 Task: Research Airbnb options in âIrbin, Syria from 10th December, 2023 to 25th December, 2023 for 3 adults, 1 child. Place can be shared room with 2 bedrooms having 3 beds and 2 bathrooms. Property type can be guest house. Amenities needed are: wifi, TV, free parkinig on premises, gym, breakfast.
Action: Mouse moved to (441, 95)
Screenshot: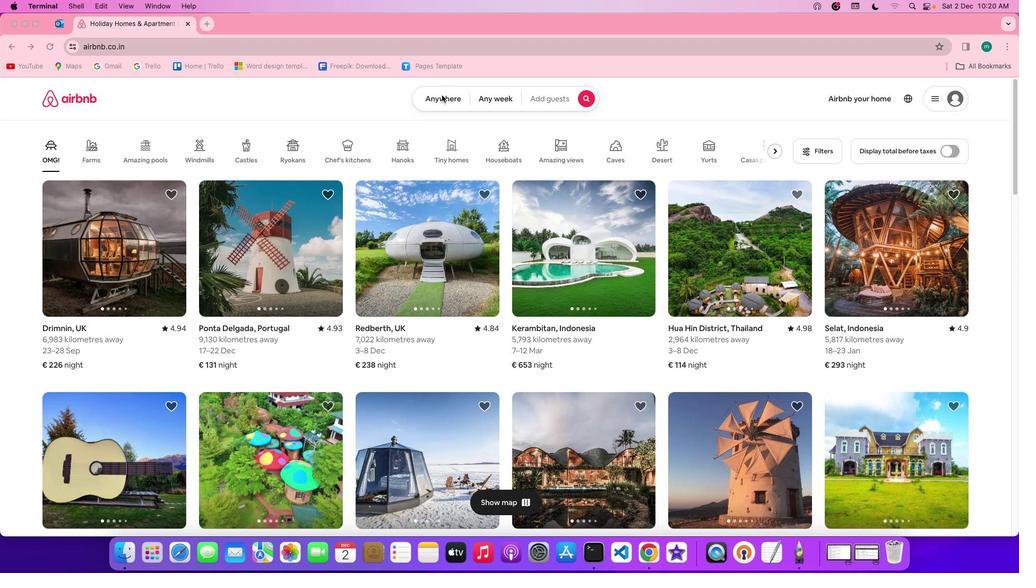 
Action: Mouse pressed left at (441, 95)
Screenshot: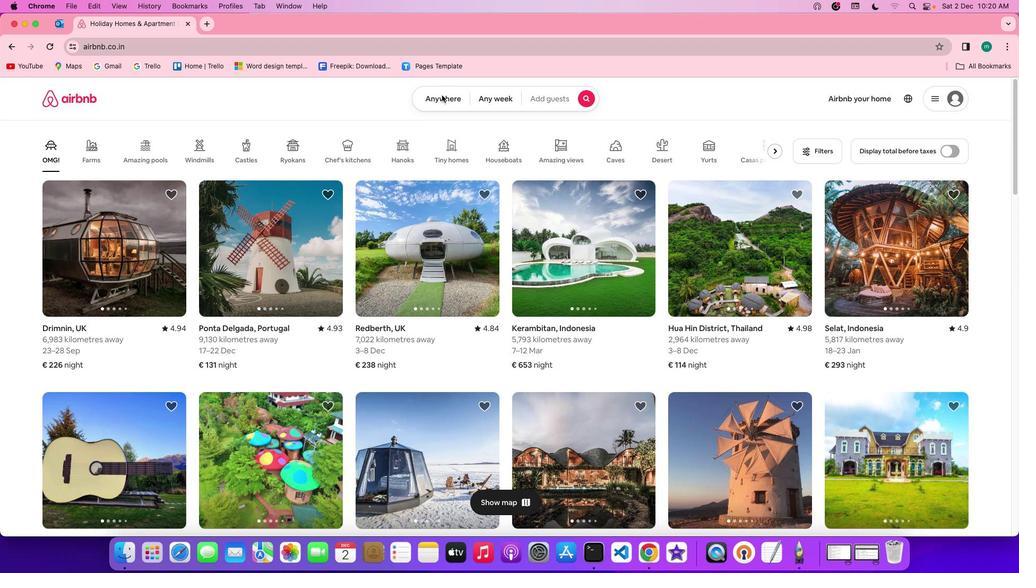 
Action: Mouse pressed left at (441, 95)
Screenshot: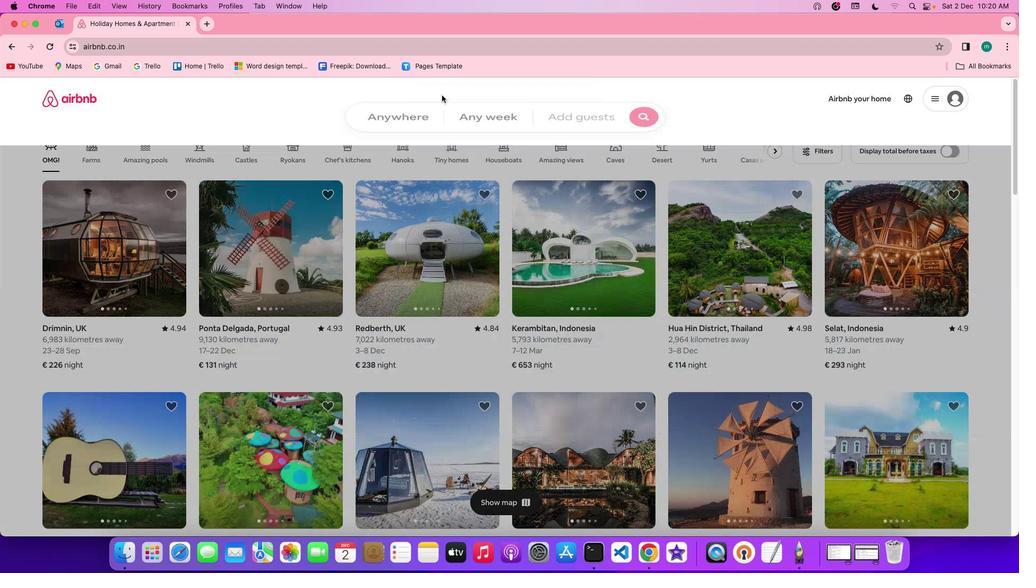 
Action: Mouse moved to (398, 133)
Screenshot: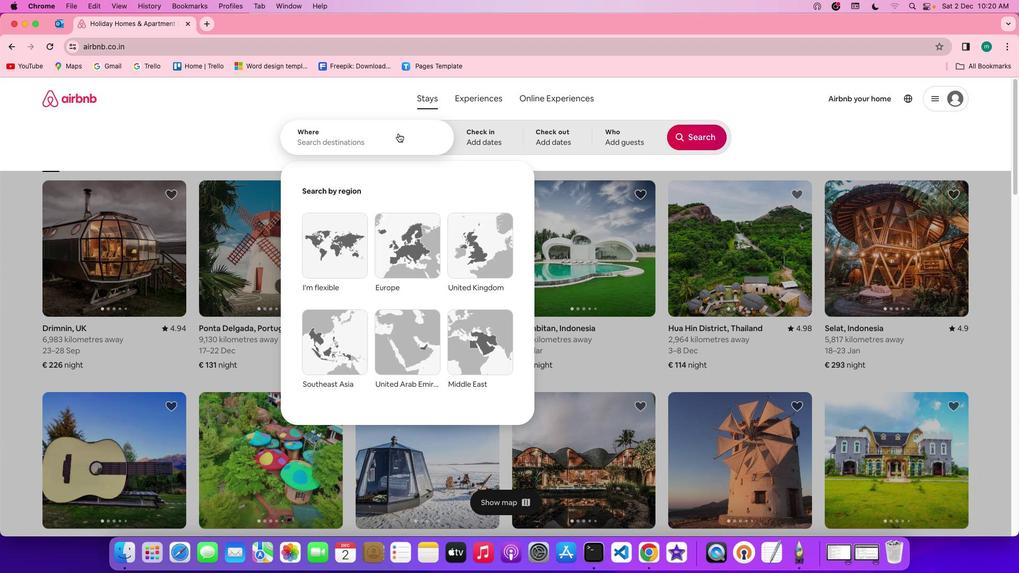 
Action: Mouse pressed left at (398, 133)
Screenshot: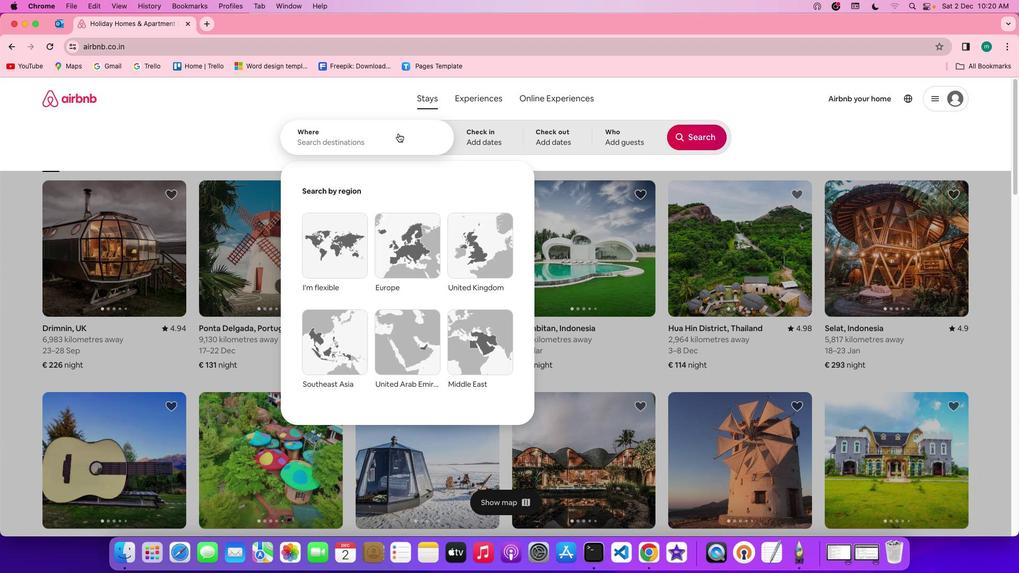 
Action: Mouse moved to (400, 134)
Screenshot: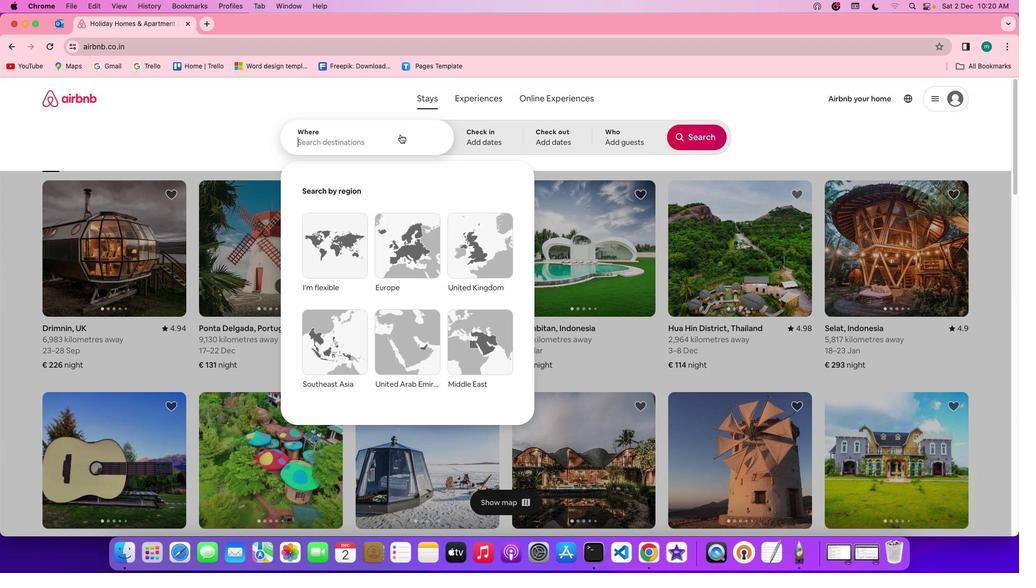 
Action: Key pressed Key.shift'I''r''b''i''n'','Key.spaceKey.shift's''y''r''i''a'
Screenshot: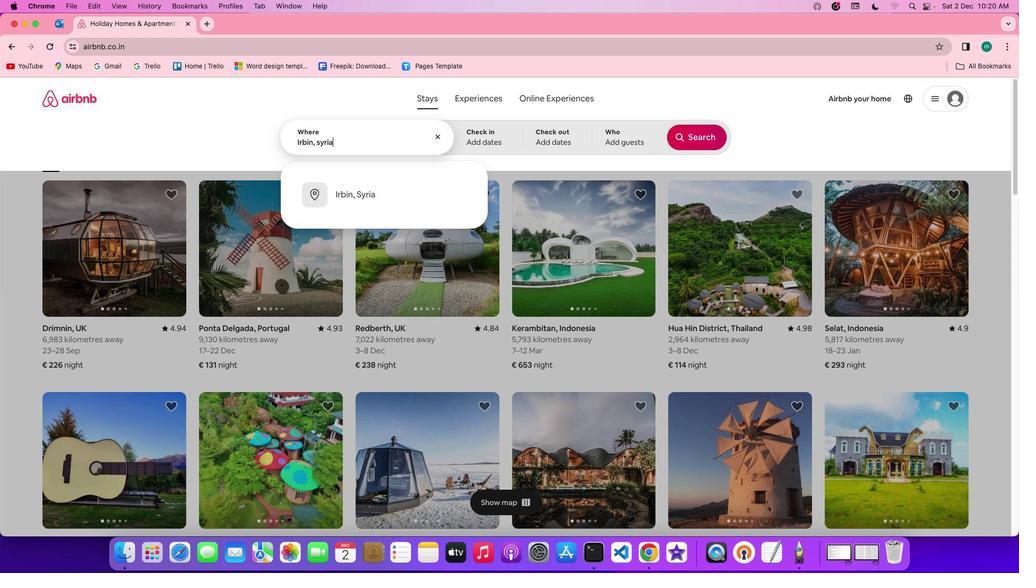 
Action: Mouse moved to (502, 137)
Screenshot: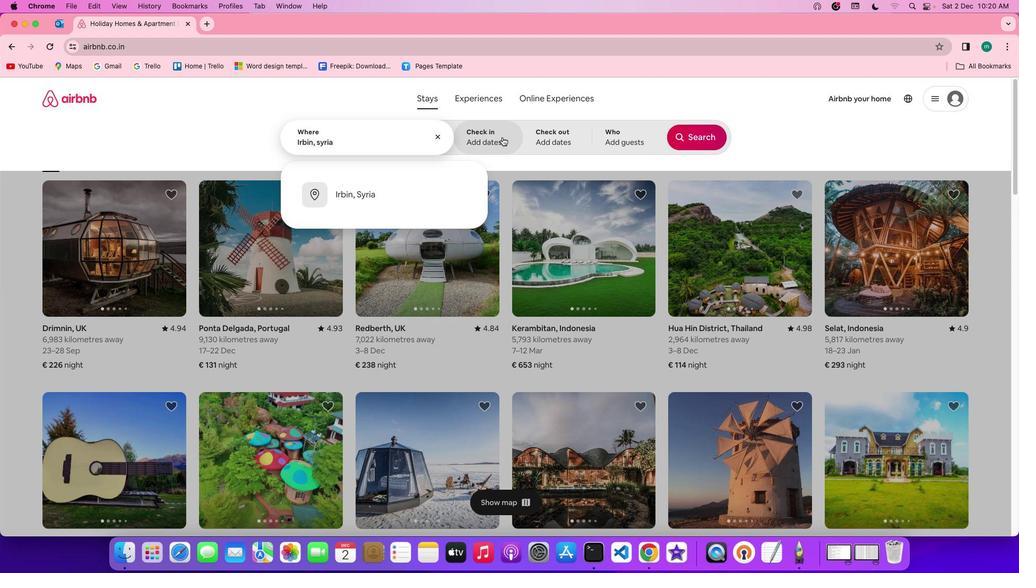 
Action: Mouse pressed left at (502, 137)
Screenshot: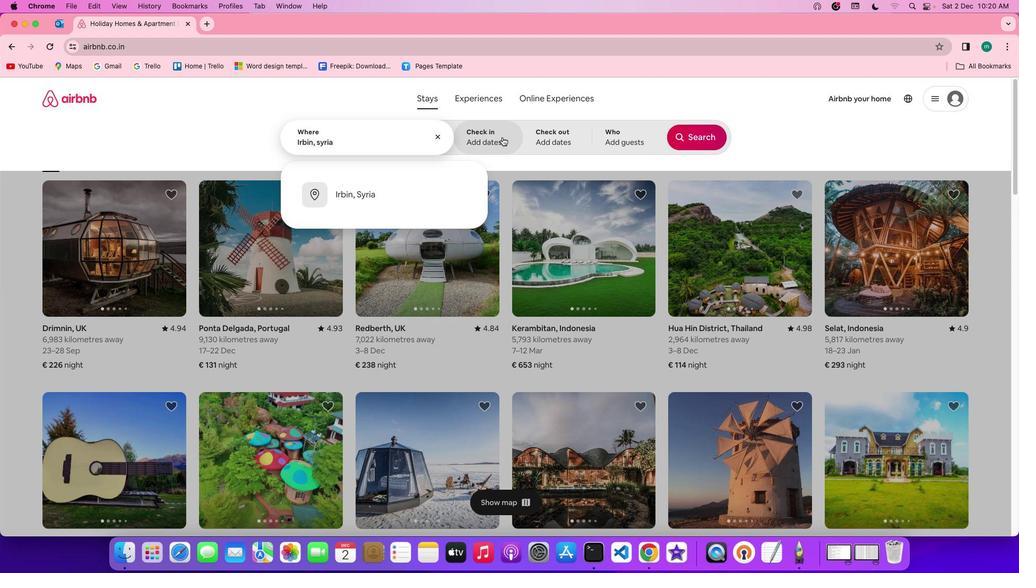 
Action: Mouse moved to (329, 316)
Screenshot: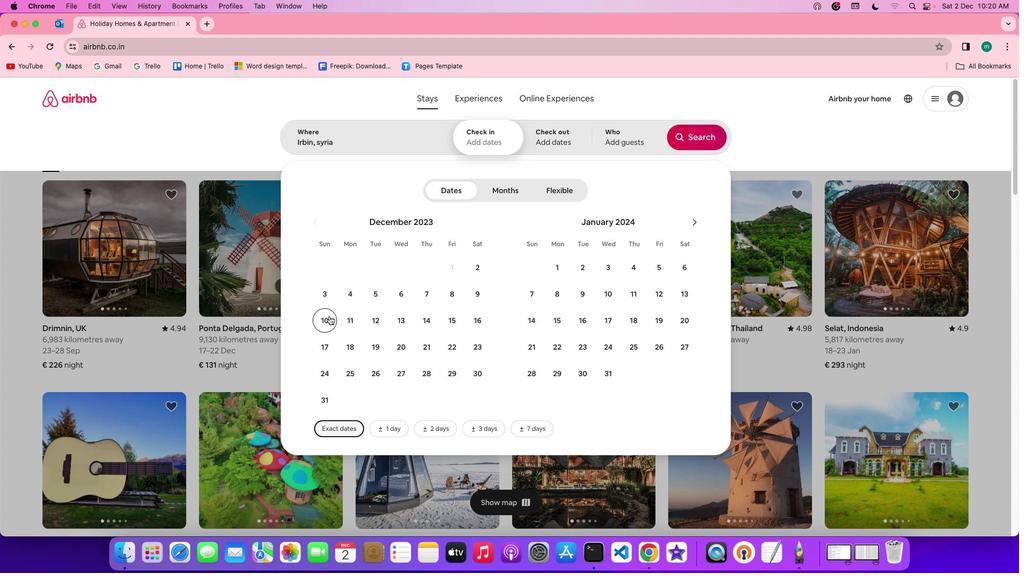 
Action: Mouse pressed left at (329, 316)
Screenshot: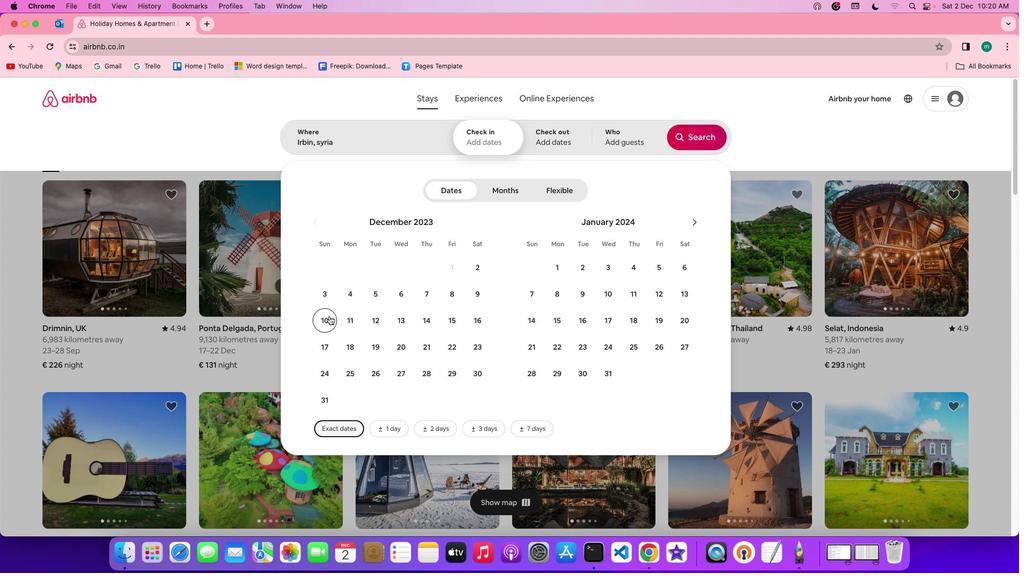 
Action: Mouse moved to (353, 379)
Screenshot: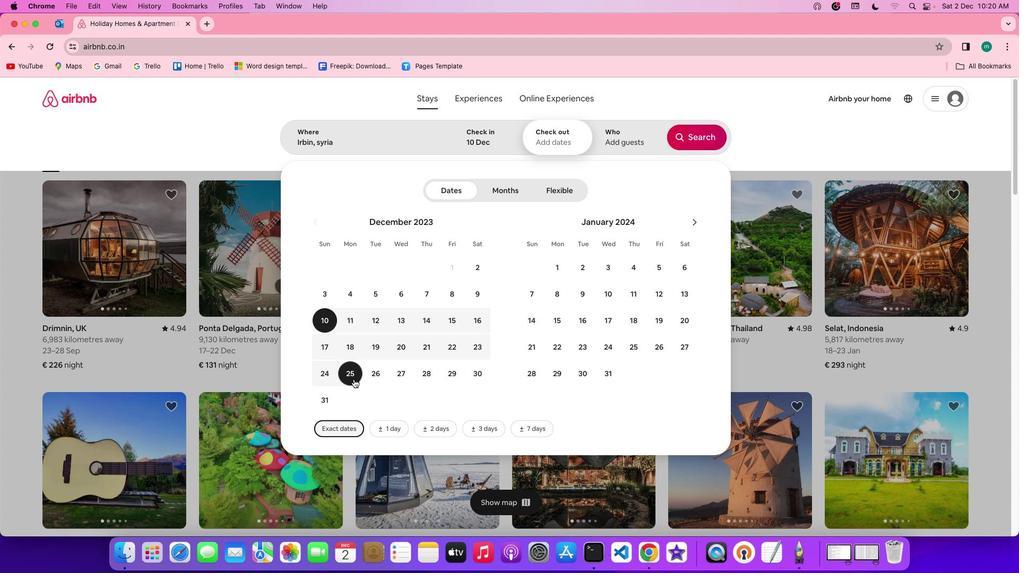 
Action: Mouse pressed left at (353, 379)
Screenshot: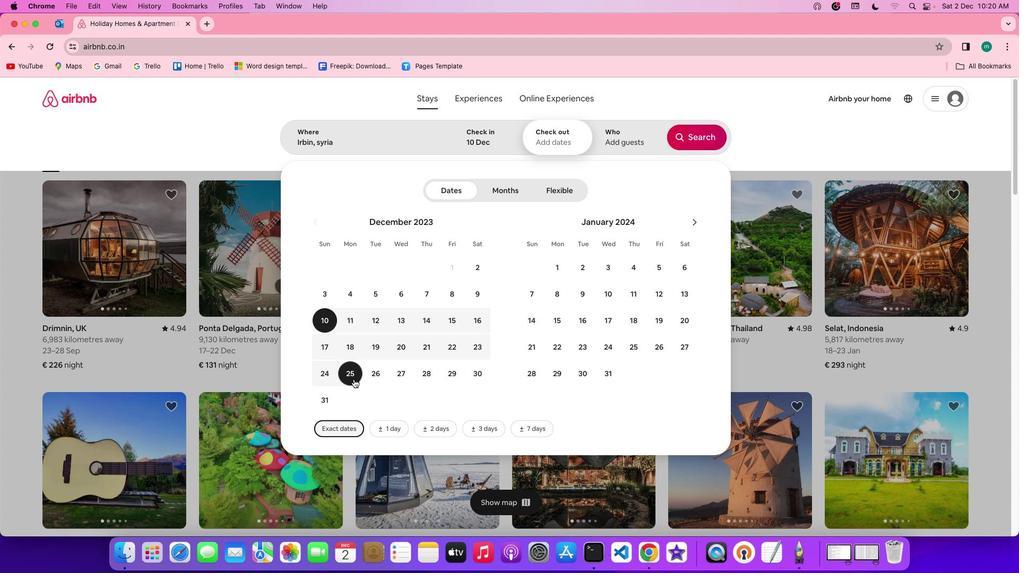 
Action: Mouse moved to (614, 147)
Screenshot: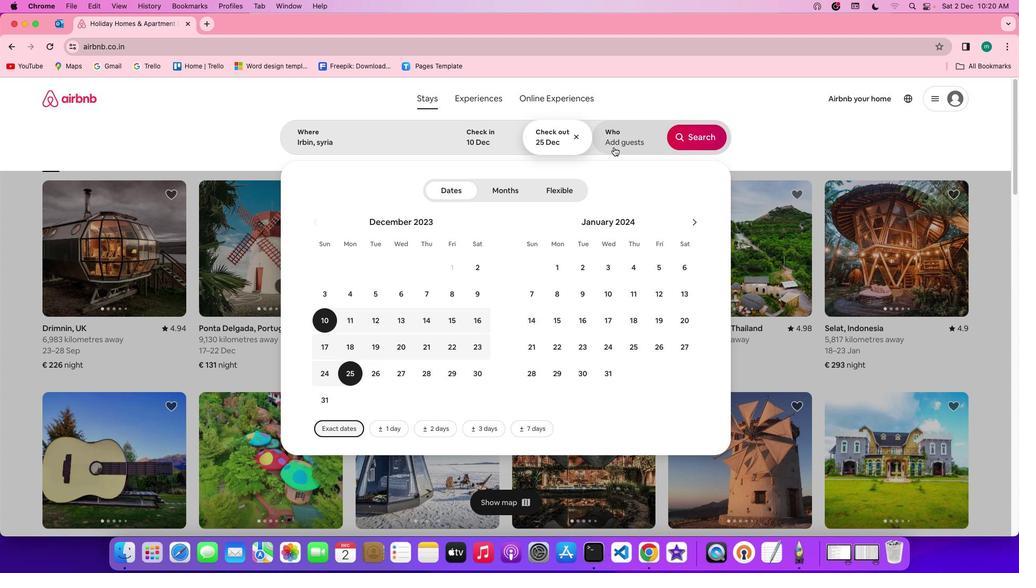 
Action: Mouse pressed left at (614, 147)
Screenshot: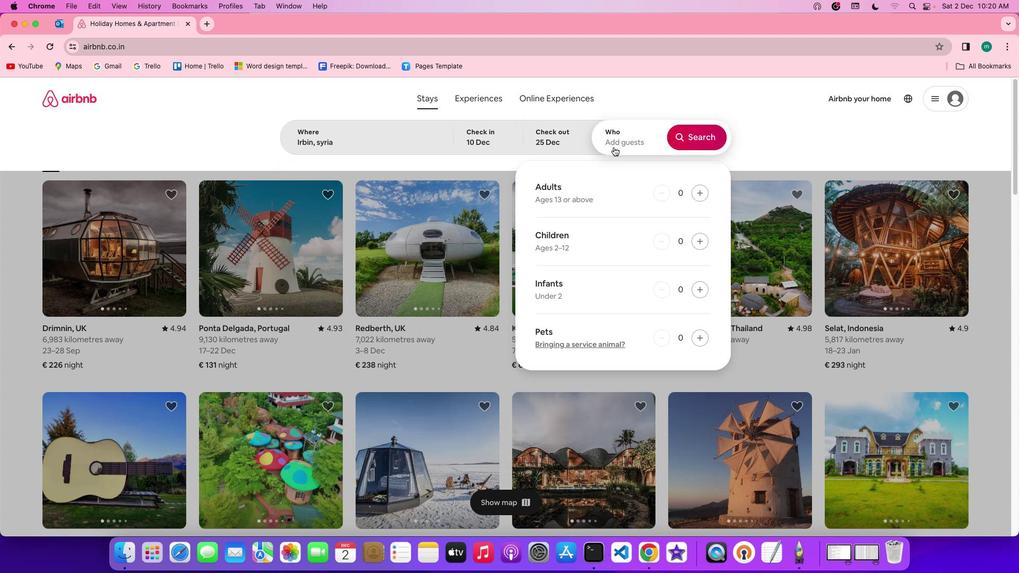 
Action: Mouse moved to (702, 198)
Screenshot: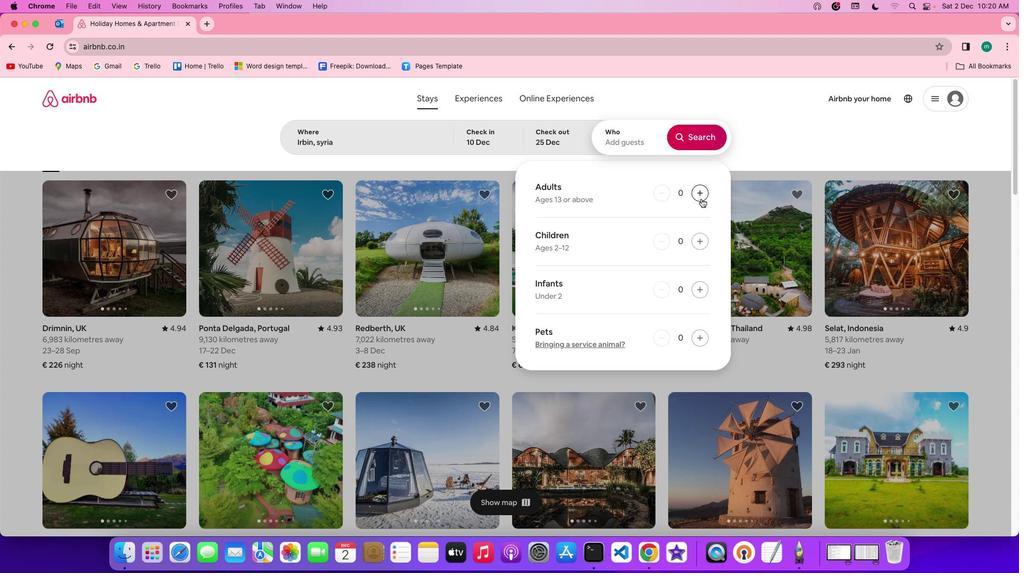 
Action: Mouse pressed left at (702, 198)
Screenshot: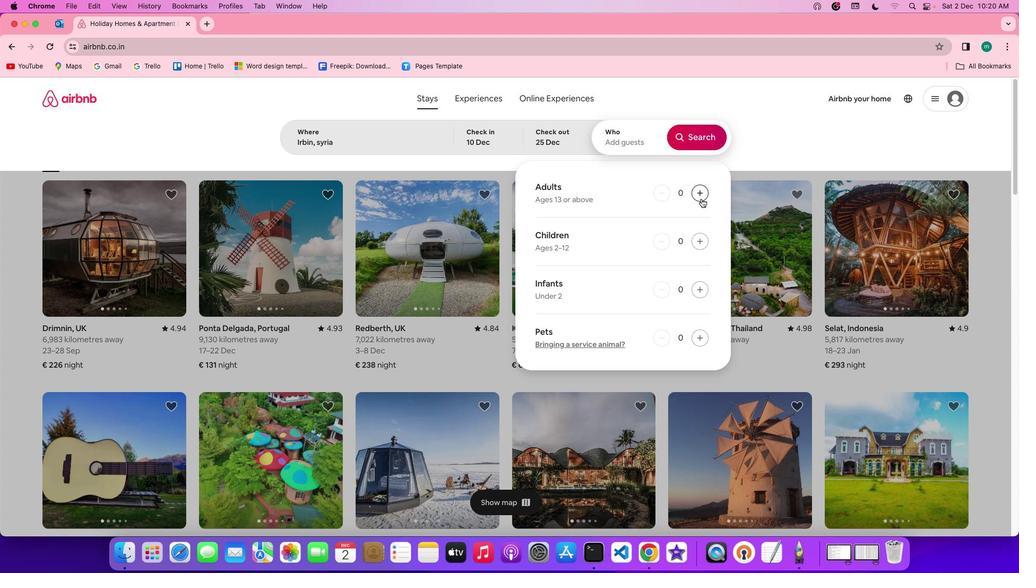 
Action: Mouse pressed left at (702, 198)
Screenshot: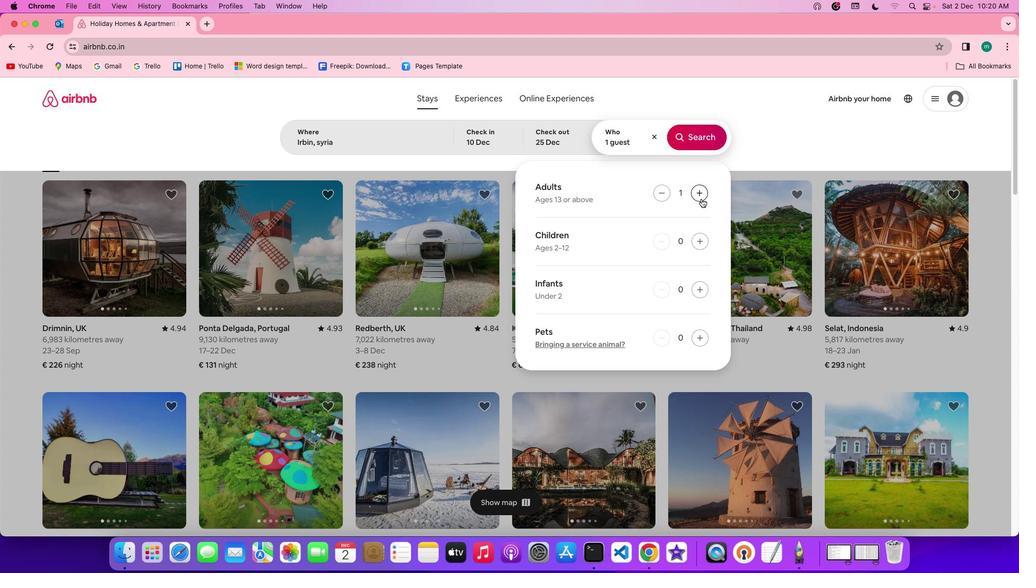 
Action: Mouse pressed left at (702, 198)
Screenshot: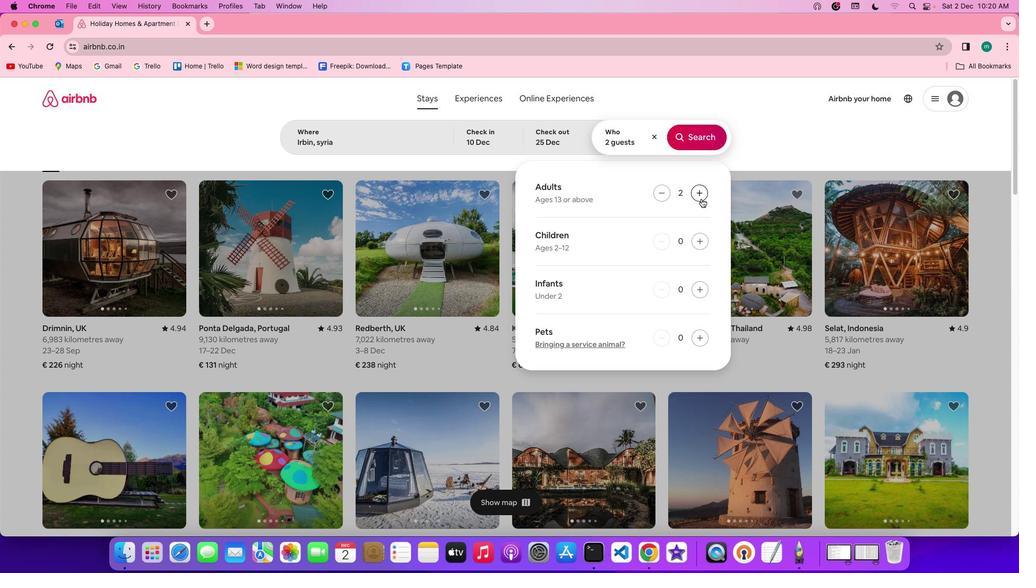 
Action: Mouse moved to (702, 249)
Screenshot: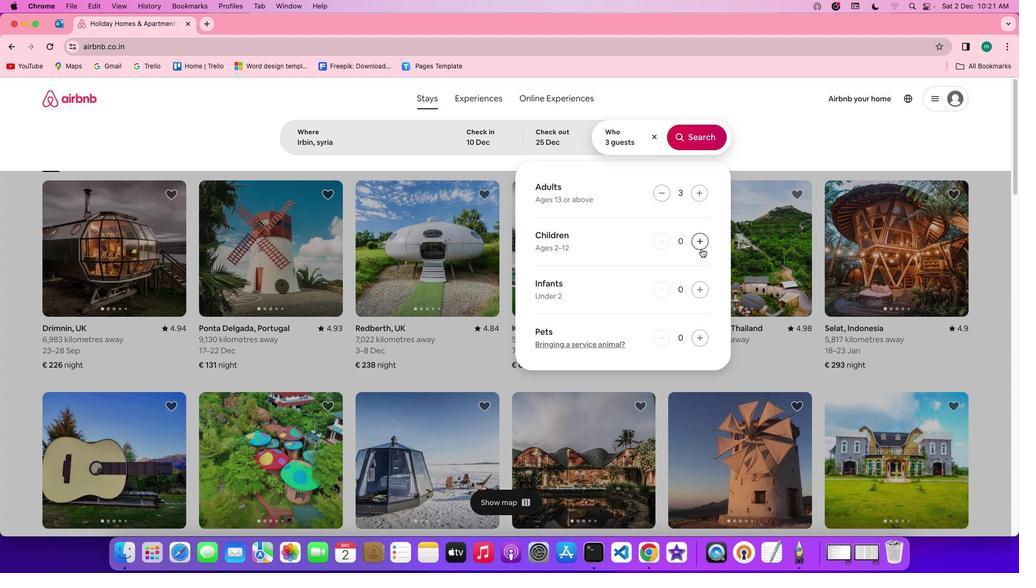 
Action: Mouse pressed left at (702, 249)
Screenshot: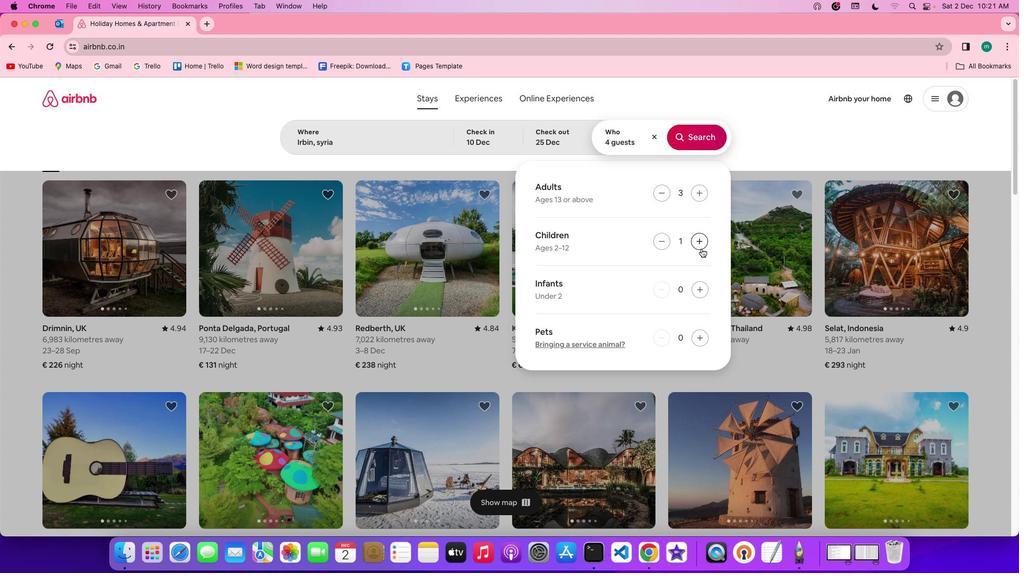 
Action: Mouse moved to (697, 136)
Screenshot: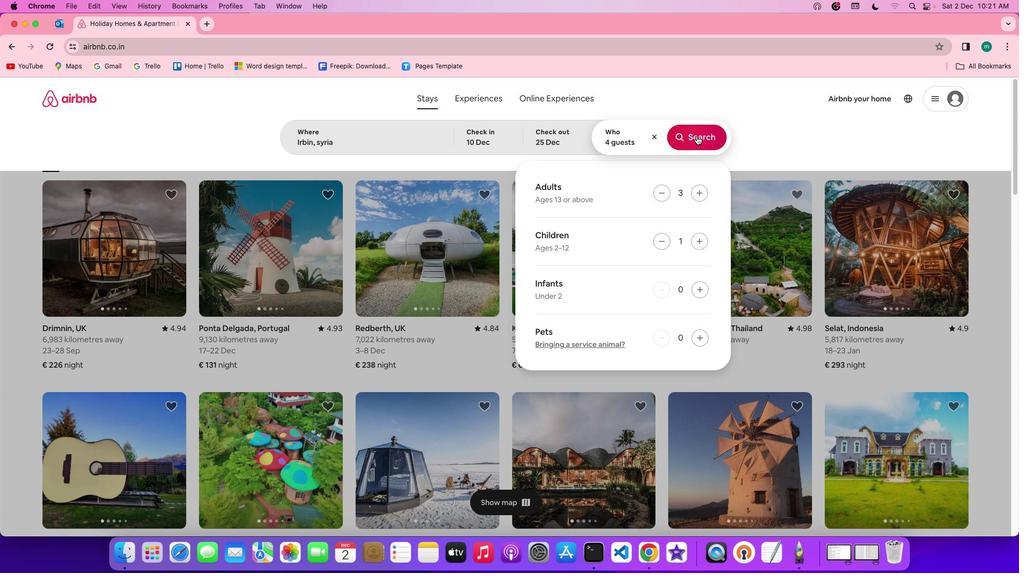 
Action: Mouse pressed left at (697, 136)
Screenshot: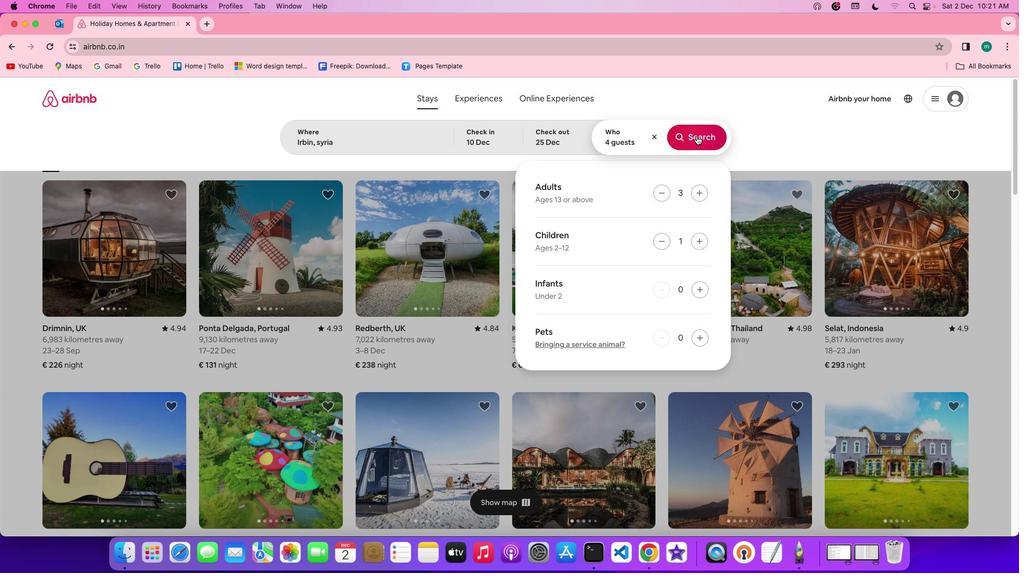 
Action: Mouse moved to (846, 145)
Screenshot: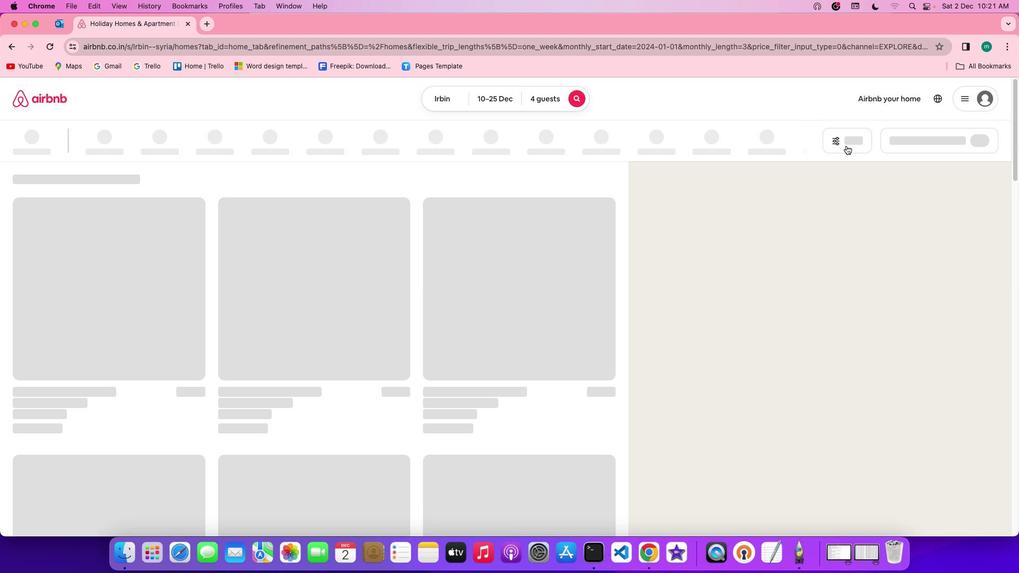 
Action: Mouse pressed left at (846, 145)
Screenshot: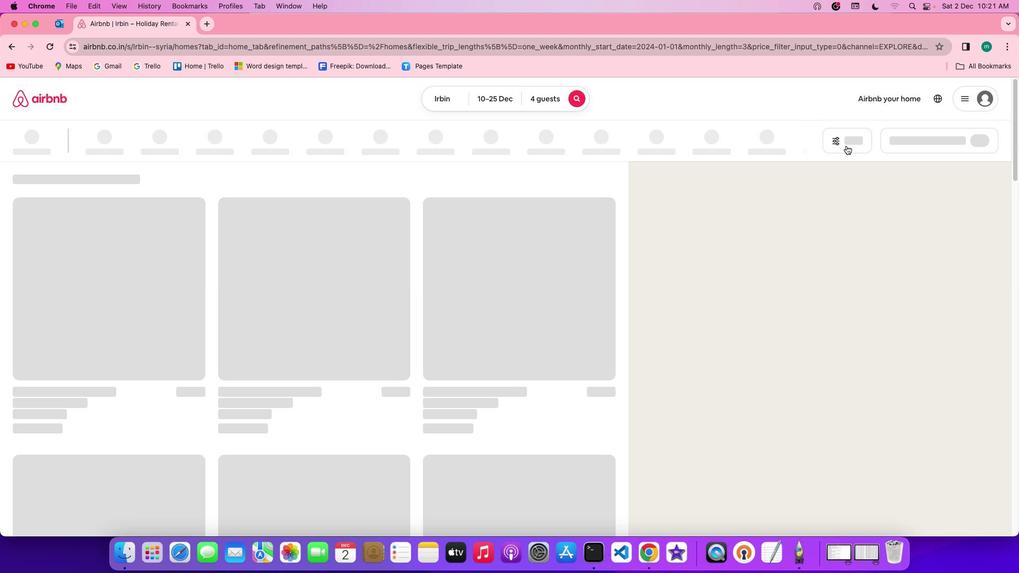 
Action: Mouse moved to (506, 271)
Screenshot: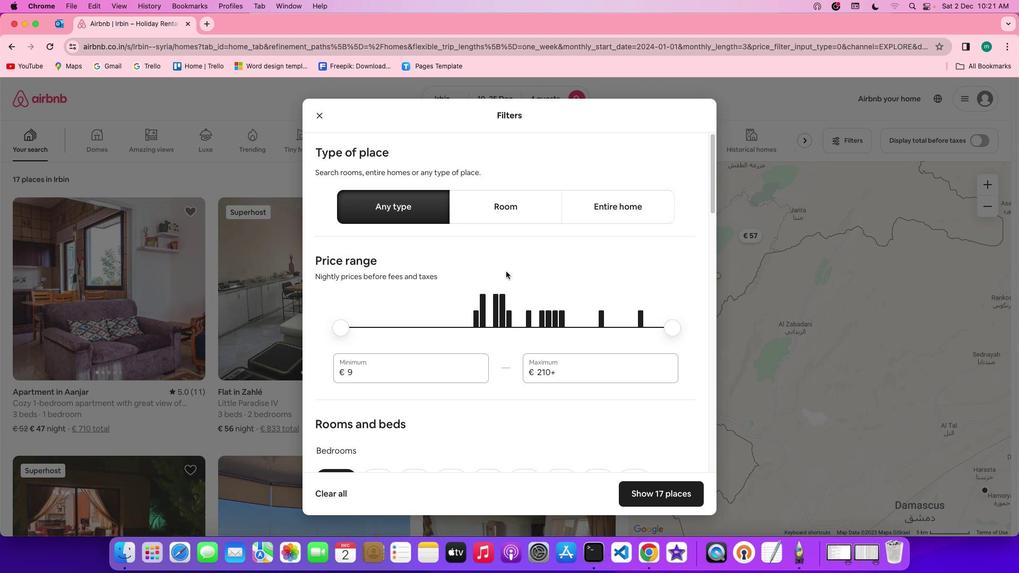 
Action: Mouse scrolled (506, 271) with delta (0, 0)
Screenshot: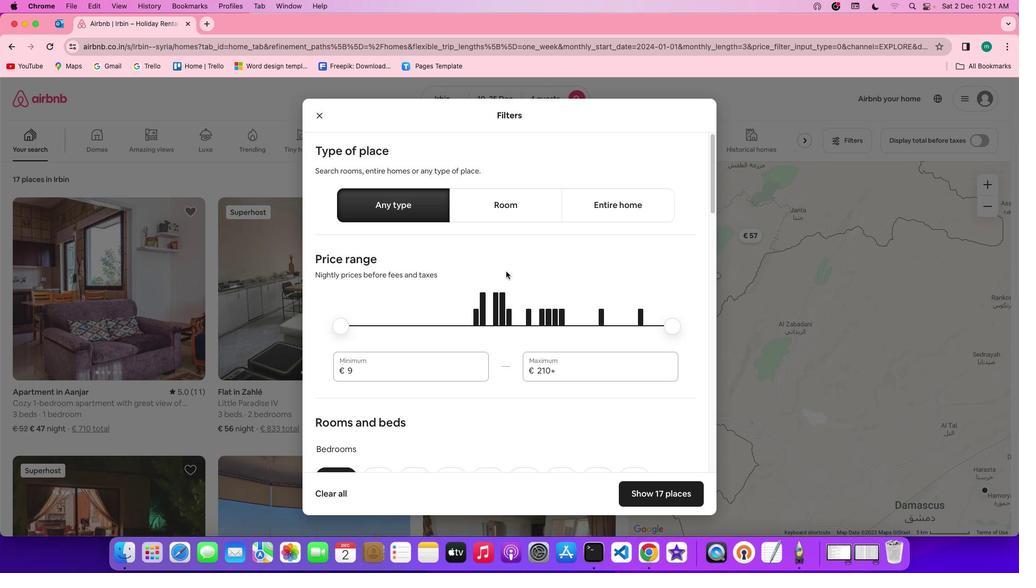 
Action: Mouse scrolled (506, 271) with delta (0, 0)
Screenshot: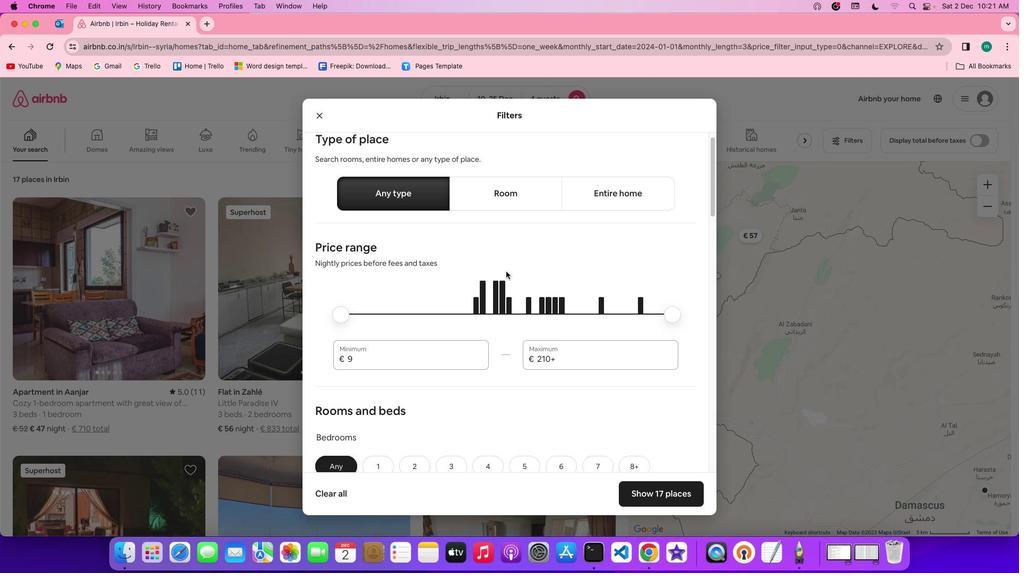 
Action: Mouse scrolled (506, 271) with delta (0, -1)
Screenshot: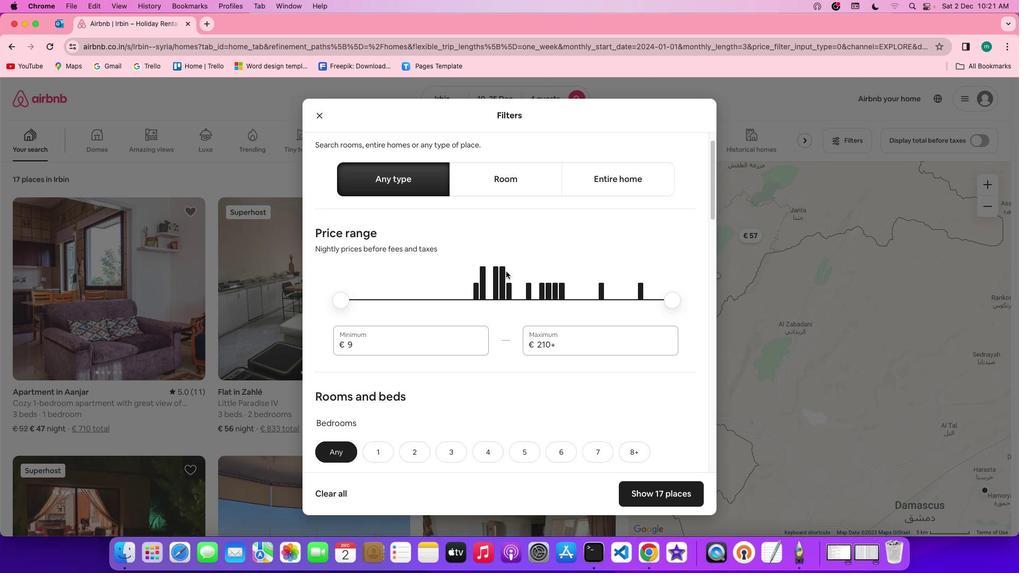 
Action: Mouse scrolled (506, 271) with delta (0, -1)
Screenshot: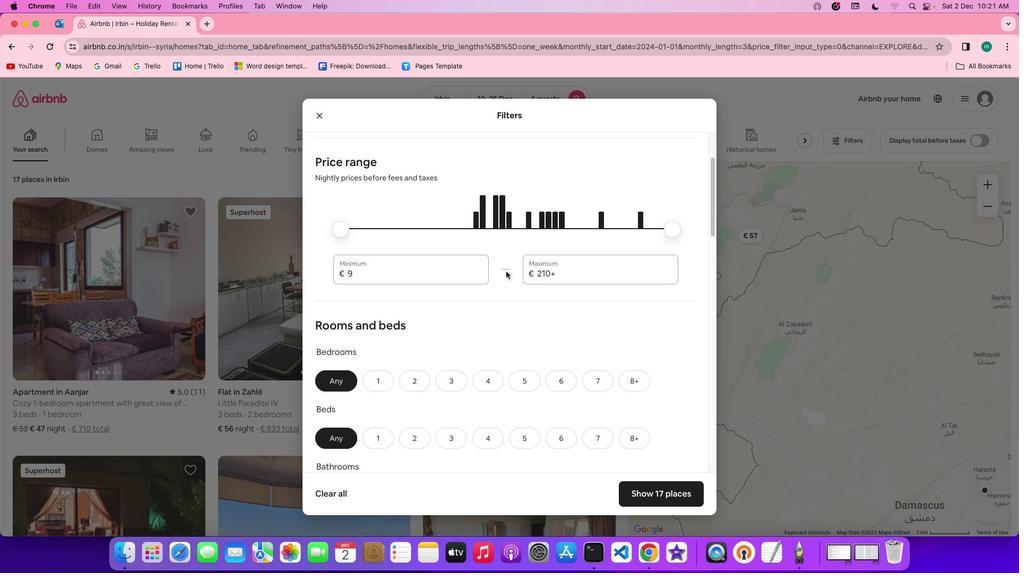 
Action: Mouse moved to (506, 271)
Screenshot: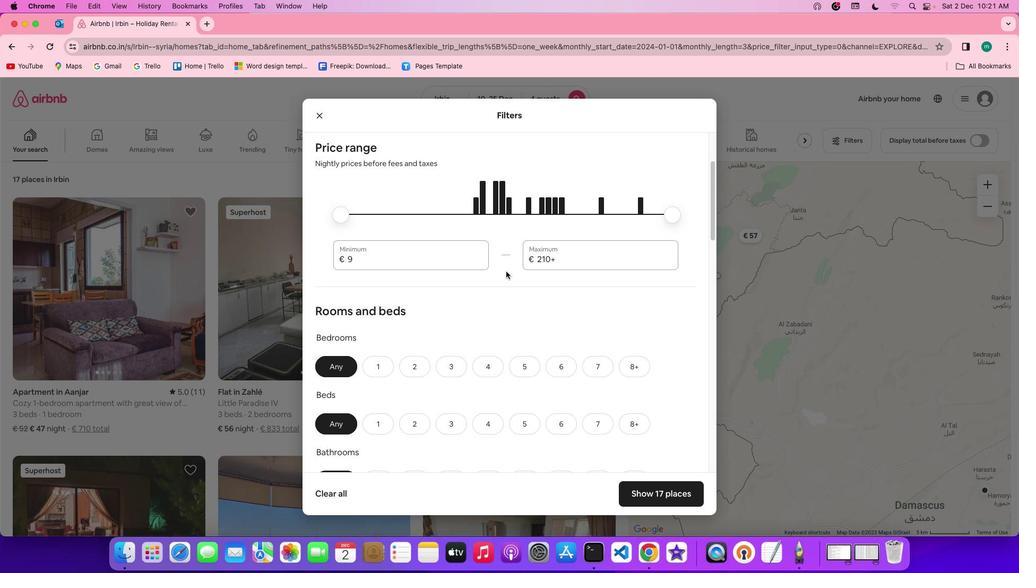 
Action: Mouse scrolled (506, 271) with delta (0, 0)
Screenshot: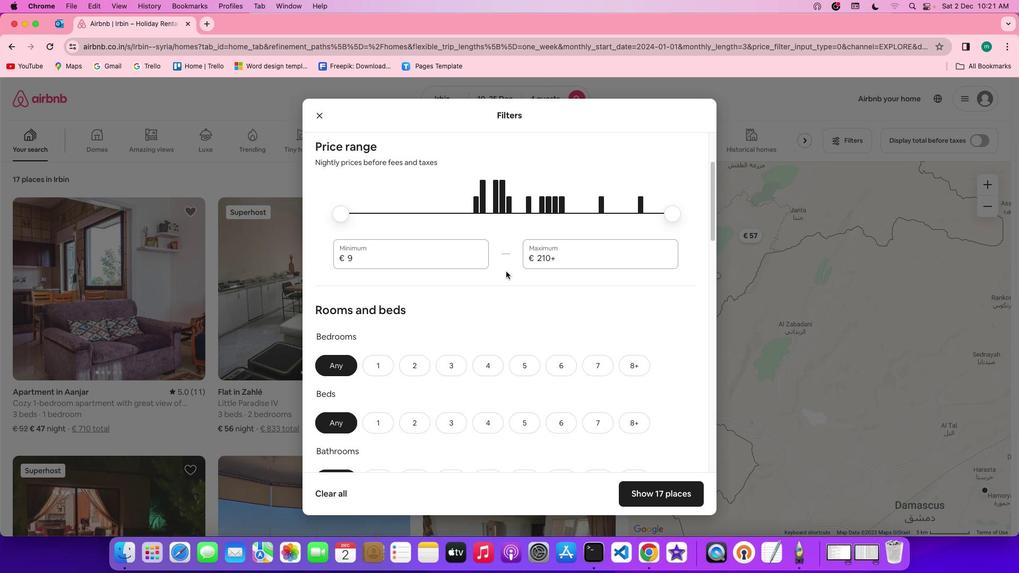 
Action: Mouse scrolled (506, 271) with delta (0, 0)
Screenshot: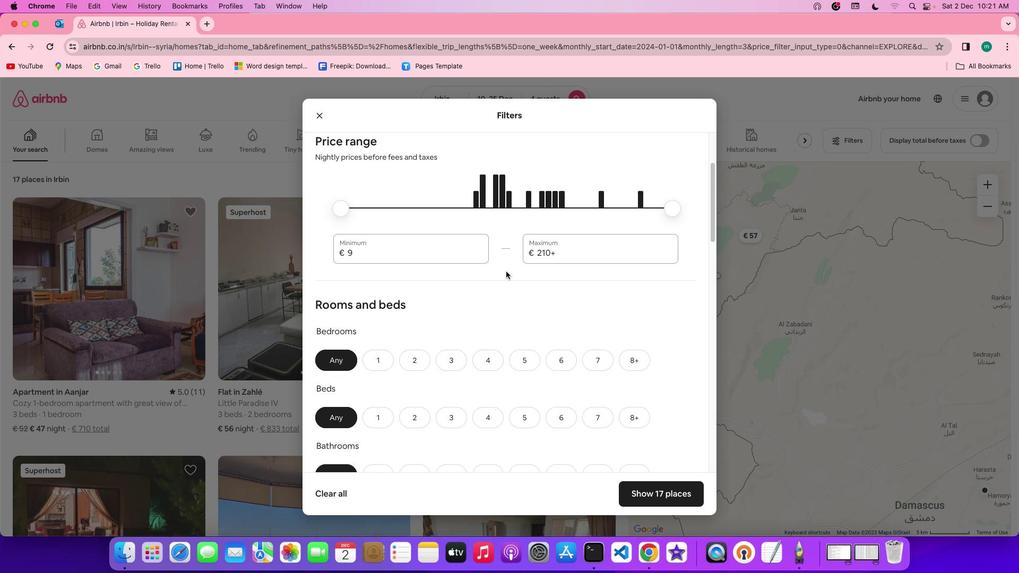 
Action: Mouse scrolled (506, 271) with delta (0, 0)
Screenshot: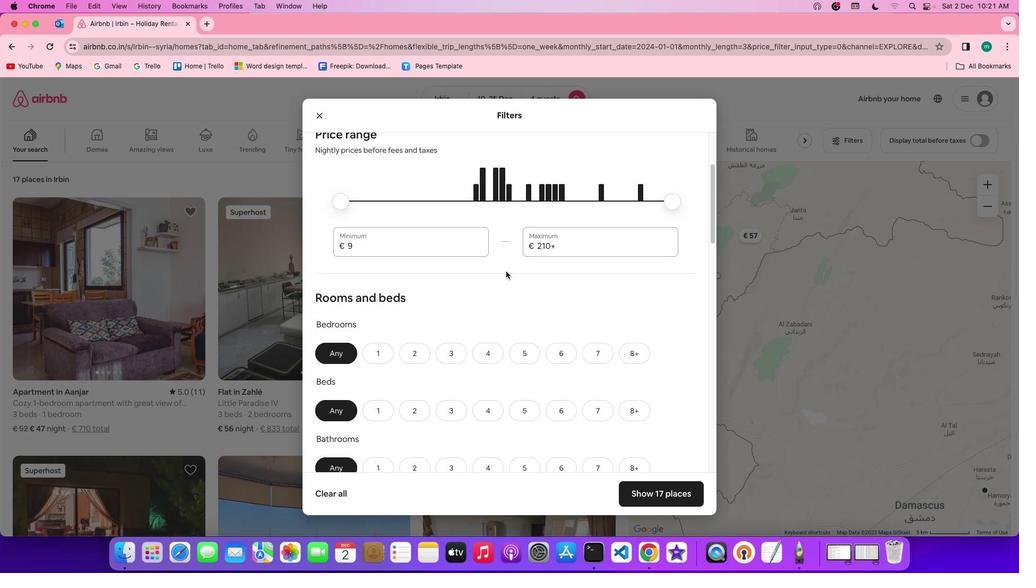 
Action: Mouse scrolled (506, 271) with delta (0, 0)
Screenshot: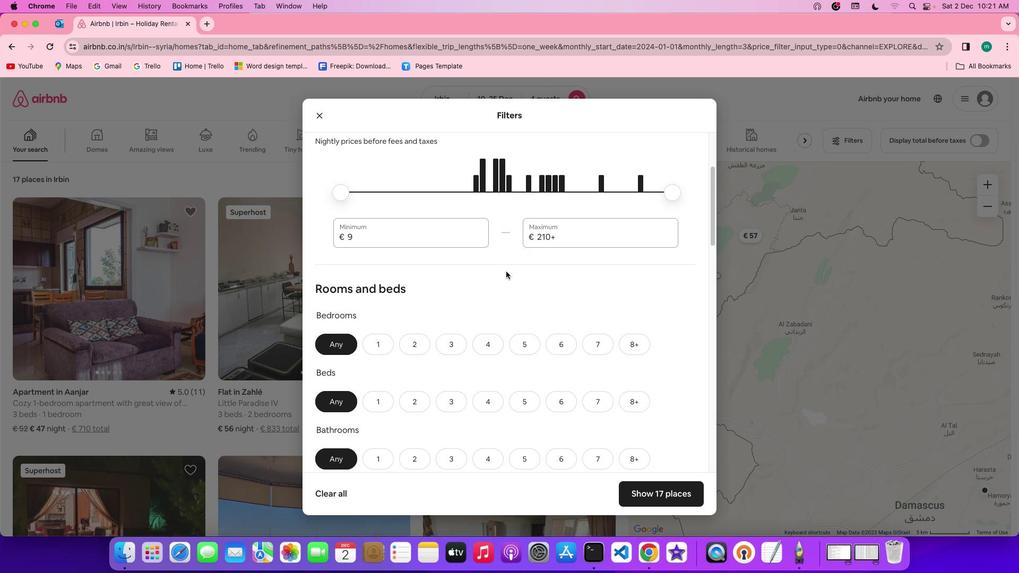 
Action: Mouse scrolled (506, 271) with delta (0, -1)
Screenshot: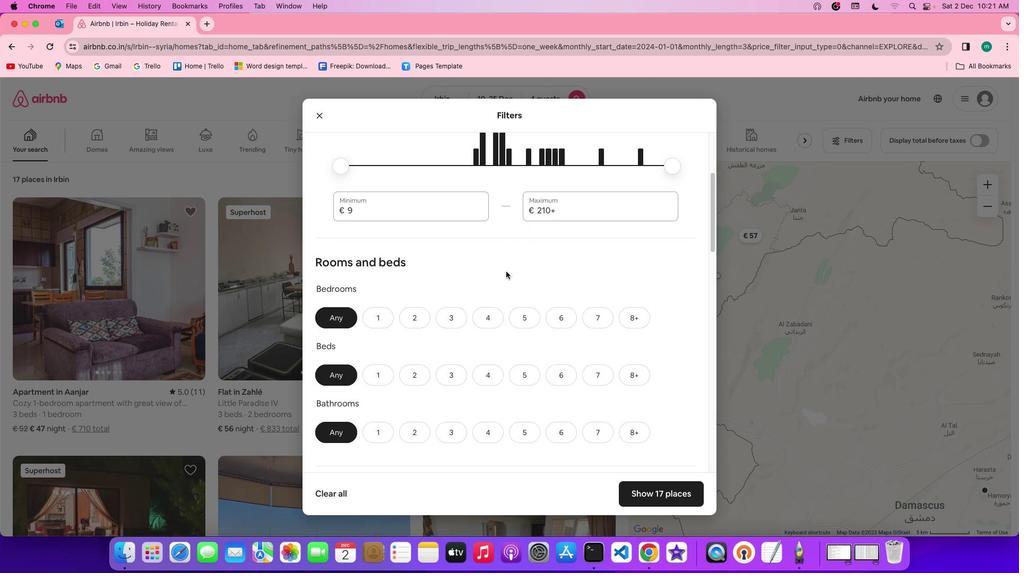 
Action: Mouse scrolled (506, 271) with delta (0, 0)
Screenshot: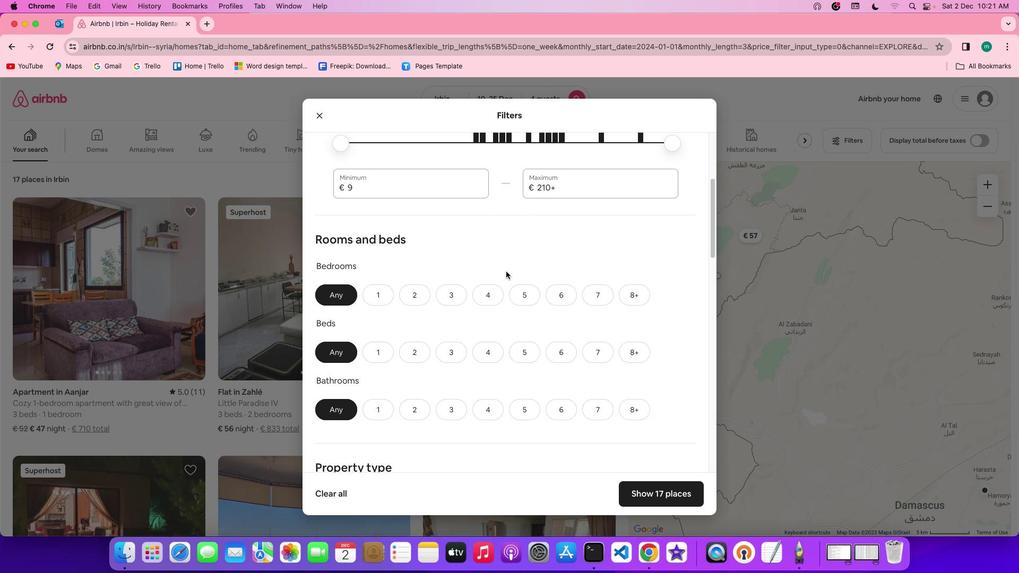 
Action: Mouse scrolled (506, 271) with delta (0, 0)
Screenshot: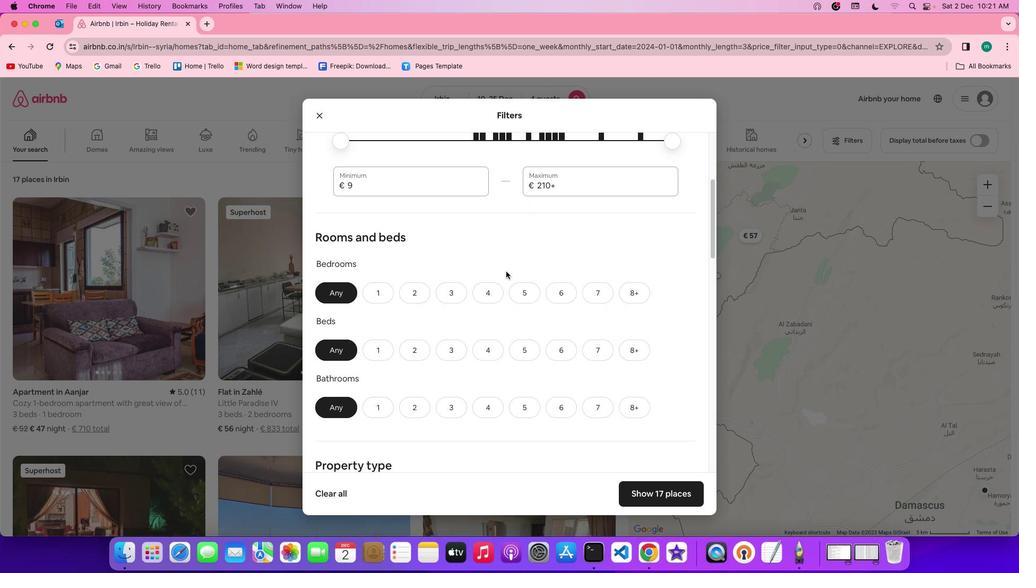 
Action: Mouse scrolled (506, 271) with delta (0, 0)
Screenshot: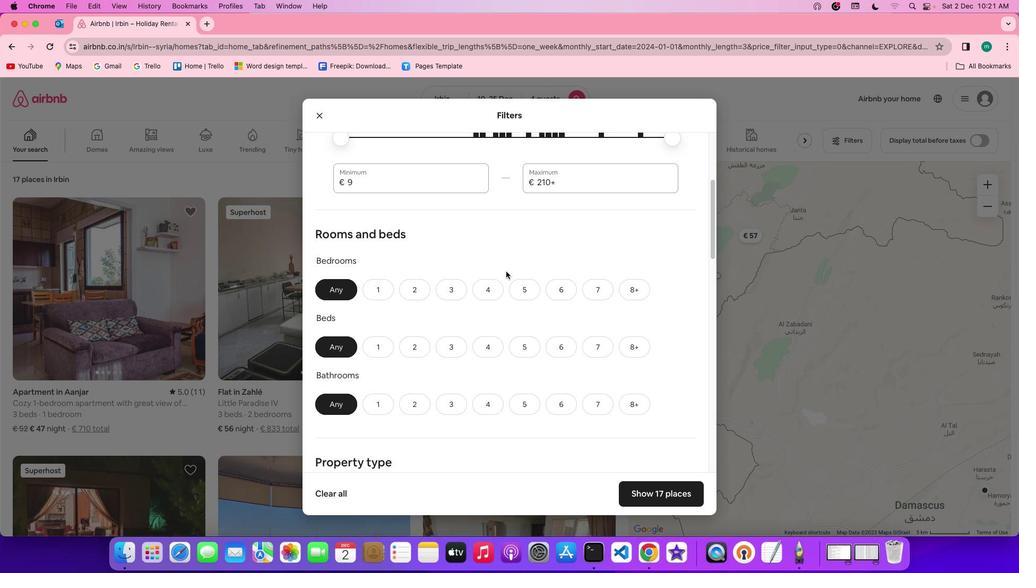 
Action: Mouse scrolled (506, 271) with delta (0, 0)
Screenshot: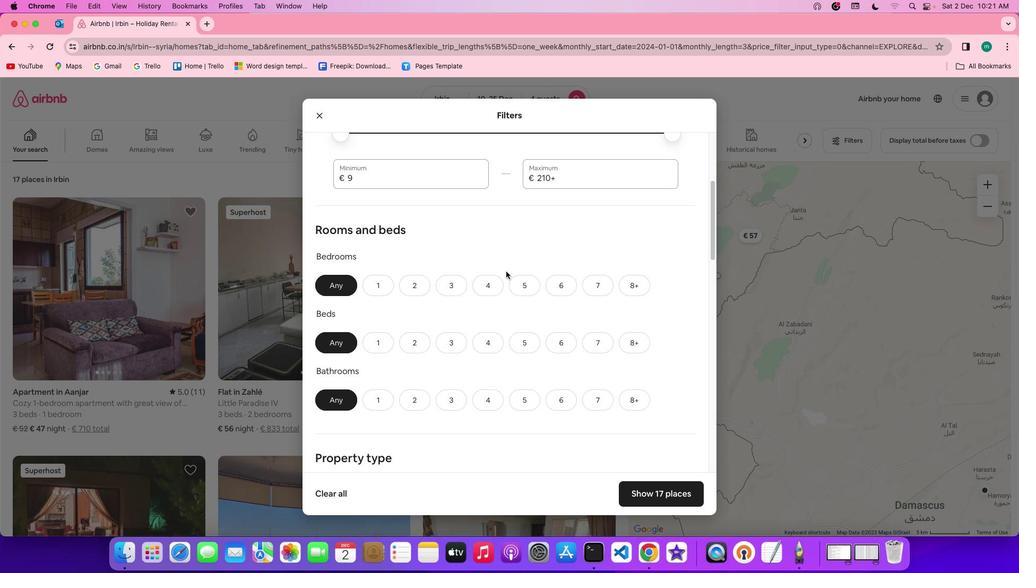 
Action: Mouse scrolled (506, 271) with delta (0, 0)
Screenshot: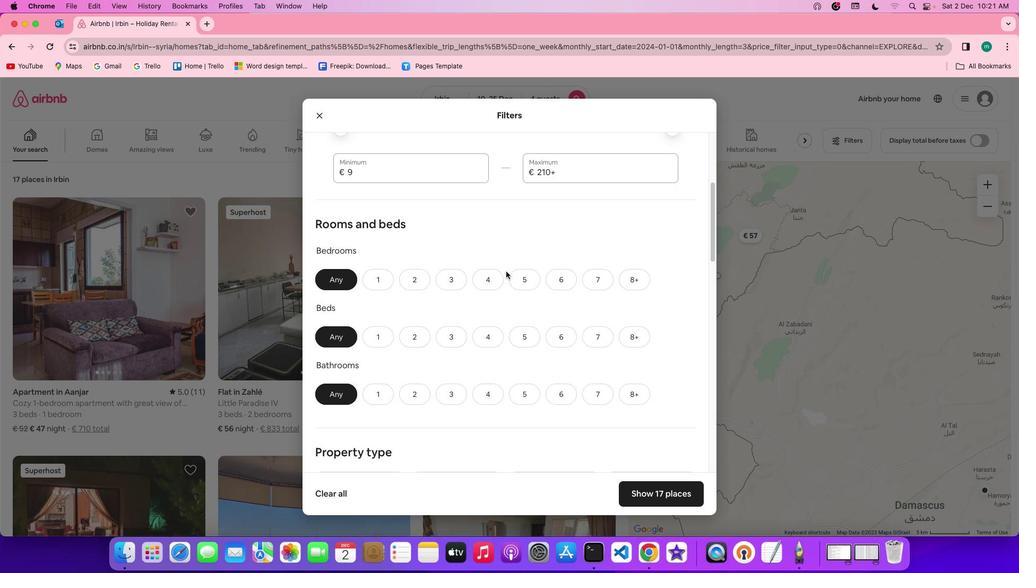 
Action: Mouse scrolled (506, 271) with delta (0, 0)
Screenshot: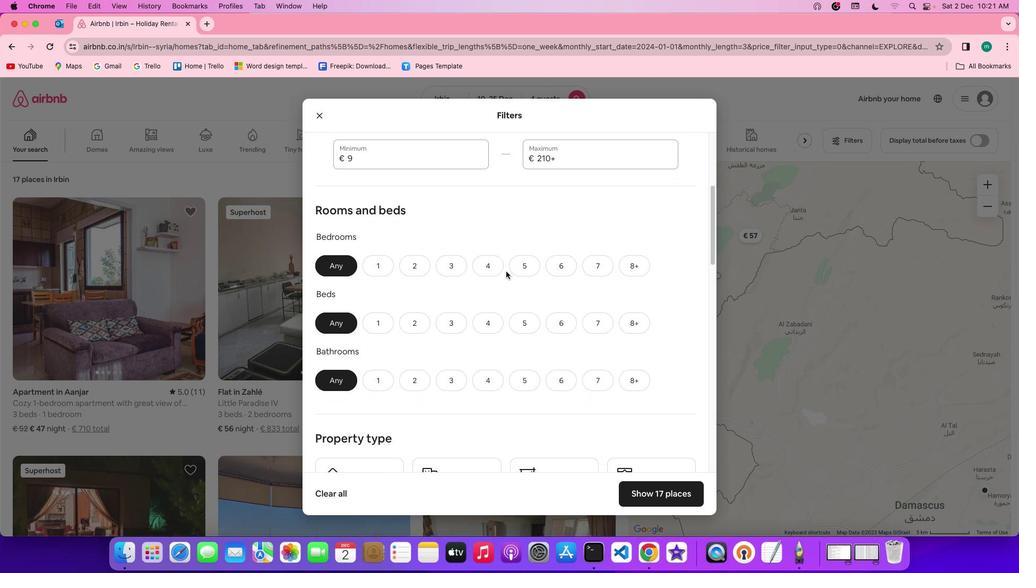 
Action: Mouse scrolled (506, 271) with delta (0, 0)
Screenshot: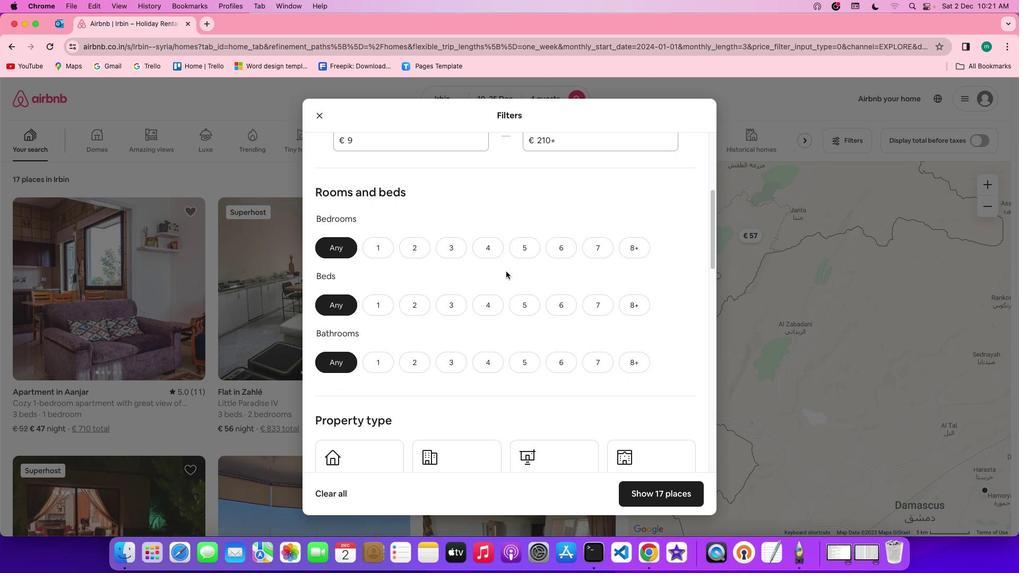 
Action: Mouse scrolled (506, 271) with delta (0, 0)
Screenshot: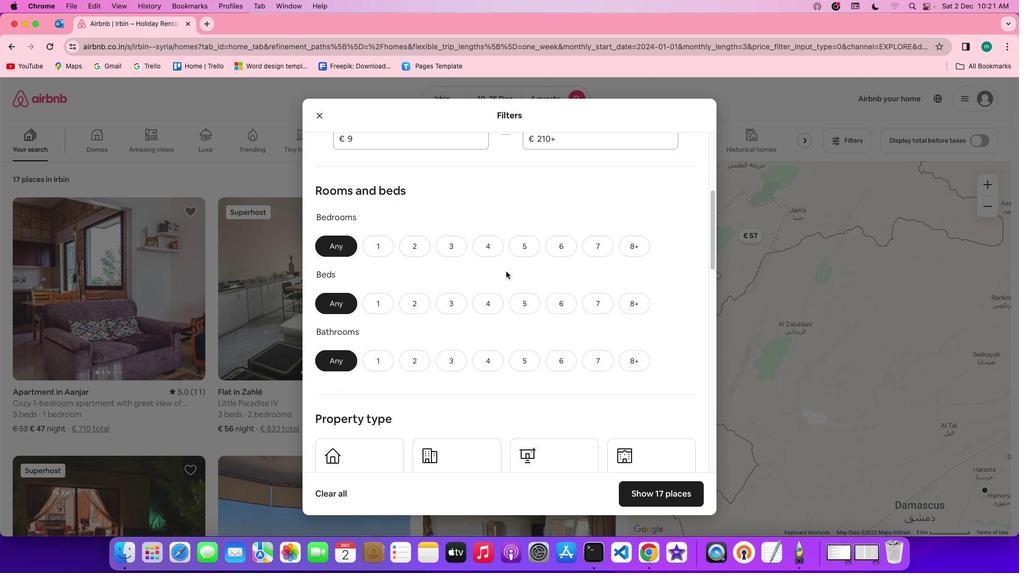 
Action: Mouse scrolled (506, 271) with delta (0, 0)
Screenshot: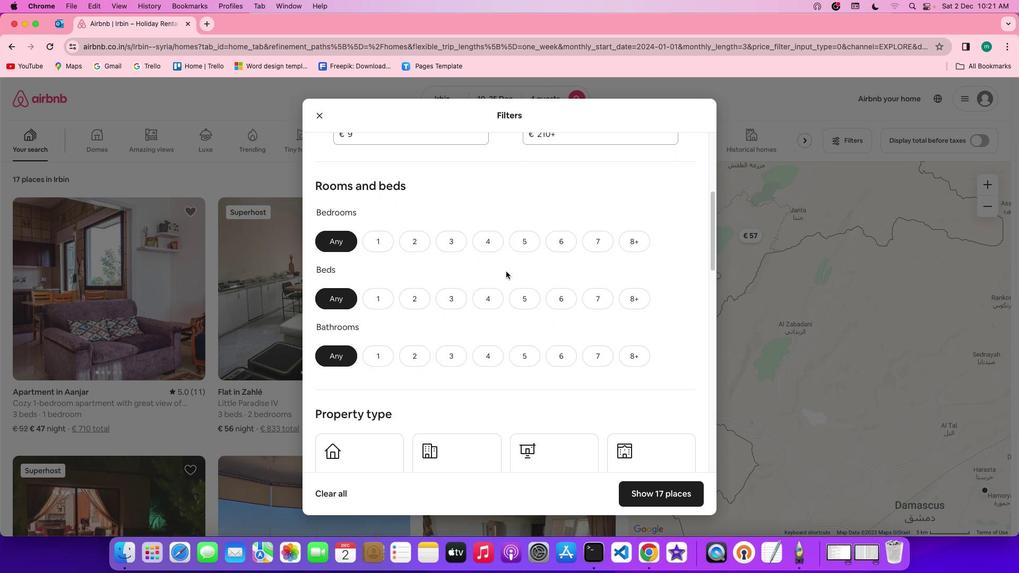 
Action: Mouse scrolled (506, 271) with delta (0, 0)
Screenshot: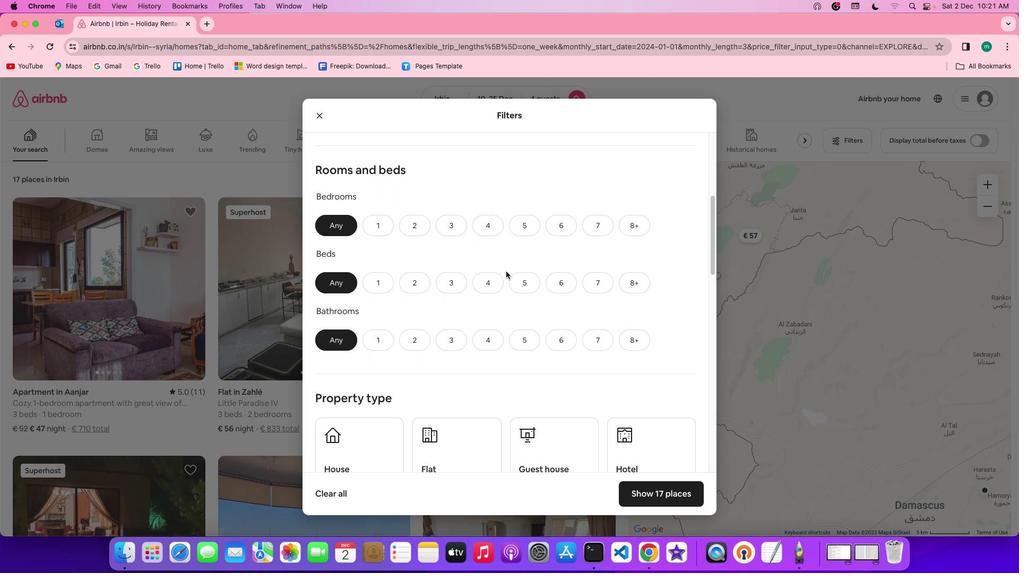 
Action: Mouse scrolled (506, 271) with delta (0, 0)
Screenshot: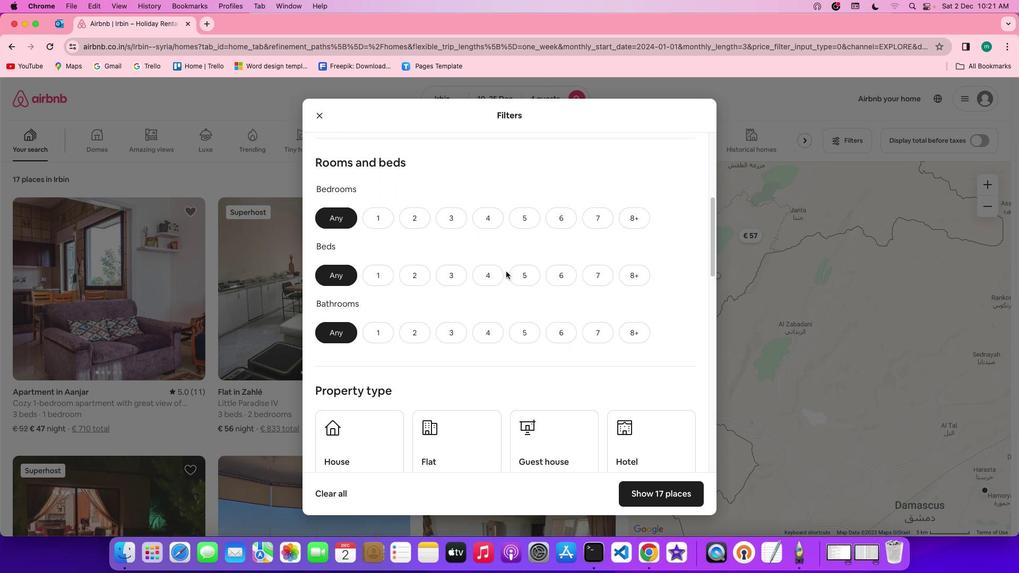 
Action: Mouse scrolled (506, 271) with delta (0, 0)
Screenshot: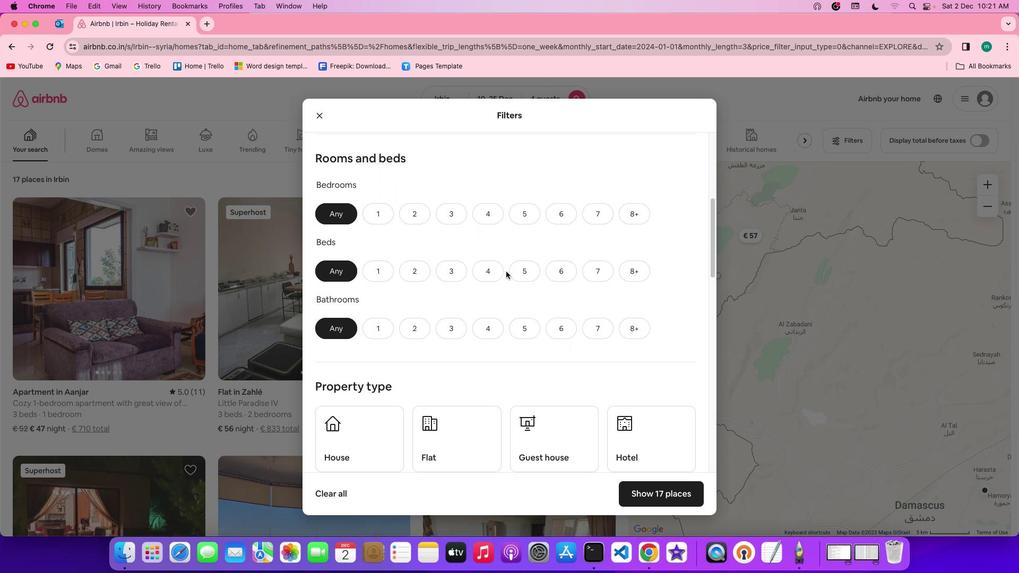 
Action: Mouse scrolled (506, 271) with delta (0, 0)
Screenshot: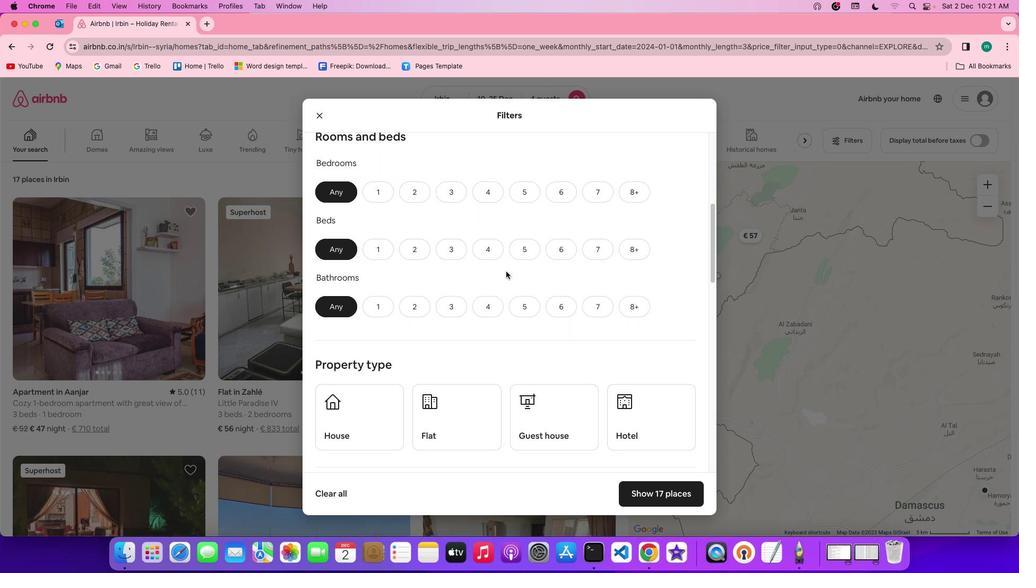 
Action: Mouse scrolled (506, 271) with delta (0, 0)
Screenshot: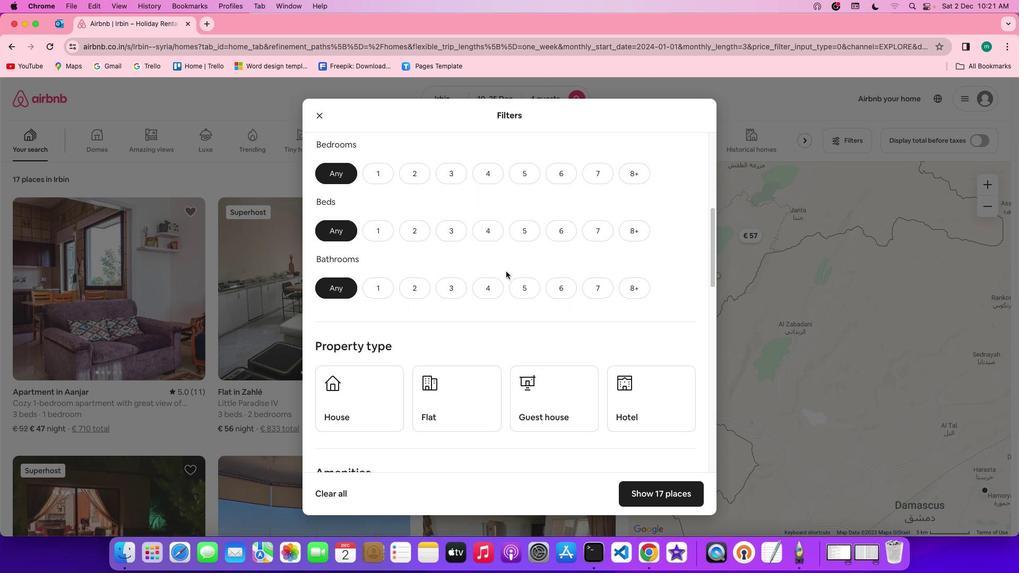 
Action: Mouse scrolled (506, 271) with delta (0, 0)
Screenshot: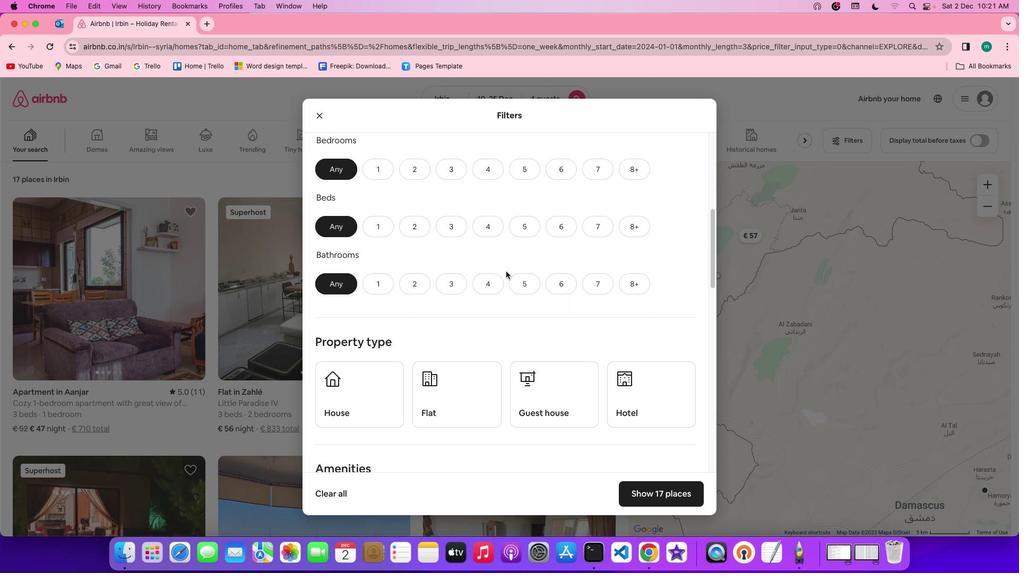 
Action: Mouse scrolled (506, 271) with delta (0, 0)
Screenshot: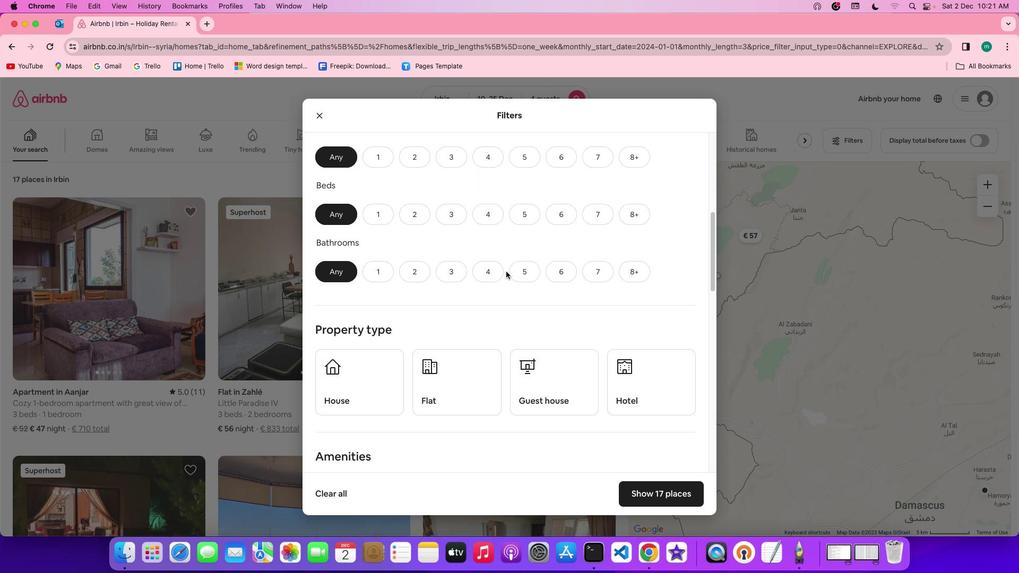 
Action: Mouse scrolled (506, 271) with delta (0, 0)
Screenshot: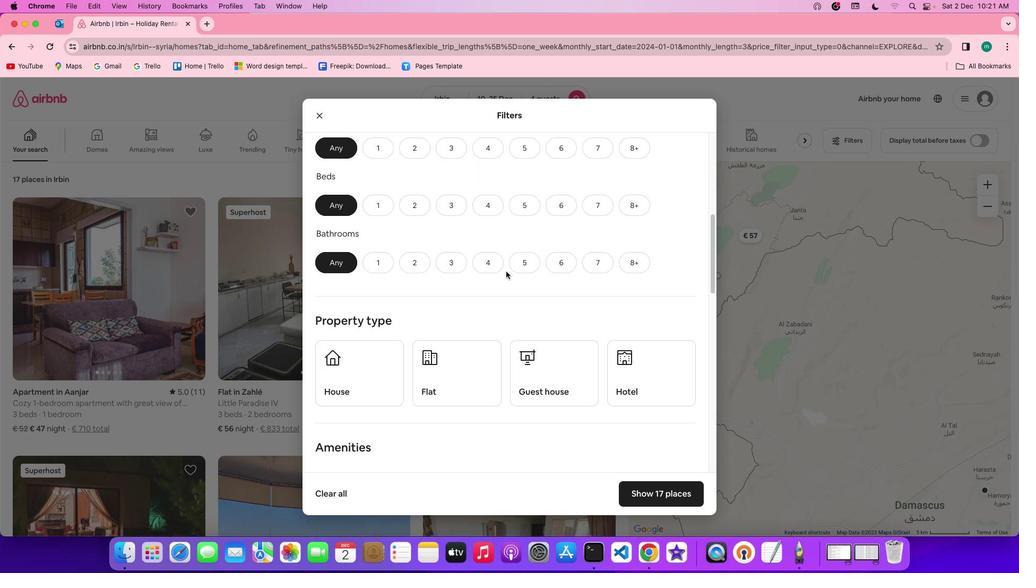 
Action: Mouse scrolled (506, 271) with delta (0, 0)
Screenshot: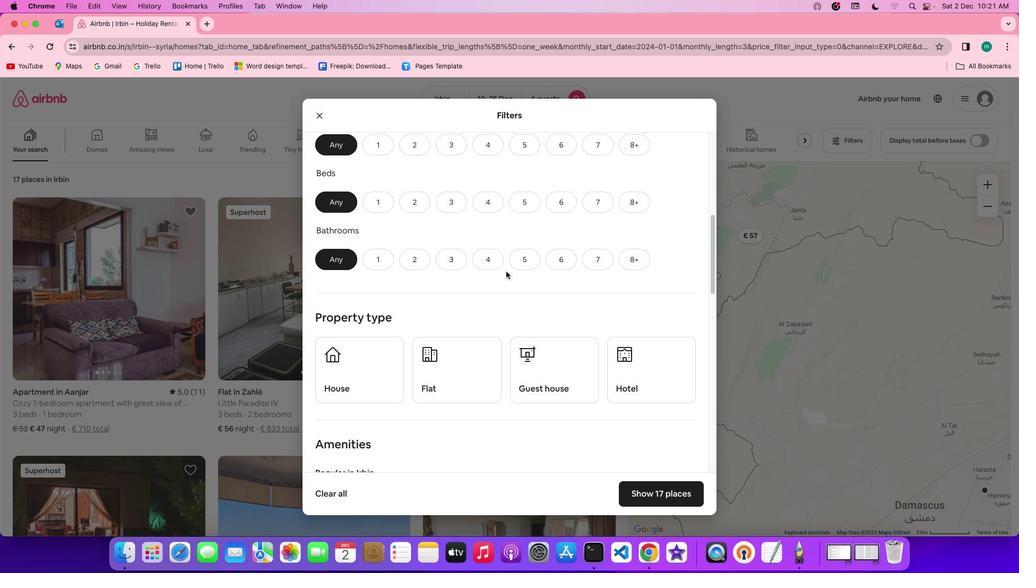 
Action: Mouse scrolled (506, 271) with delta (0, 0)
Screenshot: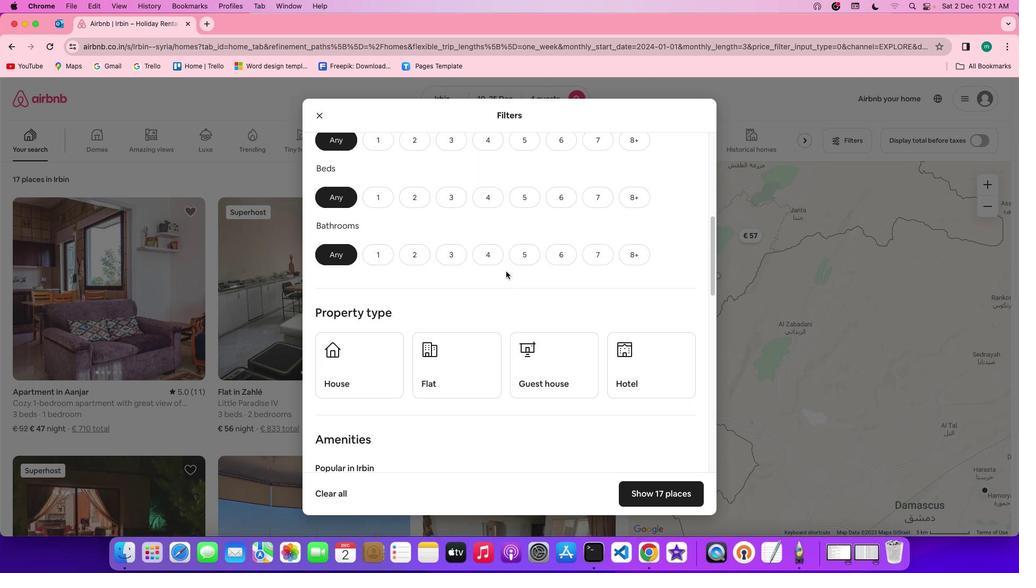 
Action: Mouse scrolled (506, 271) with delta (0, 0)
Screenshot: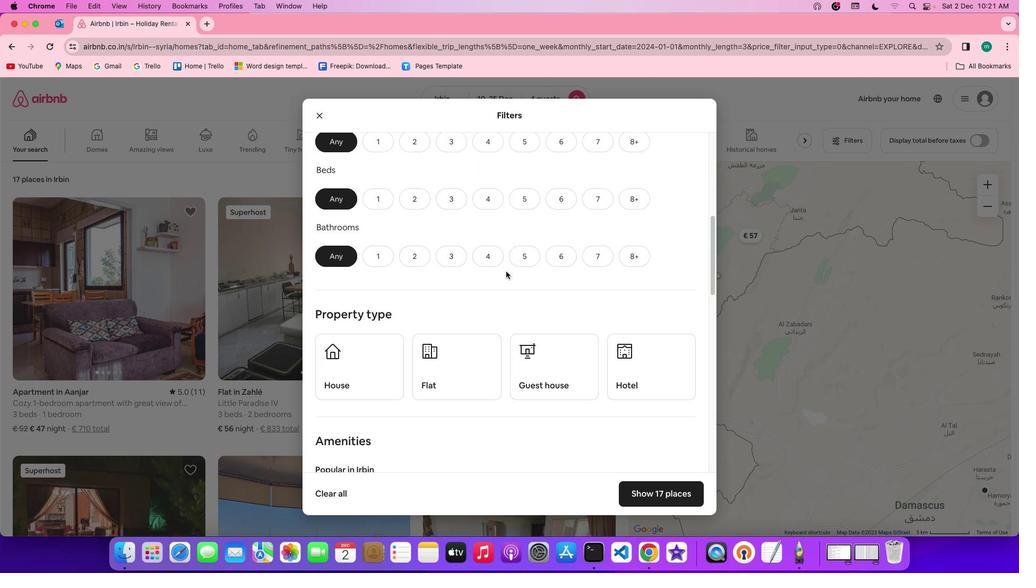 
Action: Mouse scrolled (506, 271) with delta (0, 0)
Screenshot: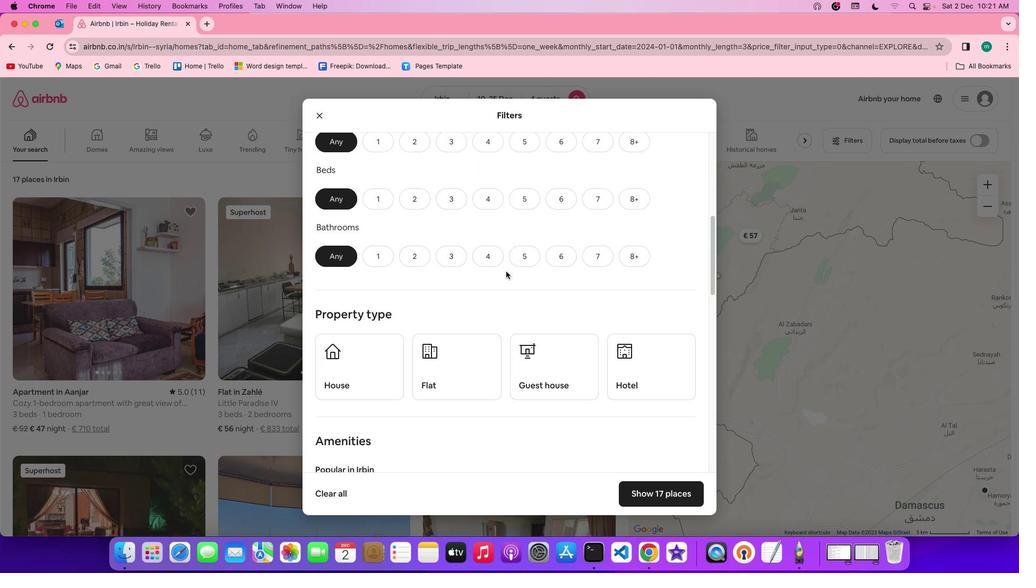 
Action: Mouse scrolled (506, 271) with delta (0, 0)
Screenshot: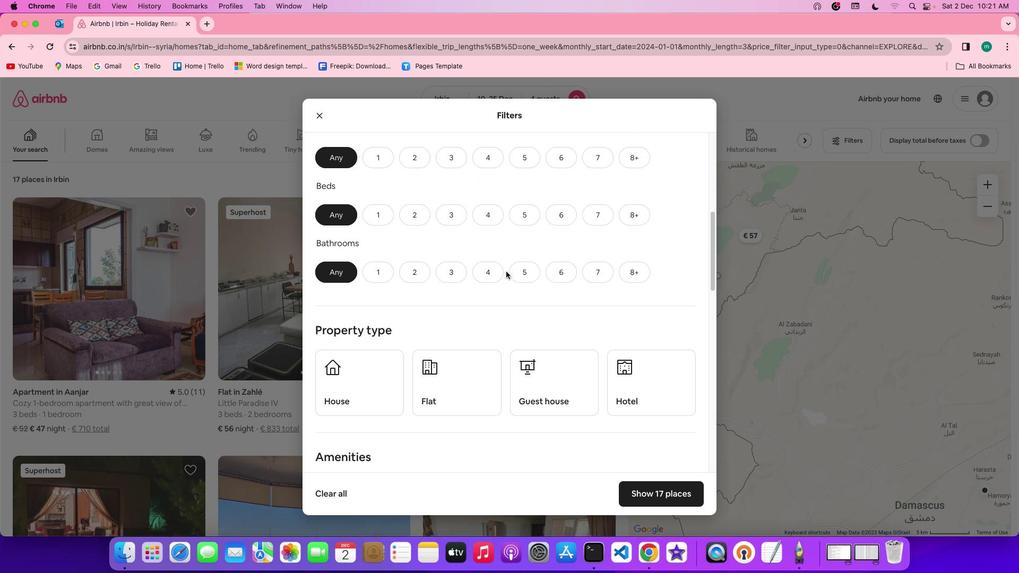 
Action: Mouse scrolled (506, 271) with delta (0, 0)
Screenshot: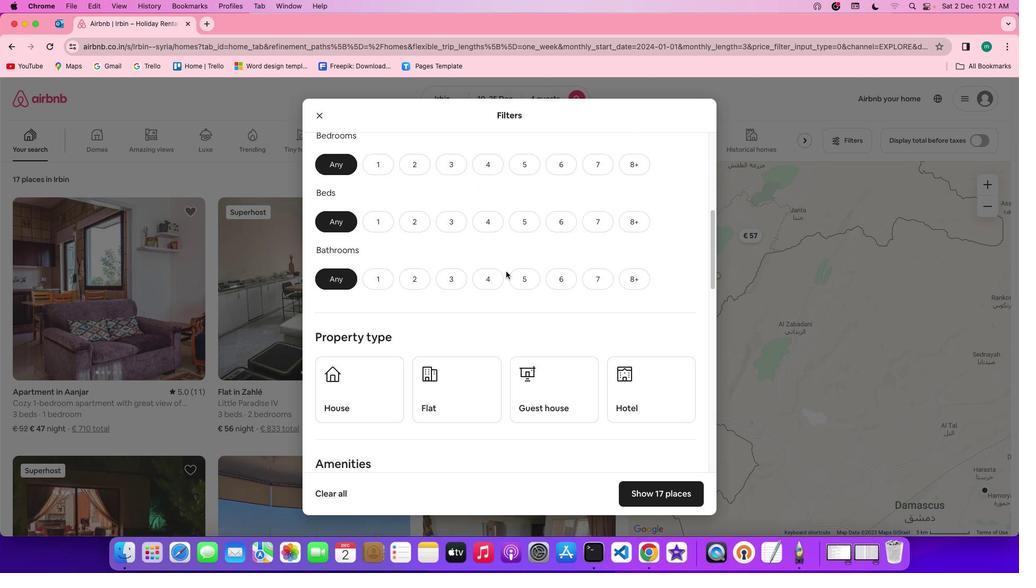
Action: Mouse scrolled (506, 271) with delta (0, 1)
Screenshot: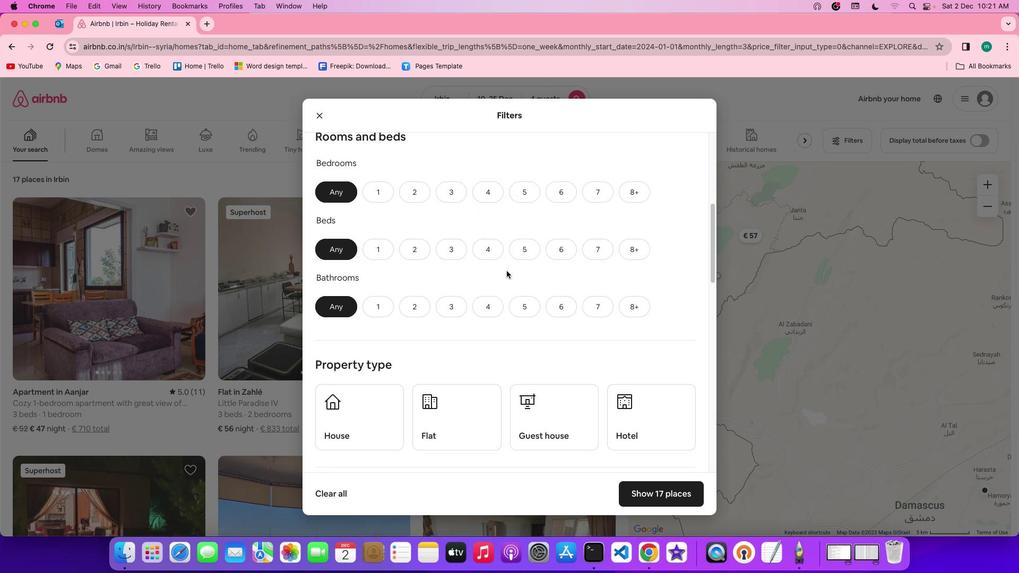 
Action: Mouse moved to (462, 221)
Screenshot: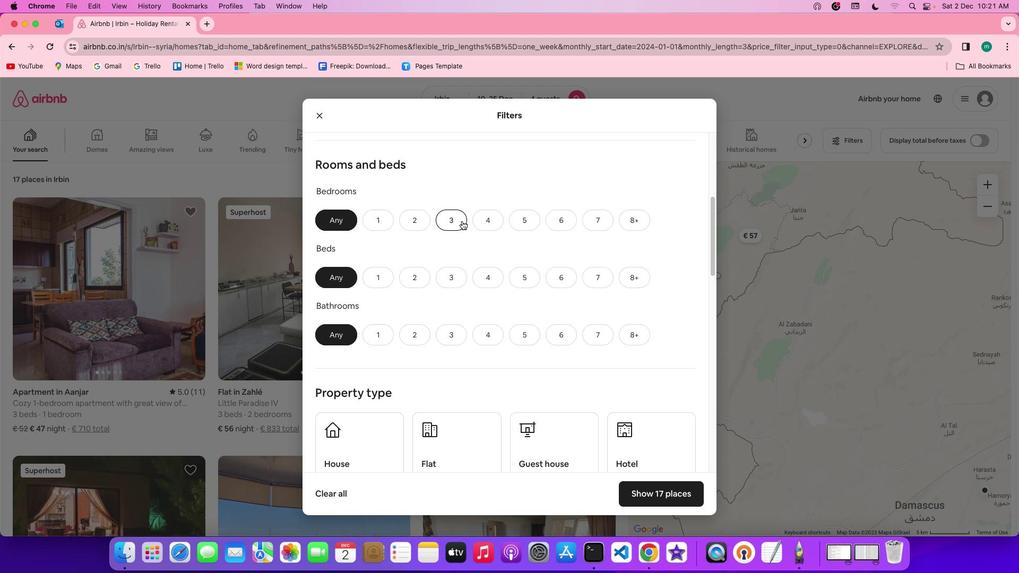 
Action: Mouse pressed left at (462, 221)
Screenshot: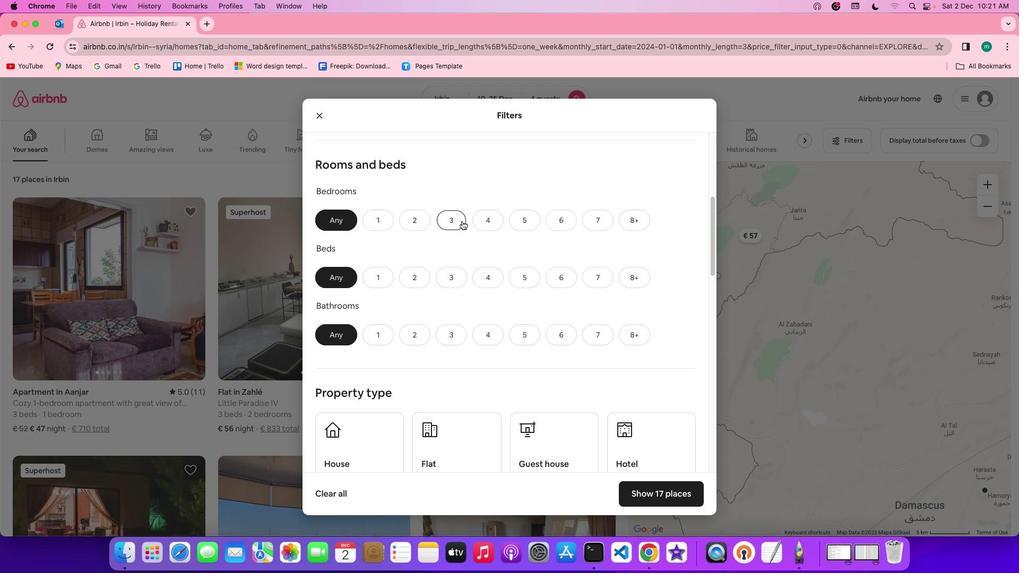 
Action: Mouse moved to (452, 277)
Screenshot: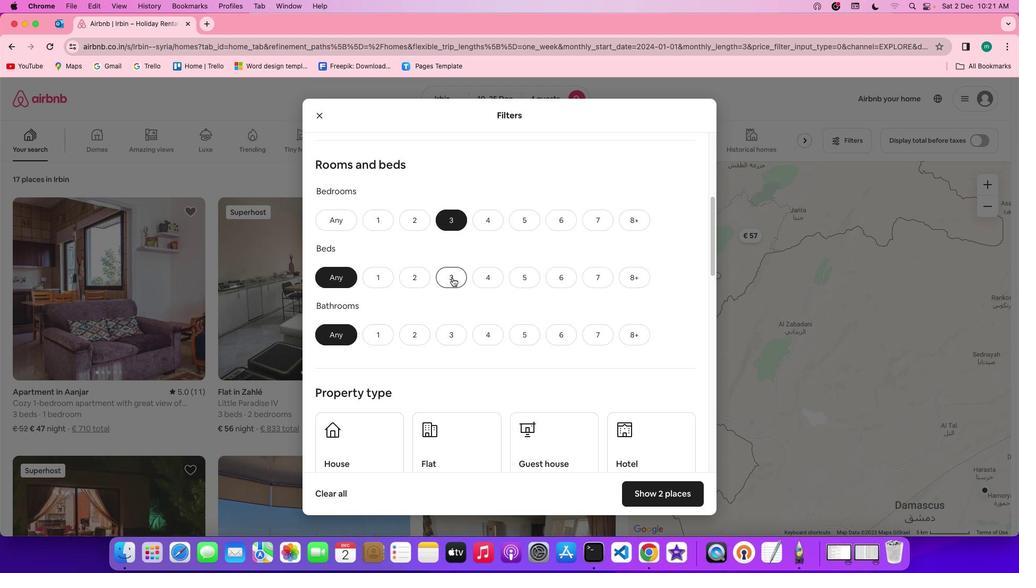 
Action: Mouse pressed left at (452, 277)
Screenshot: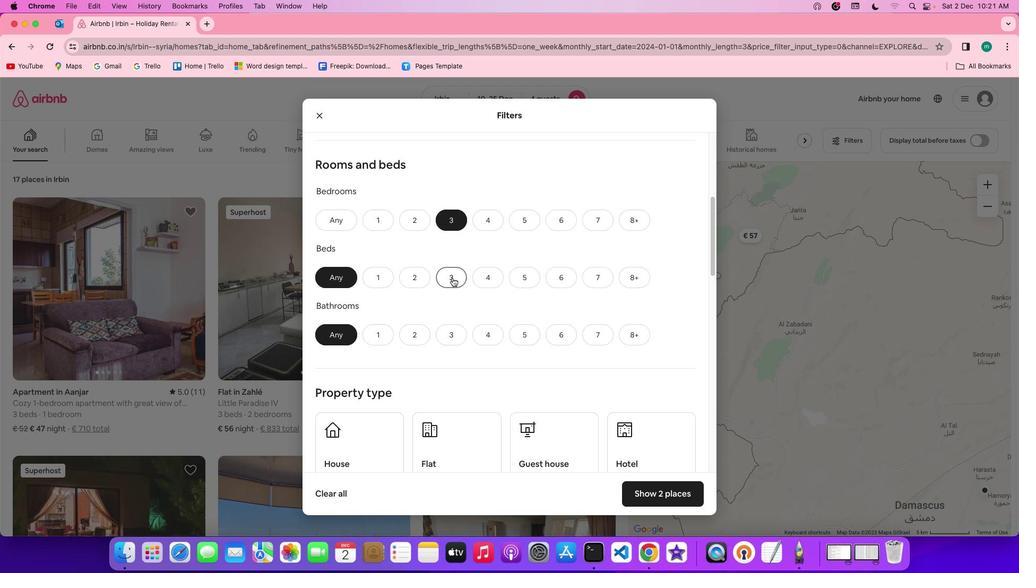 
Action: Mouse moved to (455, 327)
Screenshot: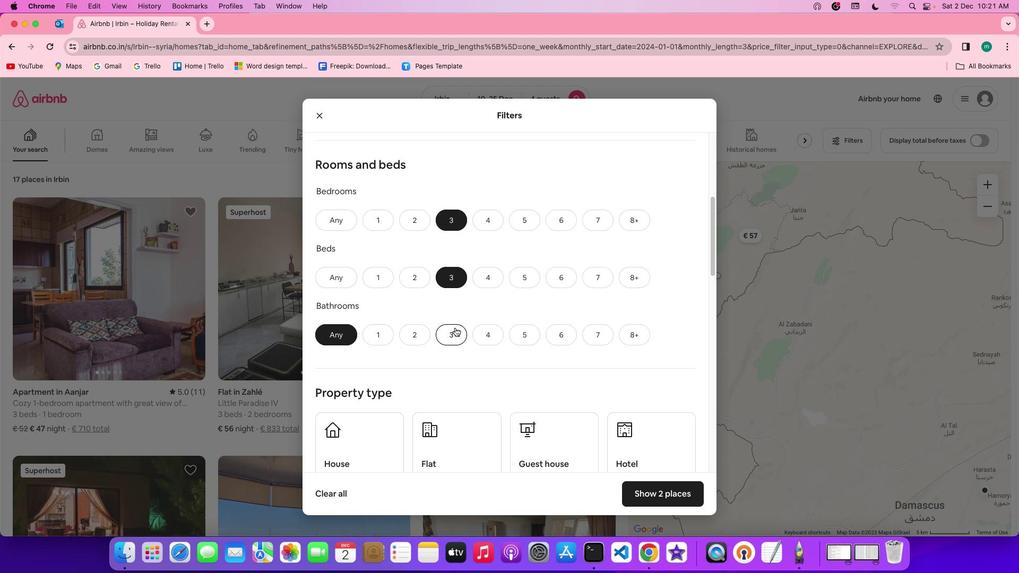 
Action: Mouse pressed left at (455, 327)
Screenshot: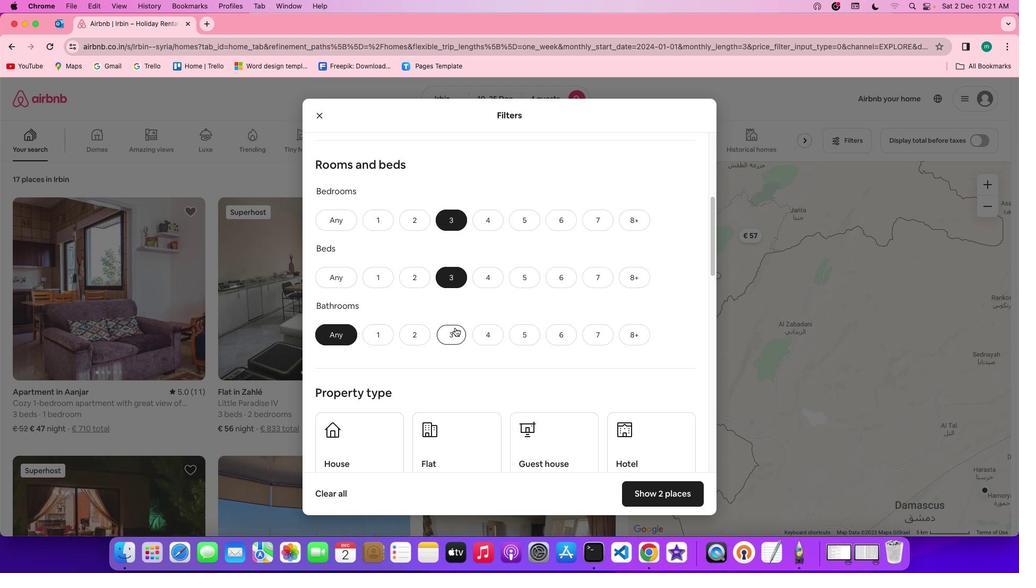 
Action: Mouse moved to (545, 340)
Screenshot: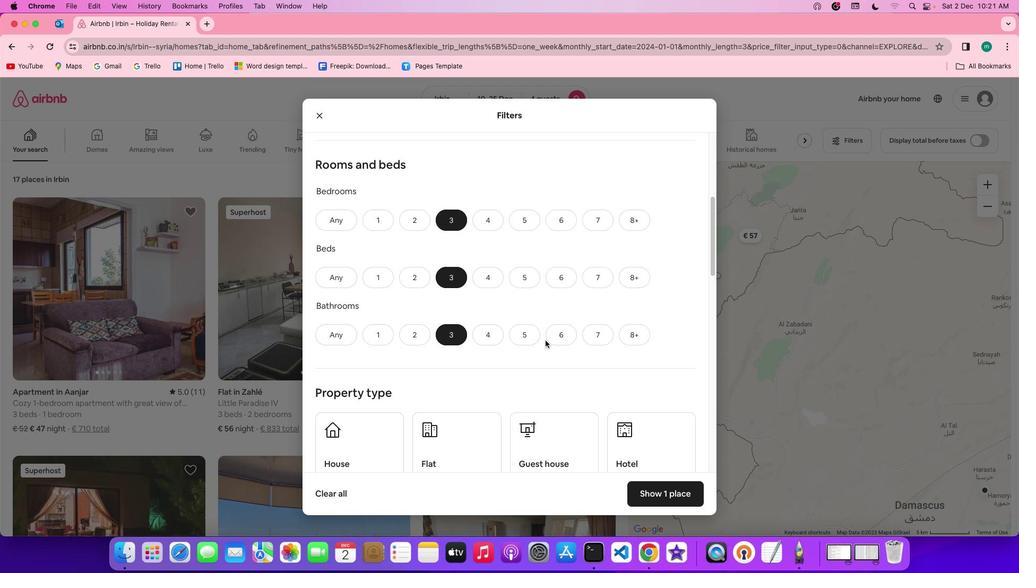 
Action: Mouse scrolled (545, 340) with delta (0, 0)
Screenshot: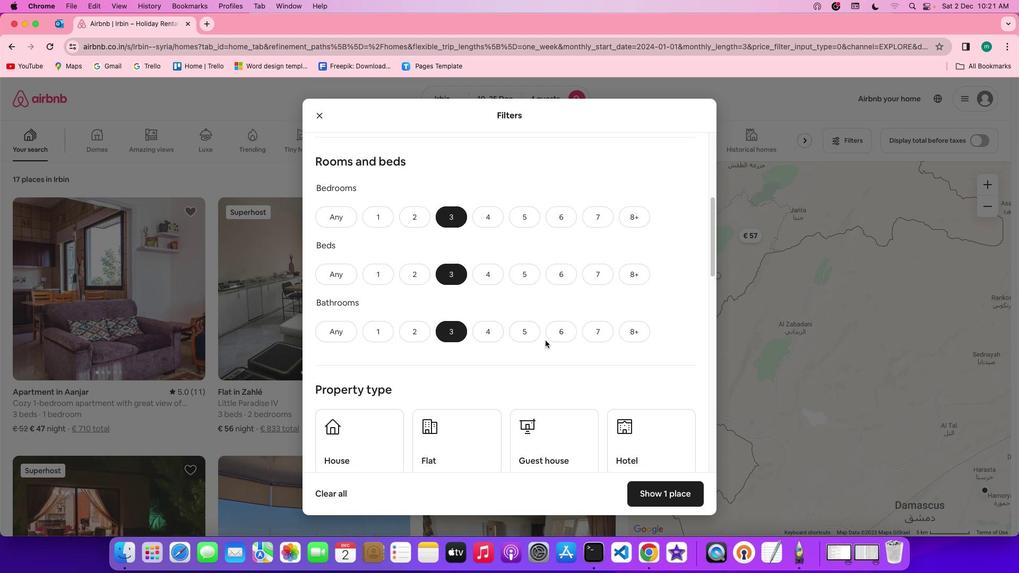 
Action: Mouse scrolled (545, 340) with delta (0, 0)
Screenshot: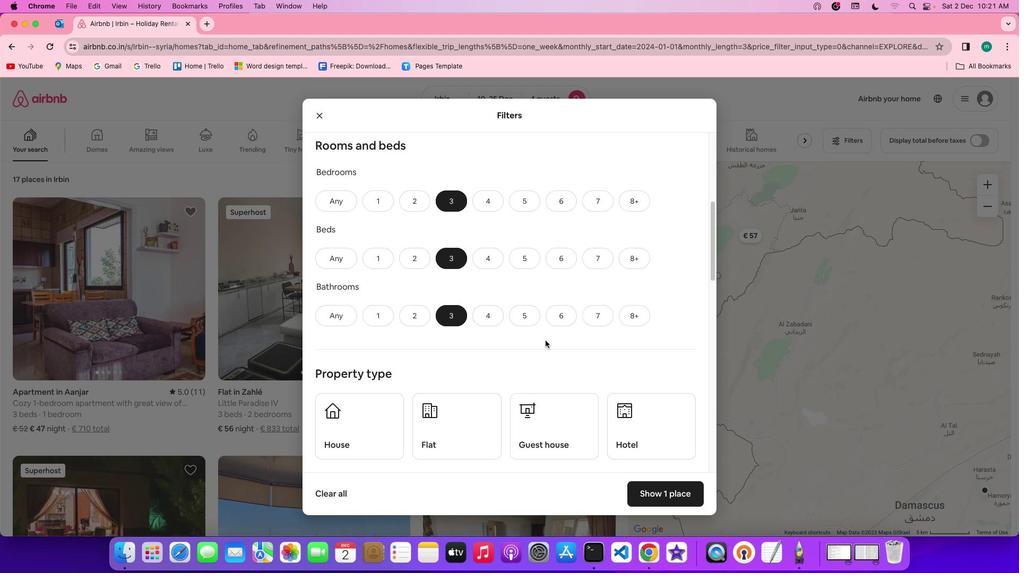 
Action: Mouse scrolled (545, 340) with delta (0, -1)
Screenshot: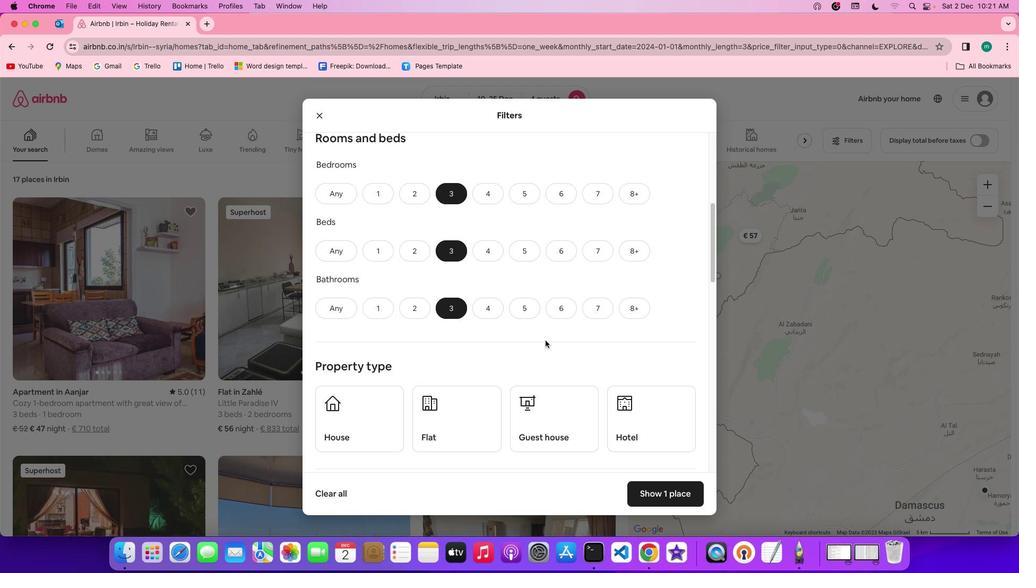 
Action: Mouse moved to (410, 223)
Screenshot: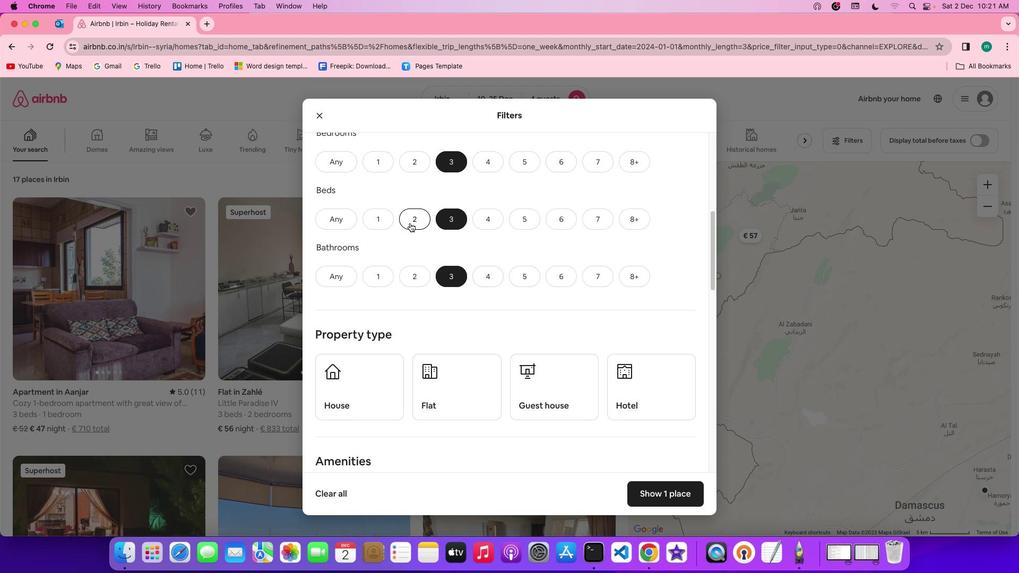 
Action: Mouse pressed left at (410, 223)
Screenshot: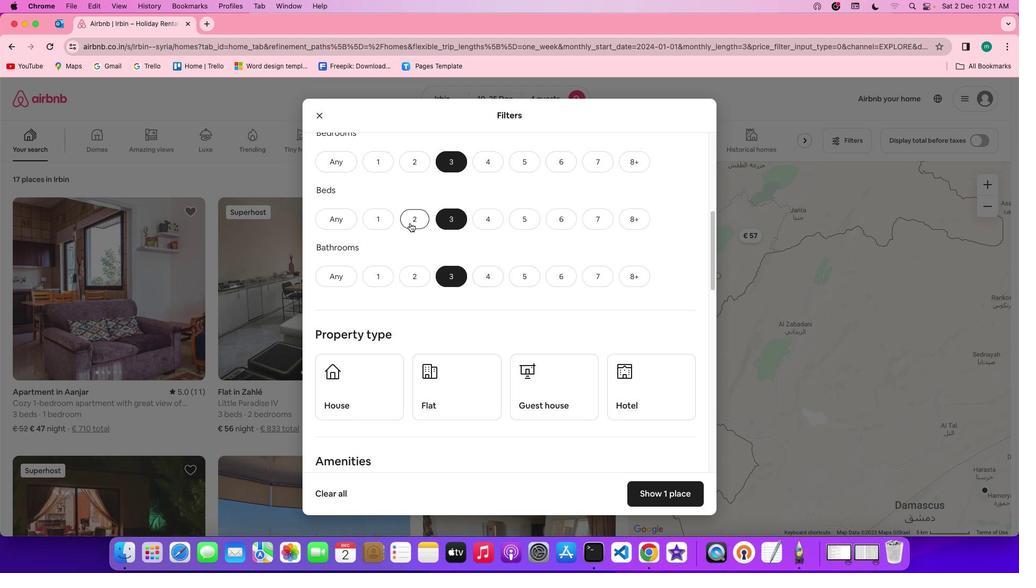
Action: Mouse moved to (547, 311)
Screenshot: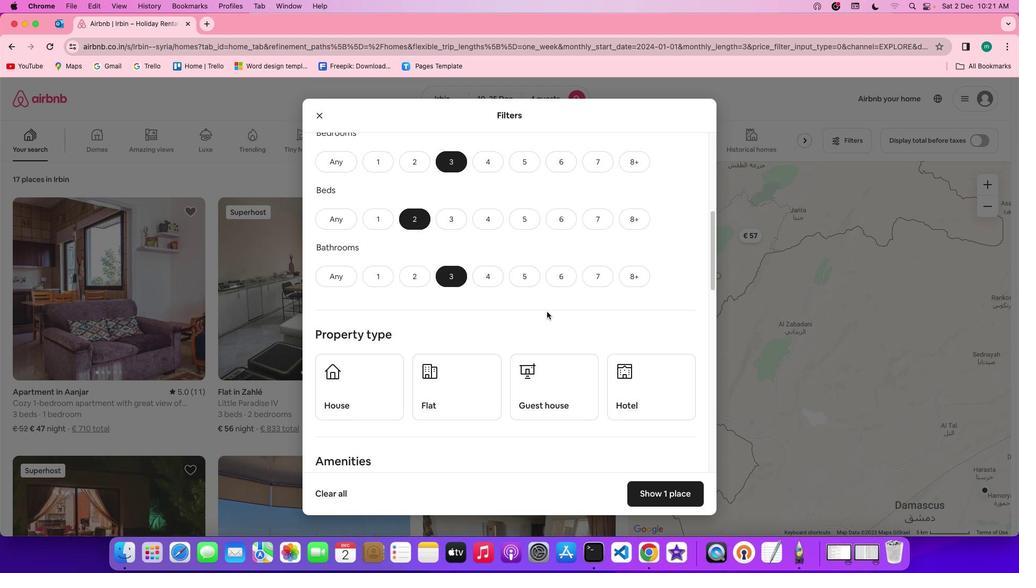 
Action: Mouse scrolled (547, 311) with delta (0, 0)
Screenshot: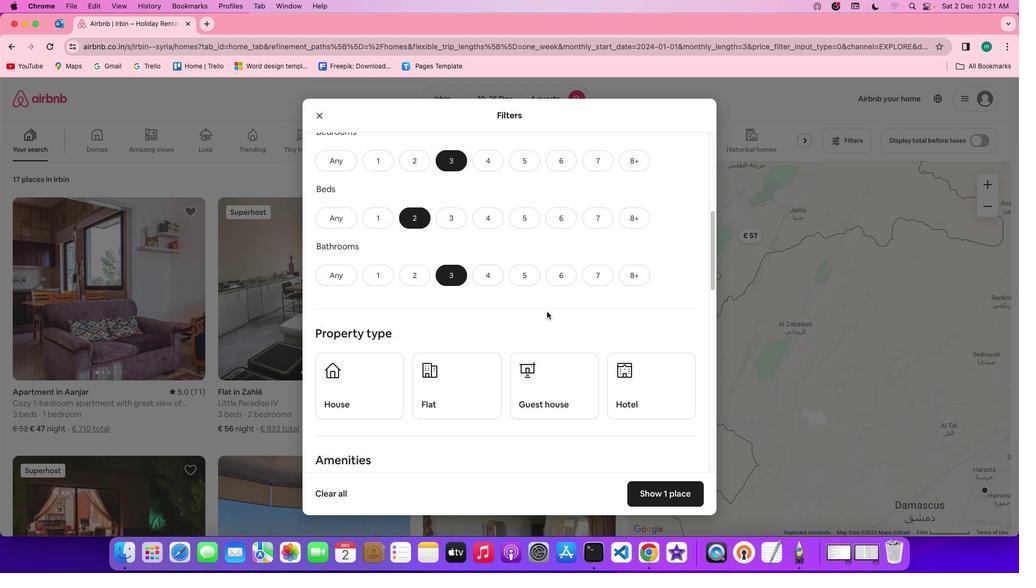 
Action: Mouse scrolled (547, 311) with delta (0, 0)
Screenshot: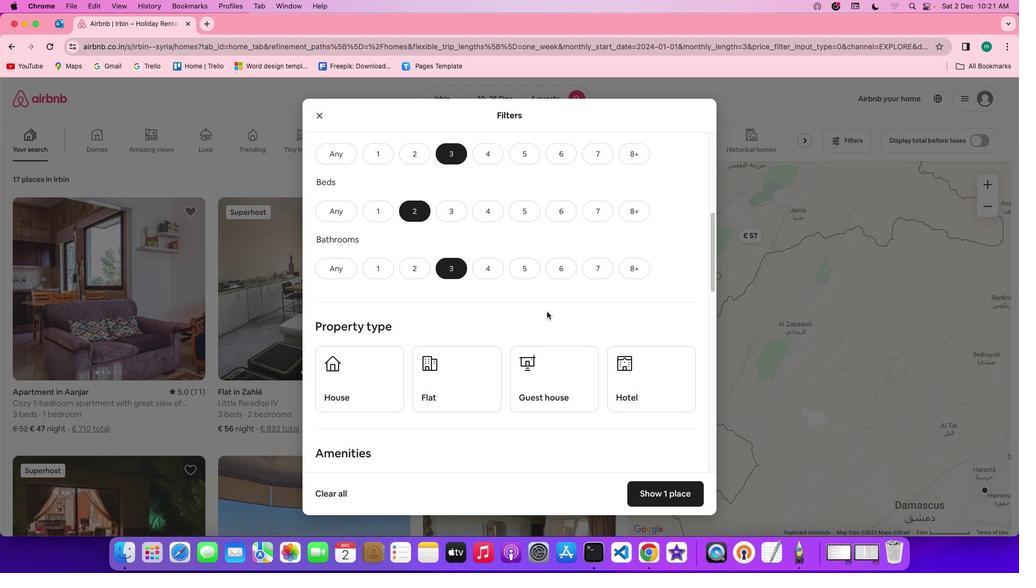 
Action: Mouse scrolled (547, 311) with delta (0, 0)
Screenshot: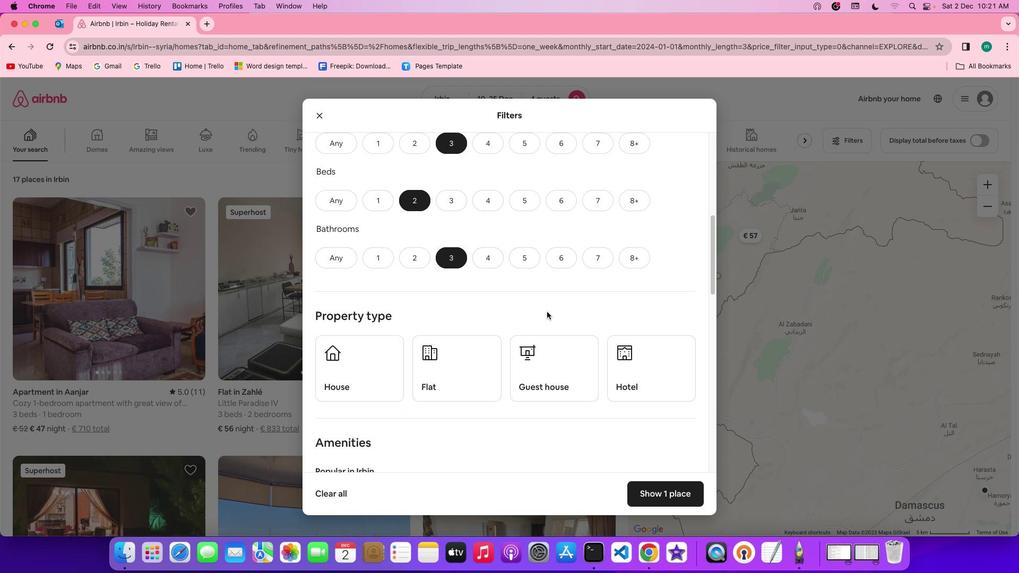 
Action: Mouse scrolled (547, 311) with delta (0, 0)
Screenshot: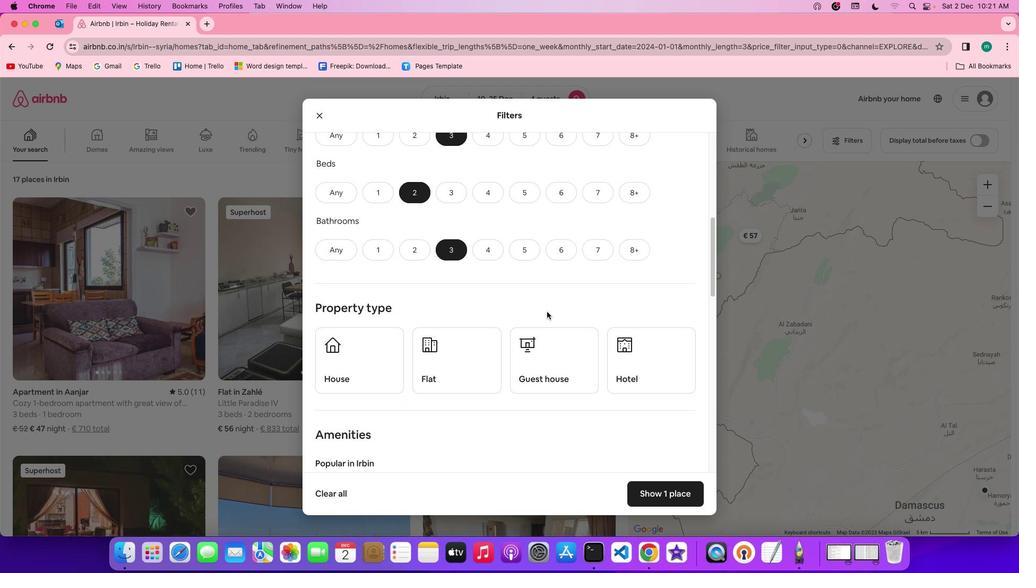 
Action: Mouse scrolled (547, 311) with delta (0, 0)
Screenshot: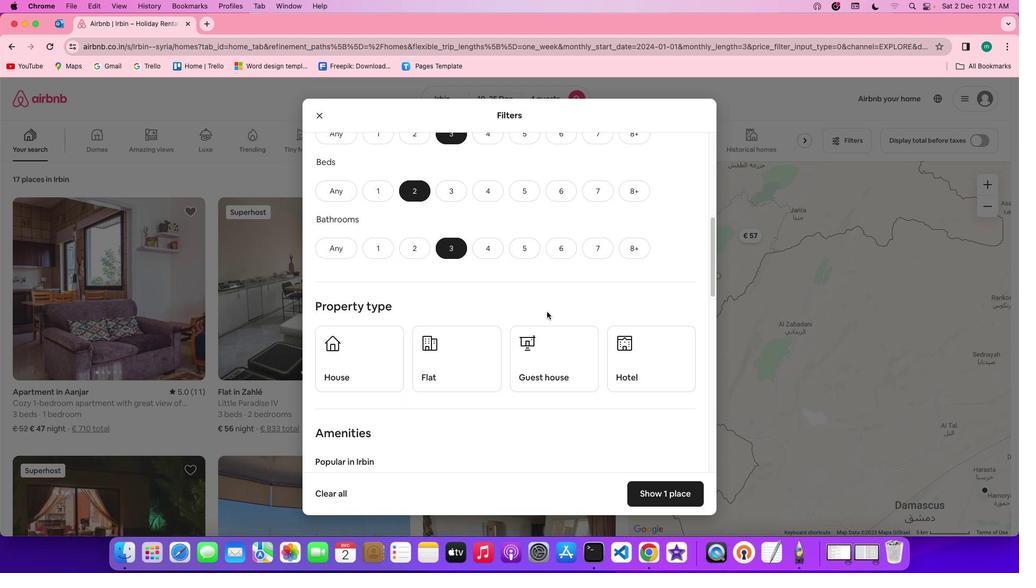 
Action: Mouse scrolled (547, 311) with delta (0, 0)
Screenshot: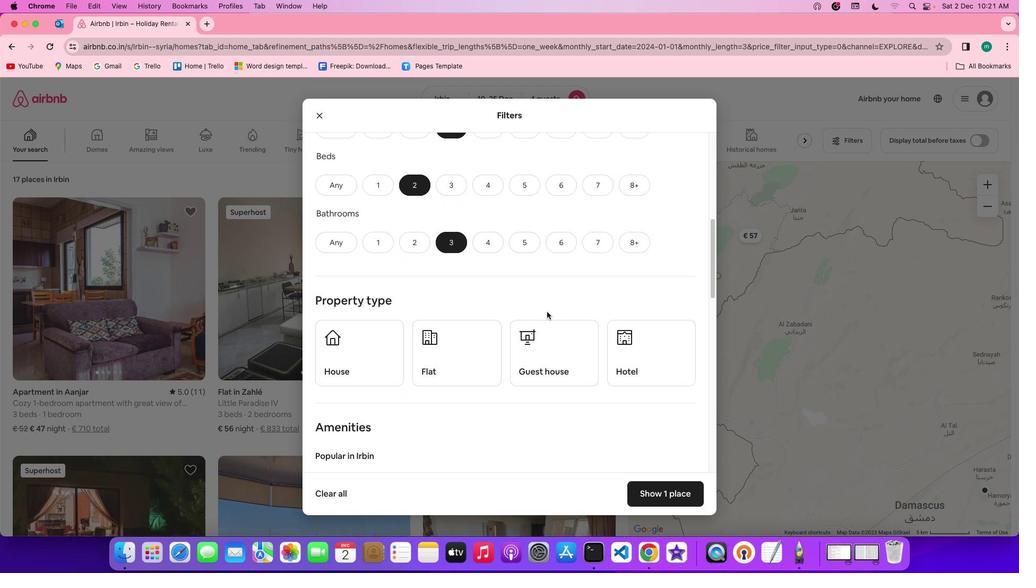 
Action: Mouse scrolled (547, 311) with delta (0, 0)
Screenshot: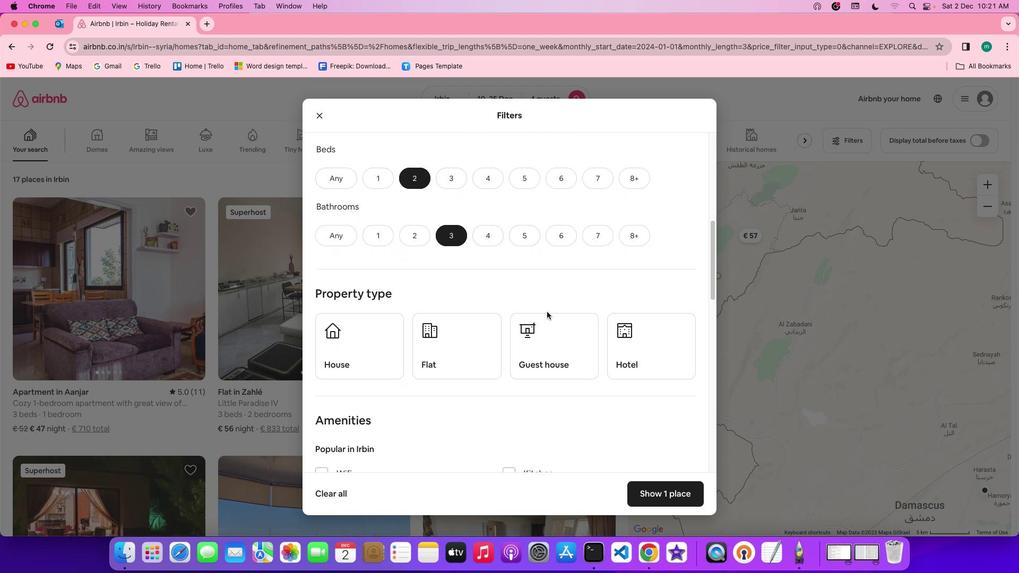
Action: Mouse scrolled (547, 311) with delta (0, 0)
Screenshot: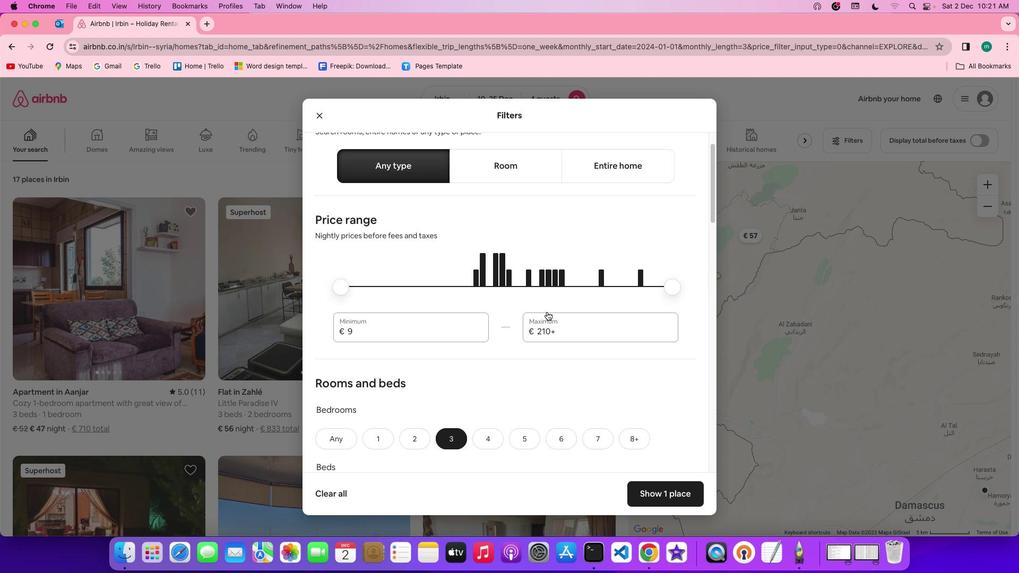 
Action: Mouse scrolled (547, 311) with delta (0, 0)
Screenshot: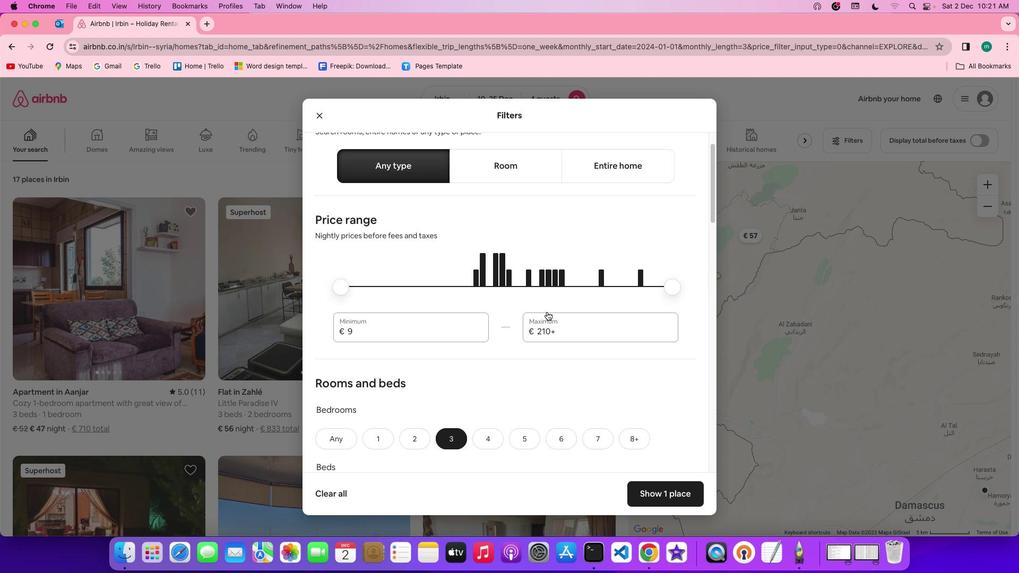 
Action: Mouse scrolled (547, 311) with delta (0, 2)
Screenshot: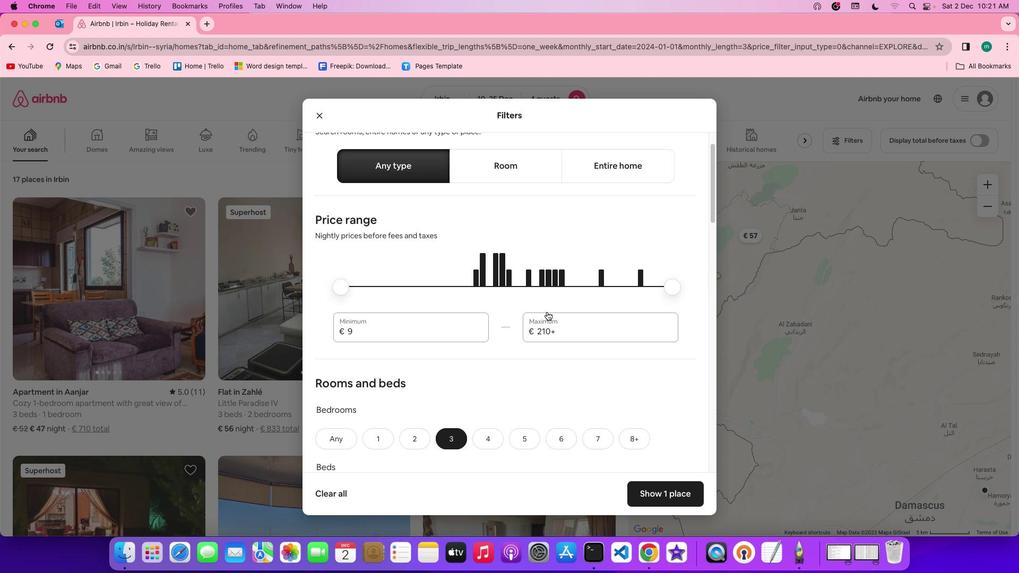 
Action: Mouse scrolled (547, 311) with delta (0, 2)
Screenshot: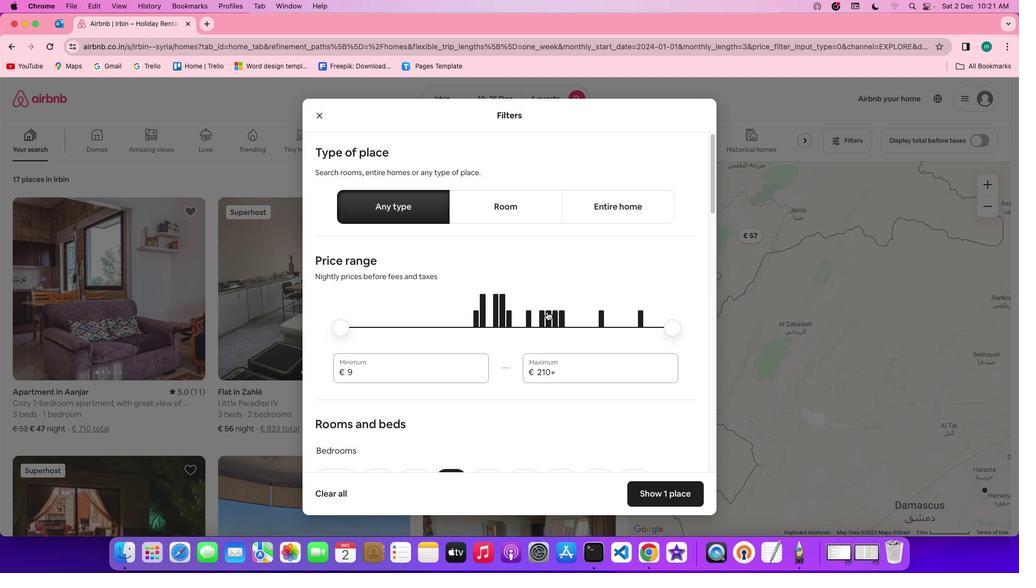 
Action: Mouse scrolled (547, 311) with delta (0, 3)
Screenshot: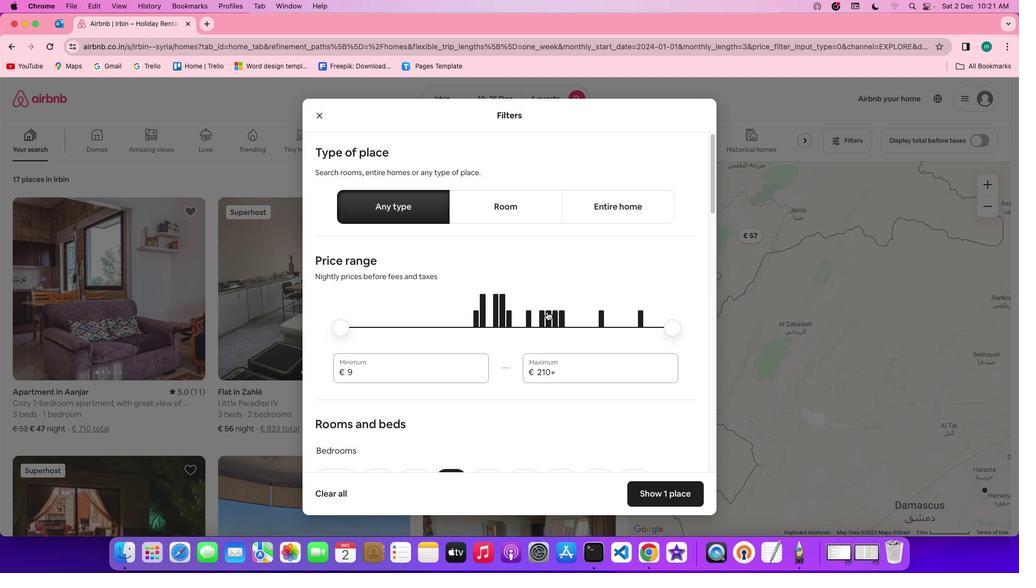 
Action: Mouse moved to (532, 325)
Screenshot: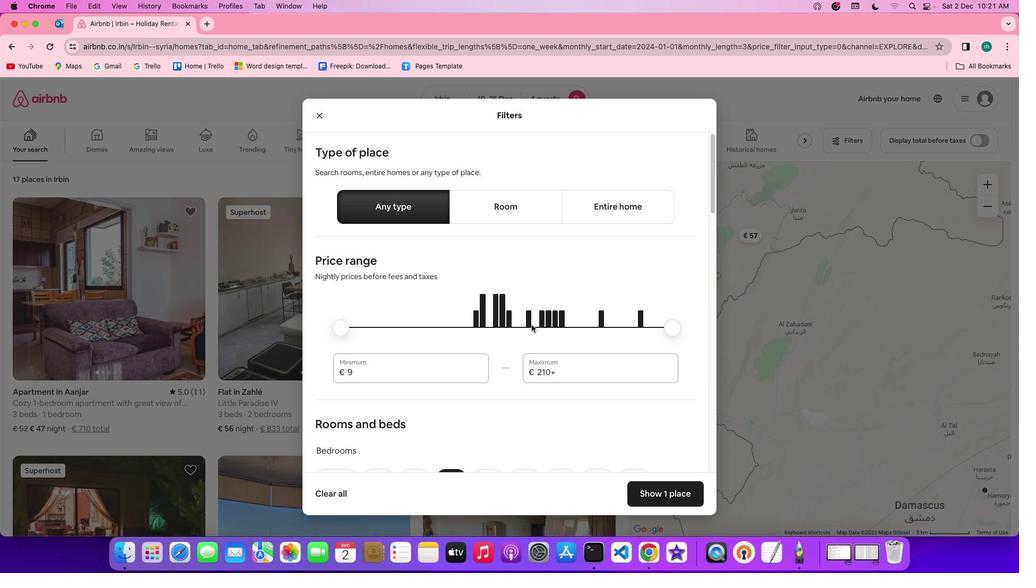 
Action: Mouse scrolled (532, 325) with delta (0, 0)
Screenshot: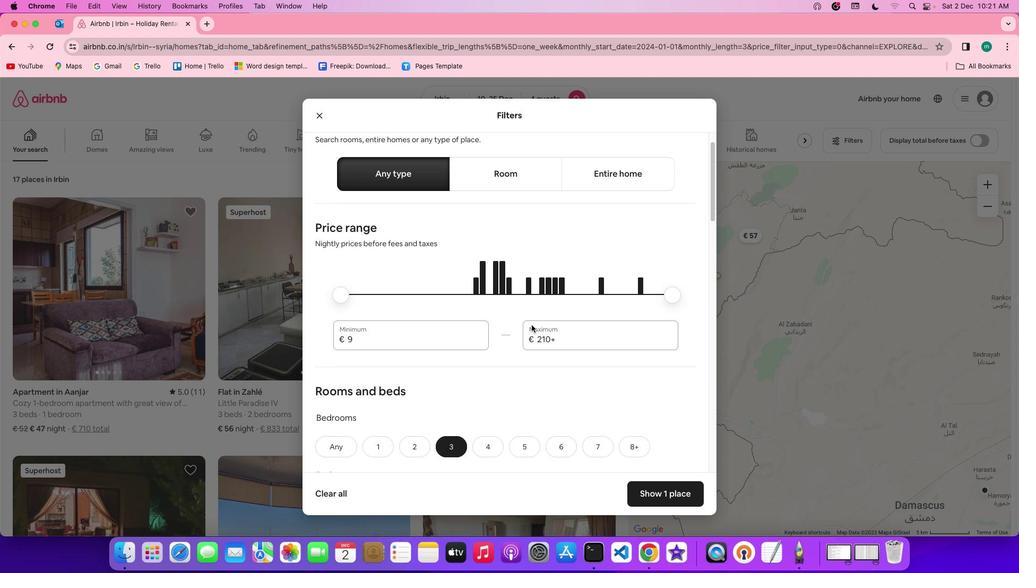 
Action: Mouse scrolled (532, 325) with delta (0, 0)
Screenshot: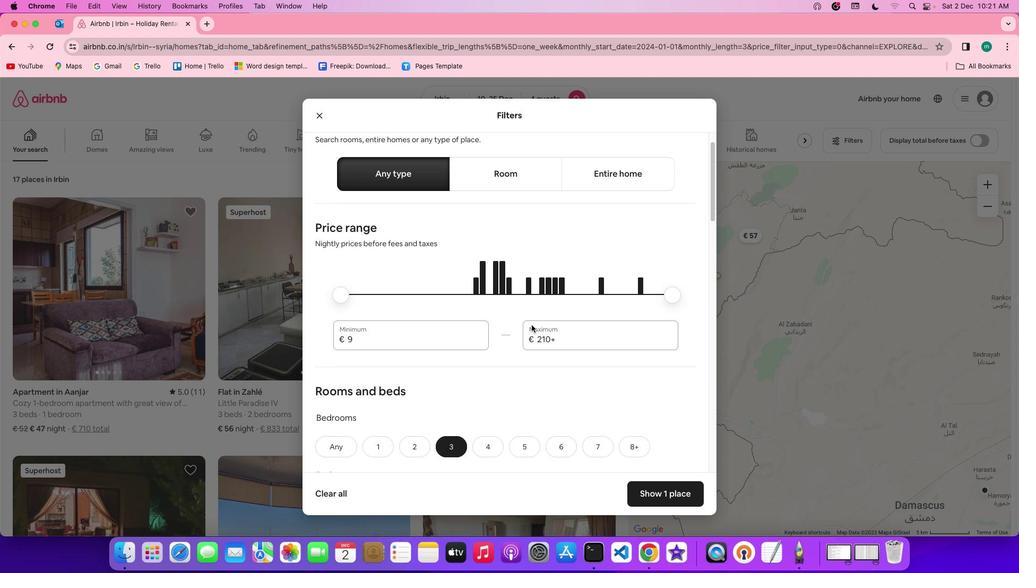 
Action: Mouse scrolled (532, 325) with delta (0, -1)
Screenshot: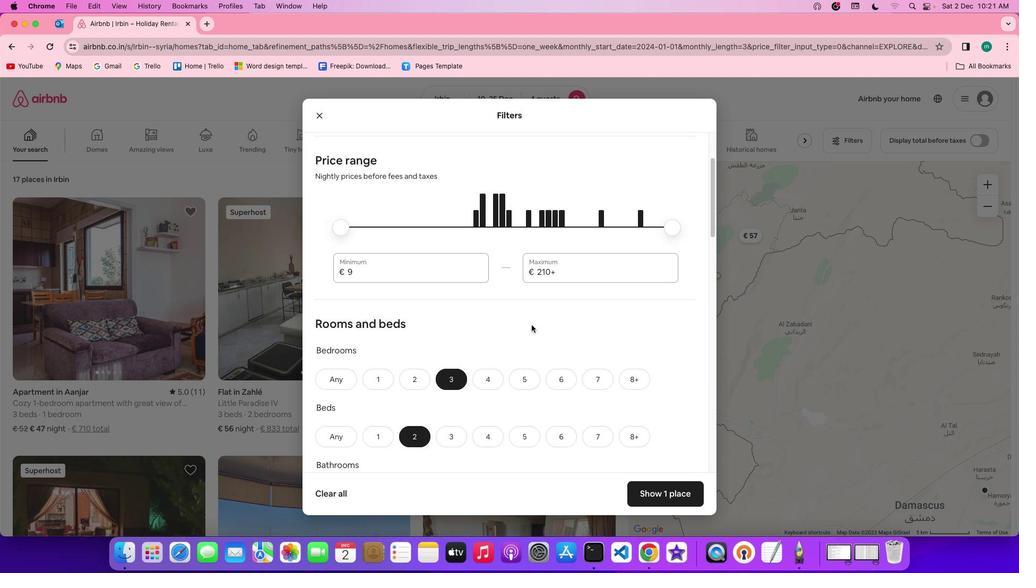 
Action: Mouse scrolled (532, 325) with delta (0, -2)
Screenshot: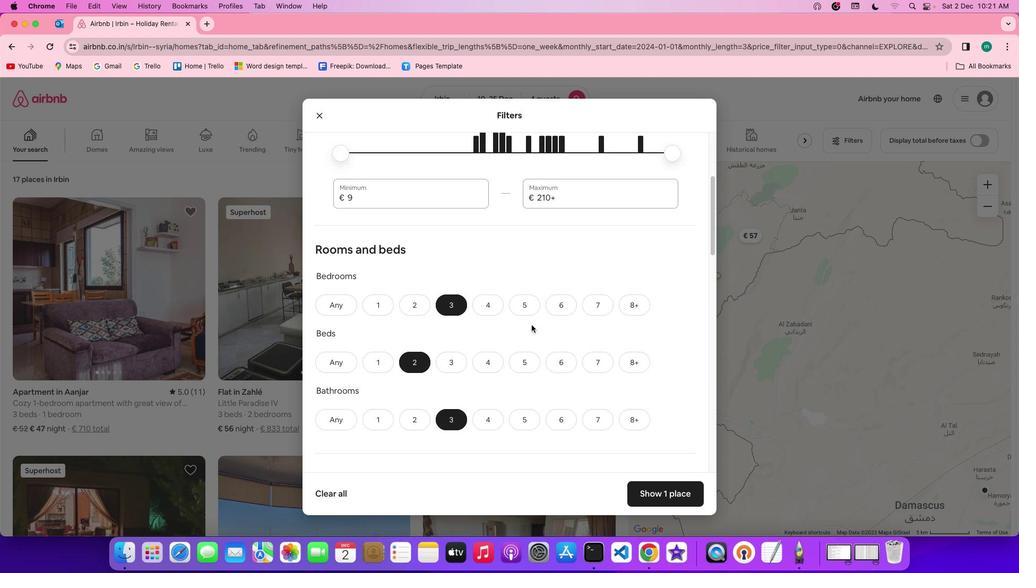 
Action: Mouse scrolled (532, 325) with delta (0, -2)
Screenshot: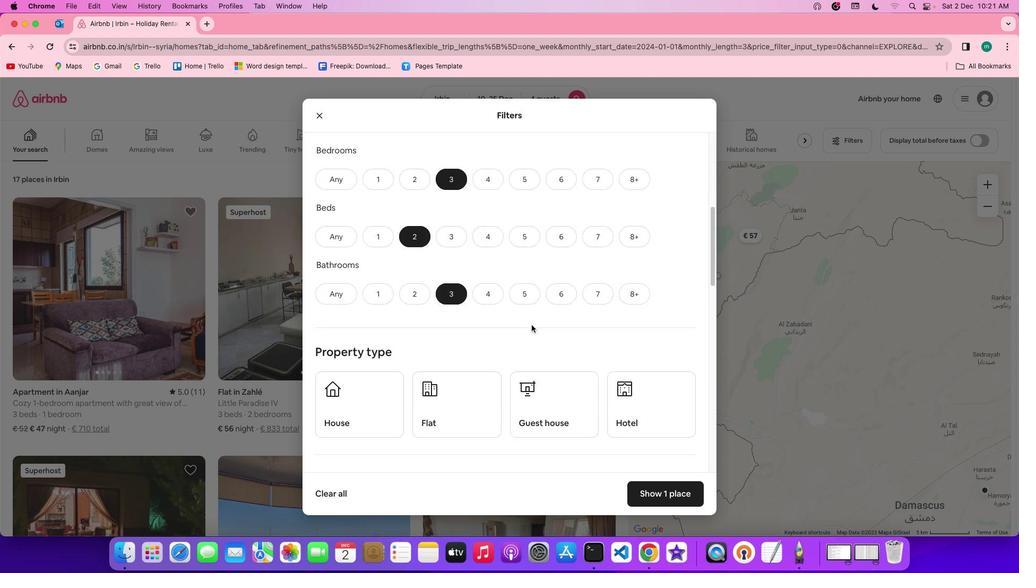 
Action: Mouse moved to (412, 166)
Screenshot: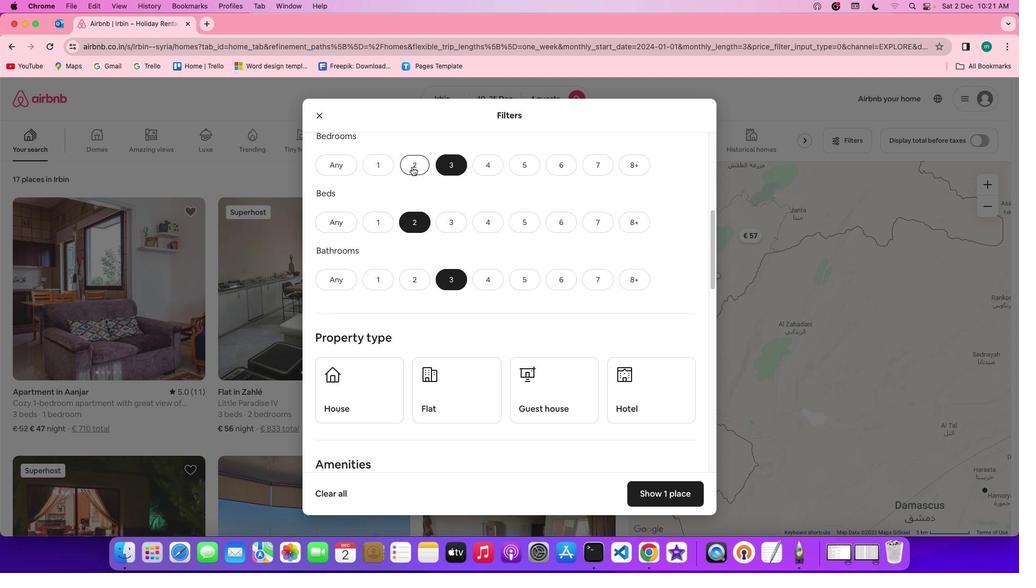
Action: Mouse pressed left at (412, 166)
Screenshot: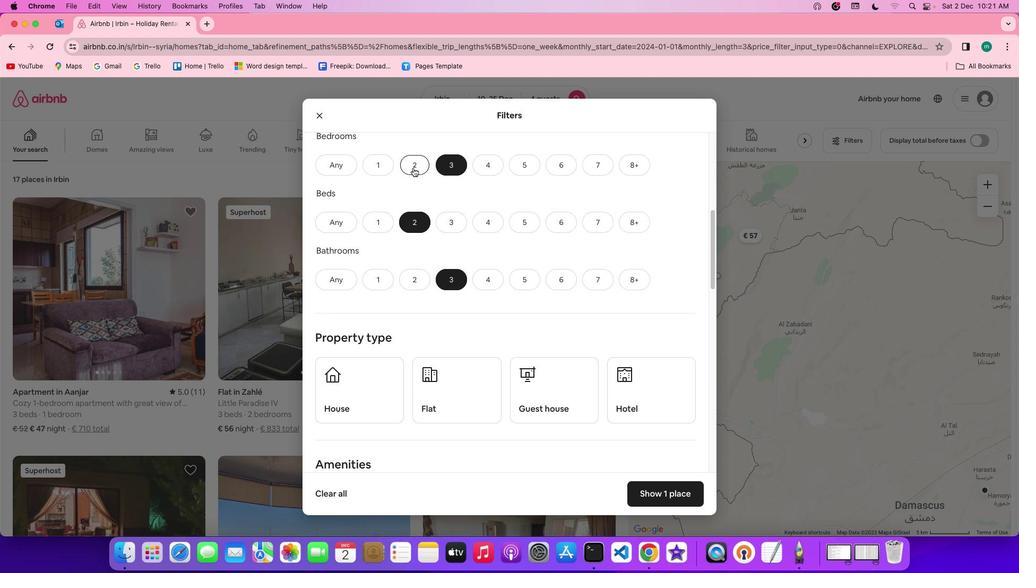 
Action: Mouse moved to (439, 226)
Screenshot: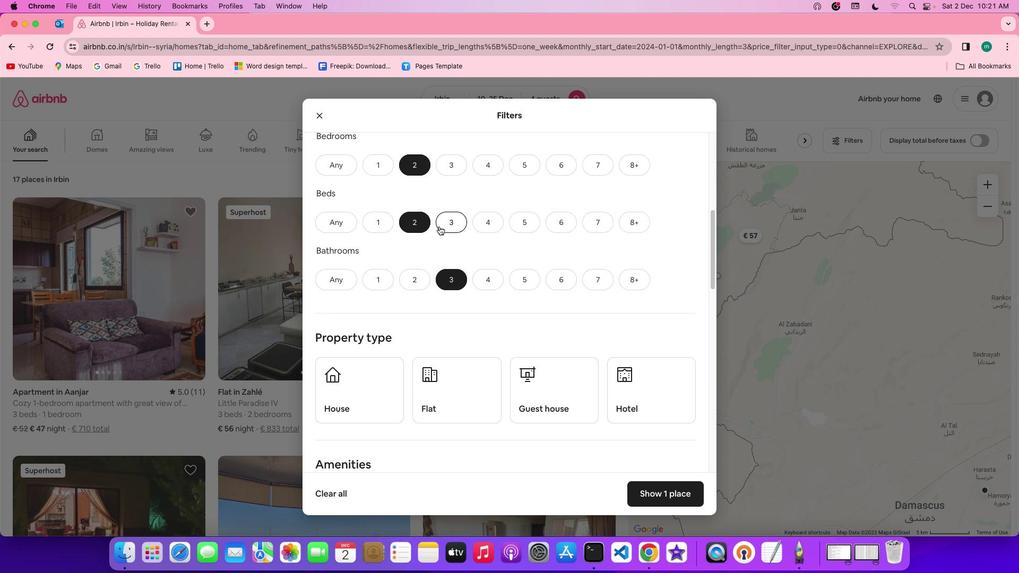 
Action: Mouse pressed left at (439, 226)
Screenshot: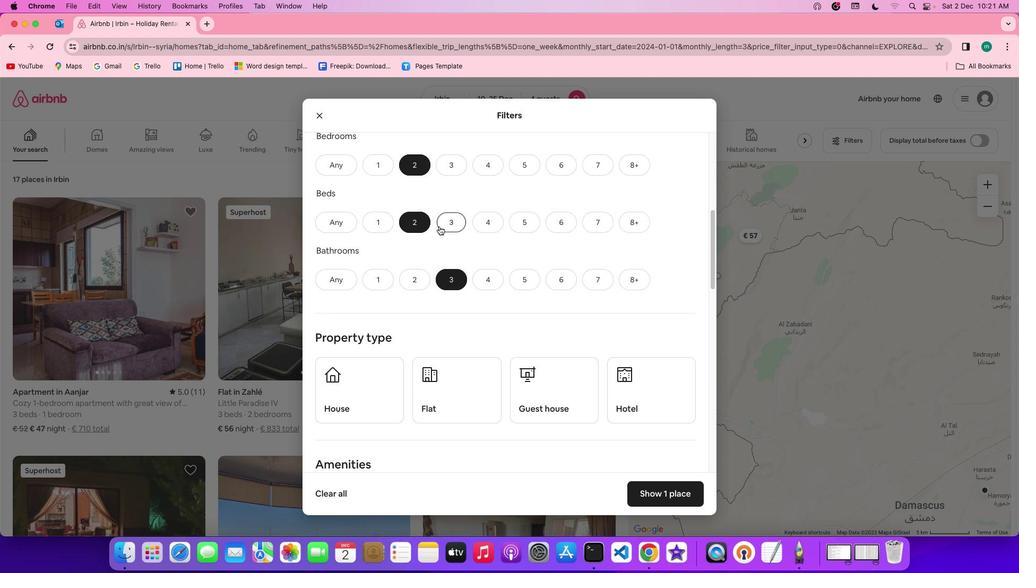 
Action: Mouse moved to (413, 272)
Screenshot: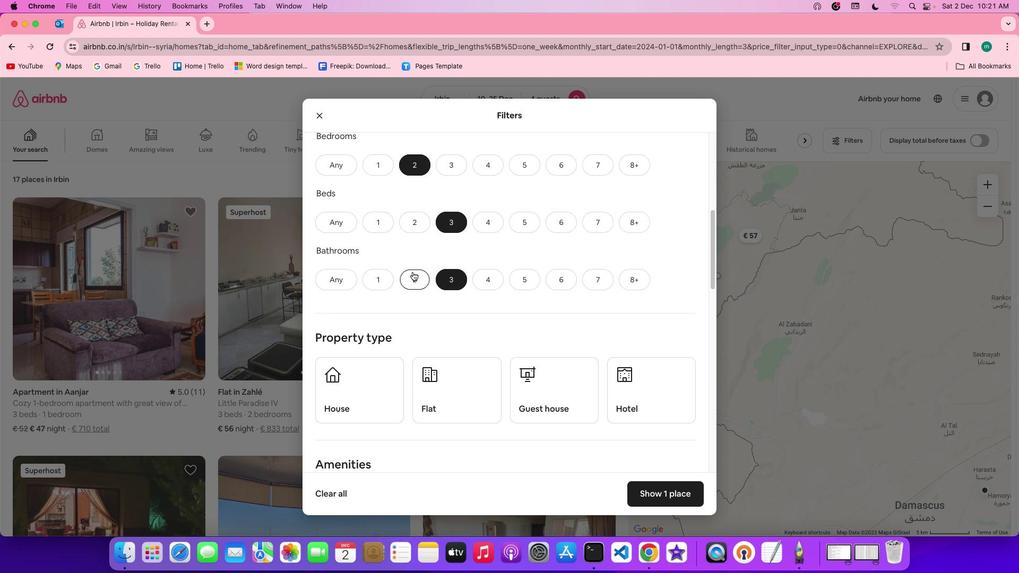
Action: Mouse pressed left at (413, 272)
Screenshot: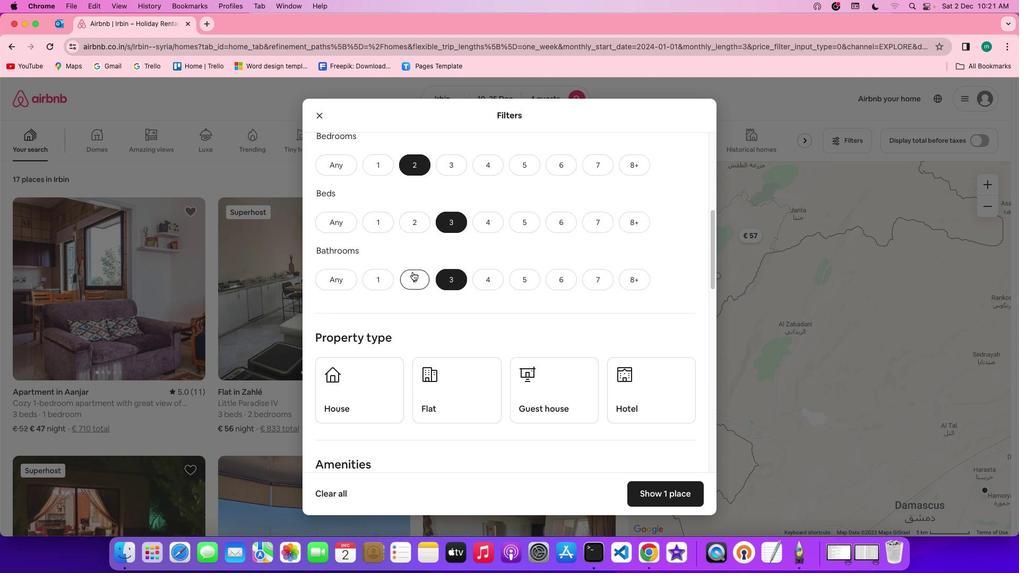 
Action: Mouse moved to (524, 301)
Screenshot: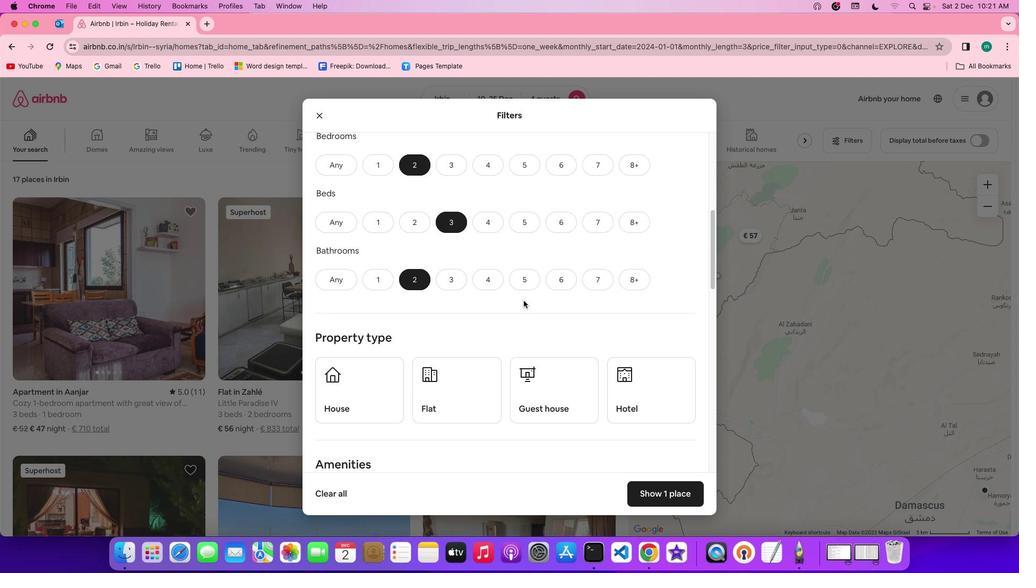 
Action: Mouse scrolled (524, 301) with delta (0, 0)
Screenshot: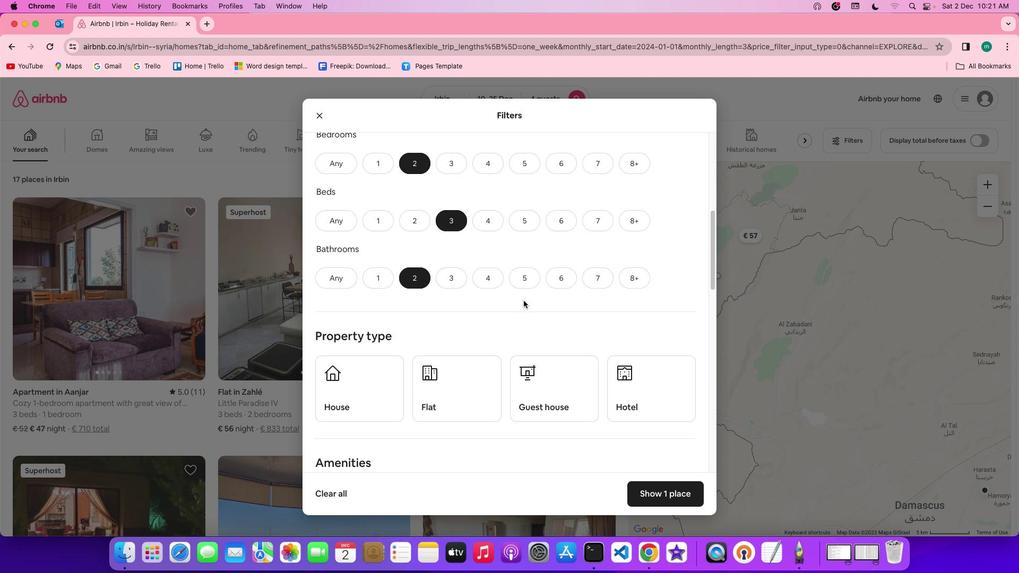 
Action: Mouse scrolled (524, 301) with delta (0, 0)
Screenshot: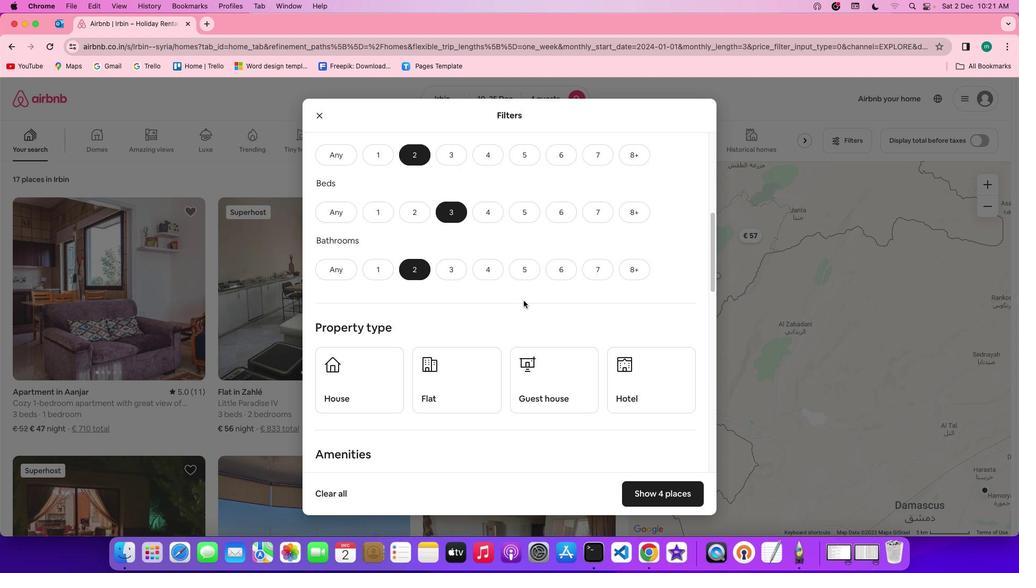 
Action: Mouse scrolled (524, 301) with delta (0, -1)
Screenshot: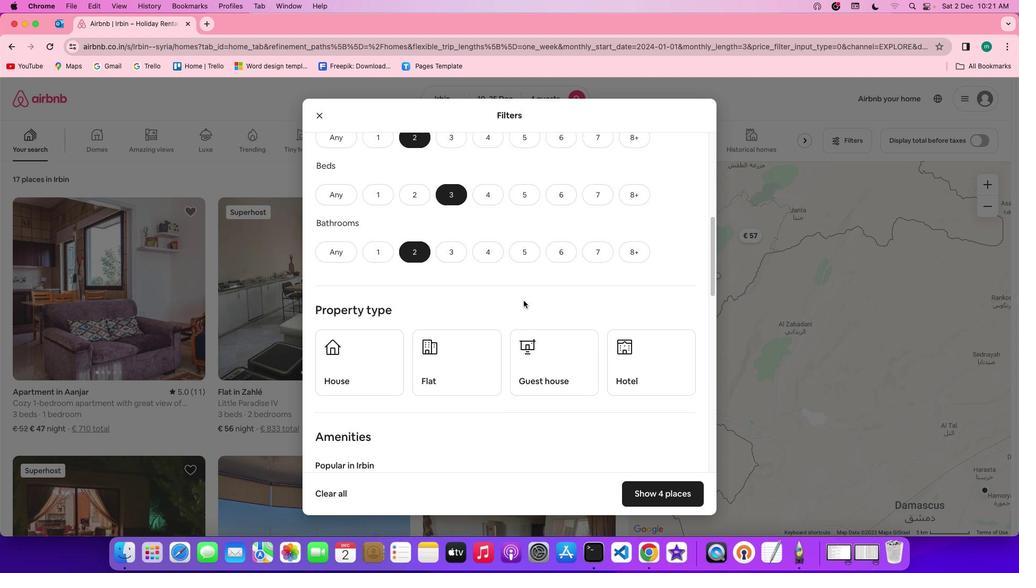 
Action: Mouse scrolled (524, 301) with delta (0, 0)
Screenshot: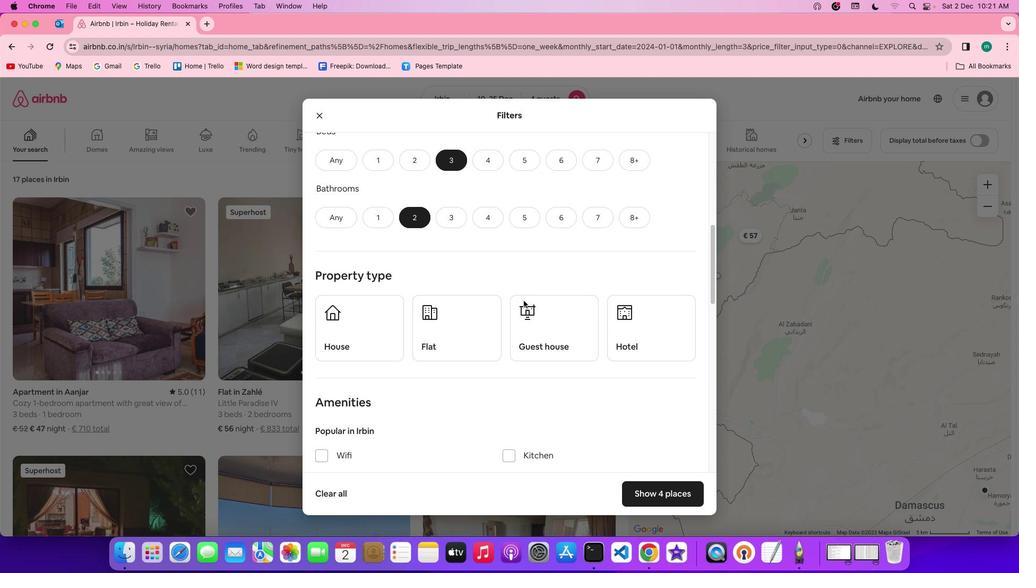 
Action: Mouse scrolled (524, 301) with delta (0, 0)
Screenshot: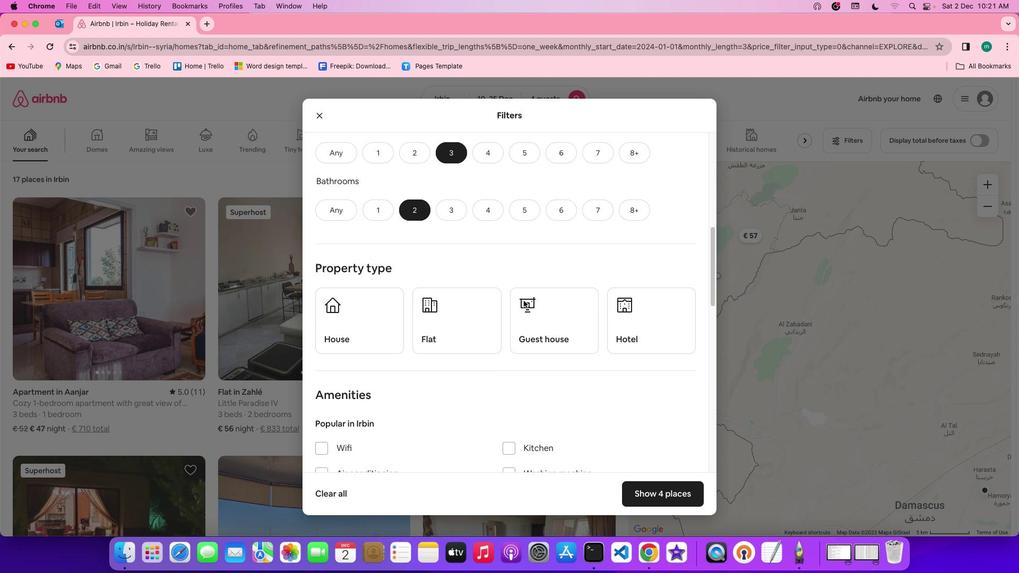 
Action: Mouse scrolled (524, 301) with delta (0, -1)
Screenshot: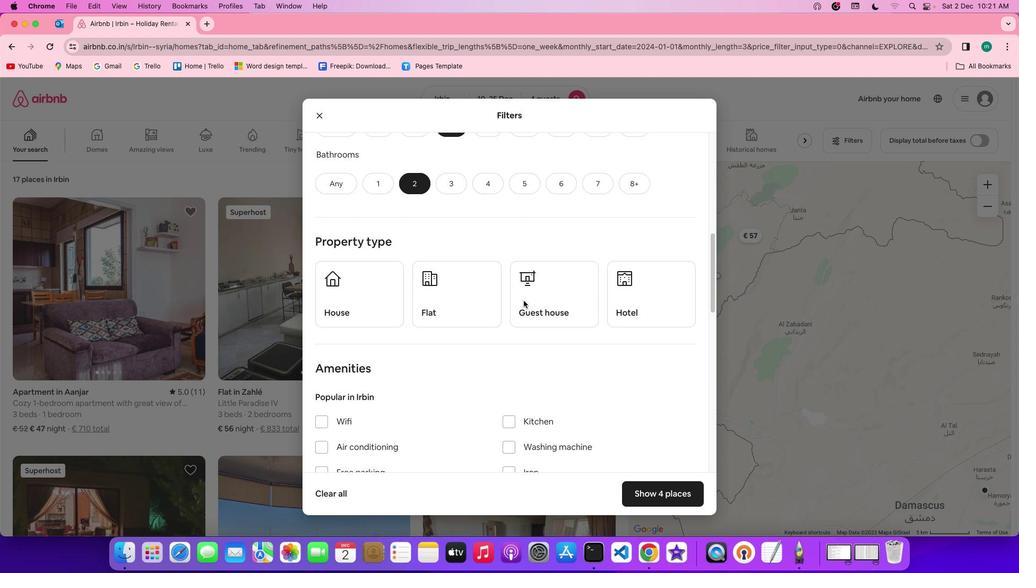 
Action: Mouse scrolled (524, 301) with delta (0, 0)
Screenshot: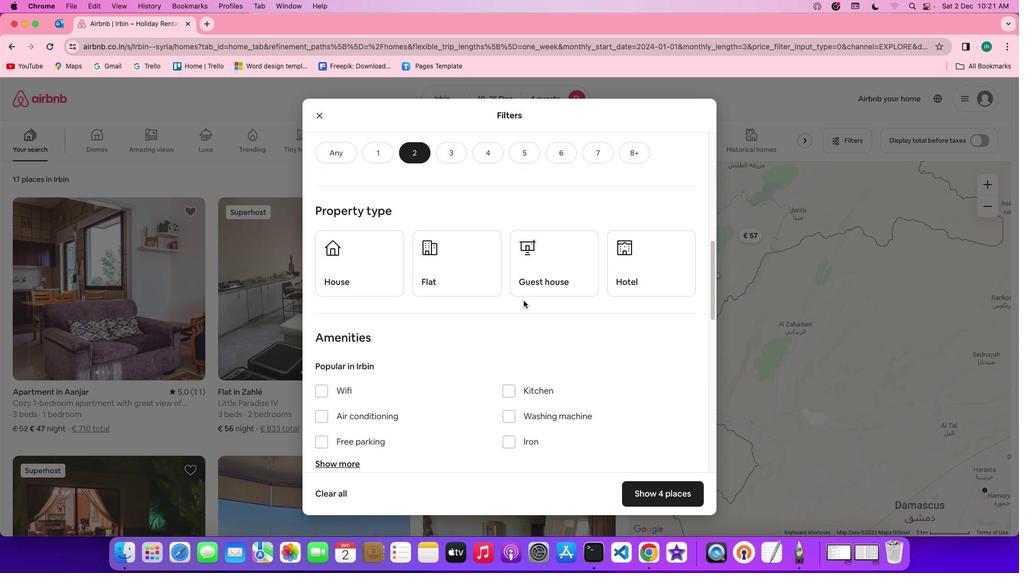 
Action: Mouse scrolled (524, 301) with delta (0, 0)
Screenshot: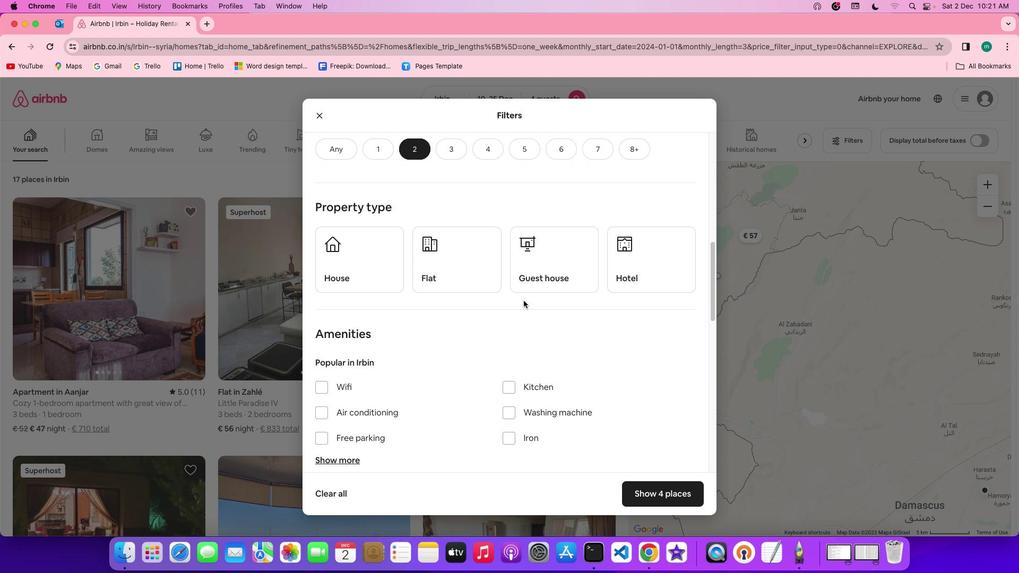 
Action: Mouse scrolled (524, 301) with delta (0, 0)
Screenshot: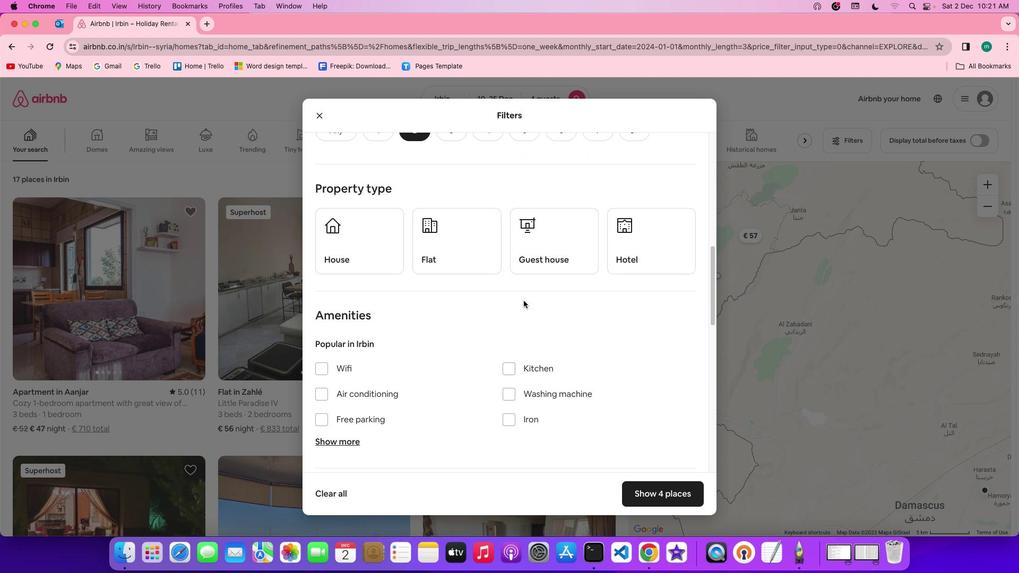 
Action: Mouse scrolled (524, 301) with delta (0, 0)
Screenshot: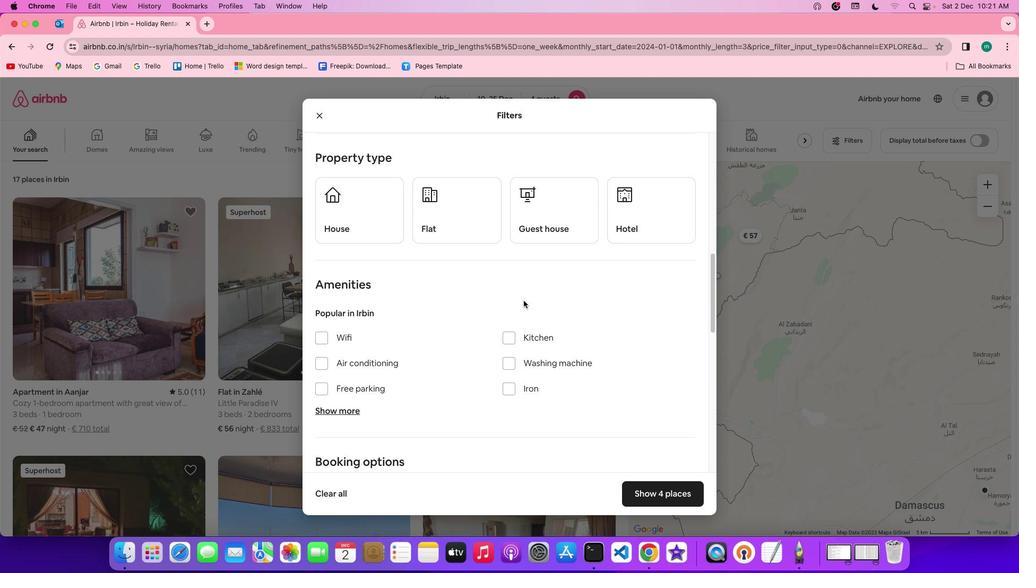 
Action: Mouse scrolled (524, 301) with delta (0, 0)
Screenshot: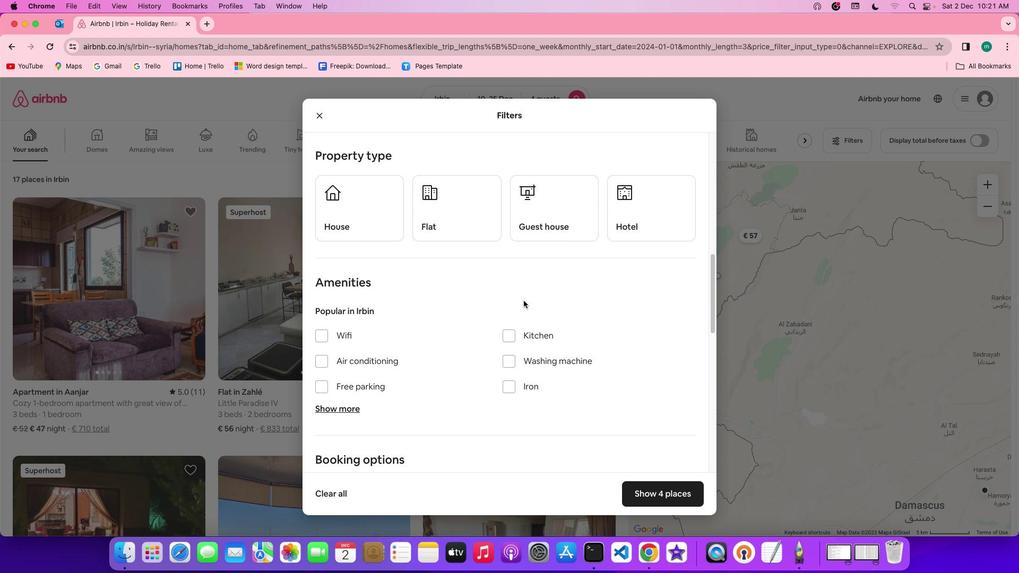 
Action: Mouse scrolled (524, 301) with delta (0, 0)
Screenshot: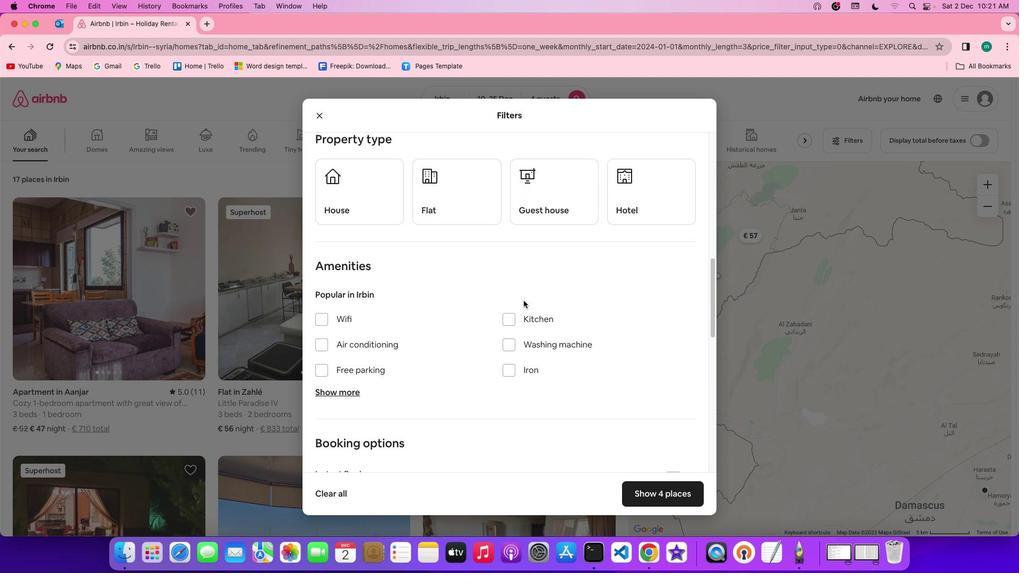 
Action: Mouse scrolled (524, 301) with delta (0, 0)
Screenshot: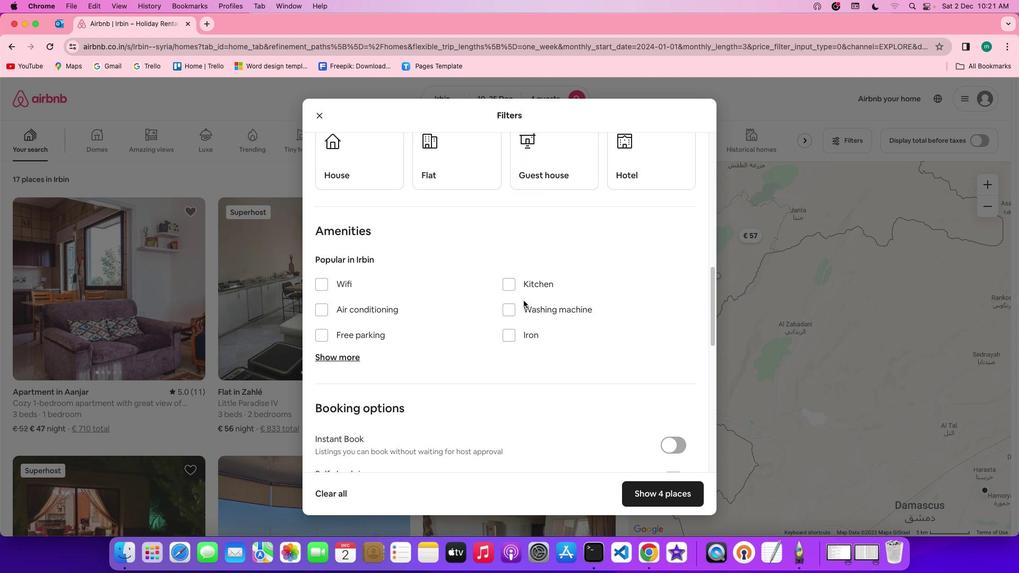 
Action: Mouse scrolled (524, 301) with delta (0, 0)
Screenshot: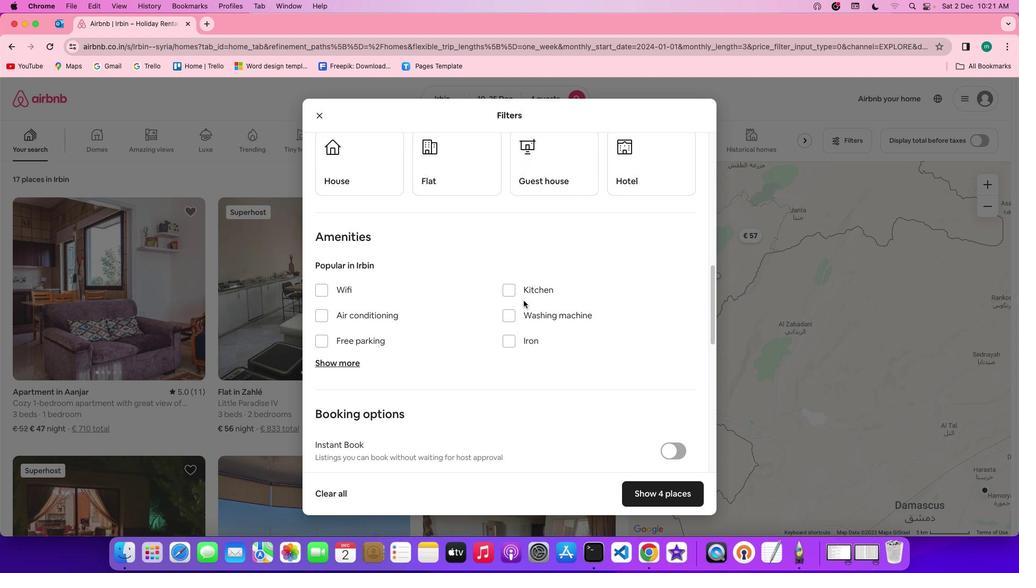 
Action: Mouse scrolled (524, 301) with delta (0, 0)
Screenshot: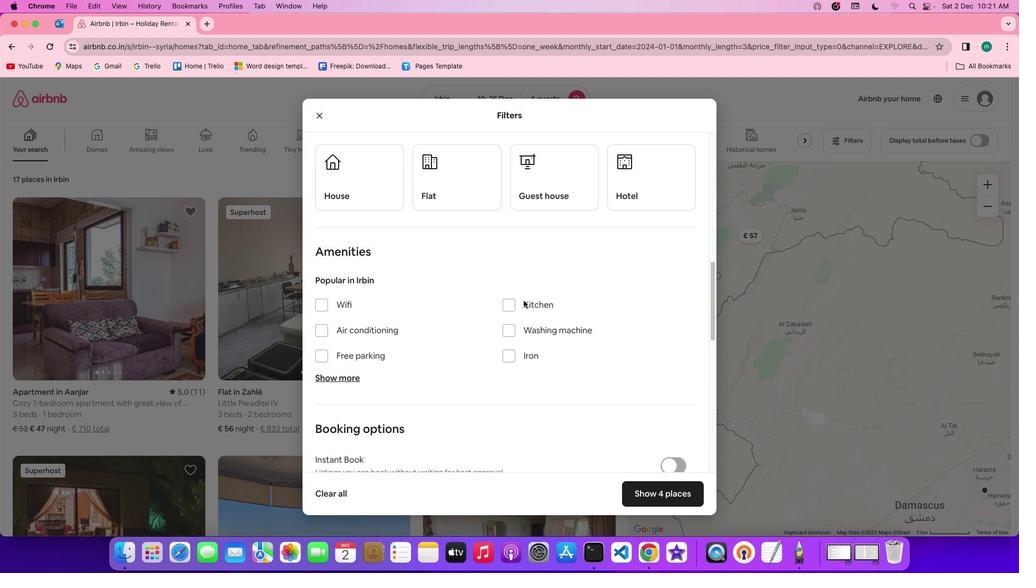 
Action: Mouse scrolled (524, 301) with delta (0, 0)
Screenshot: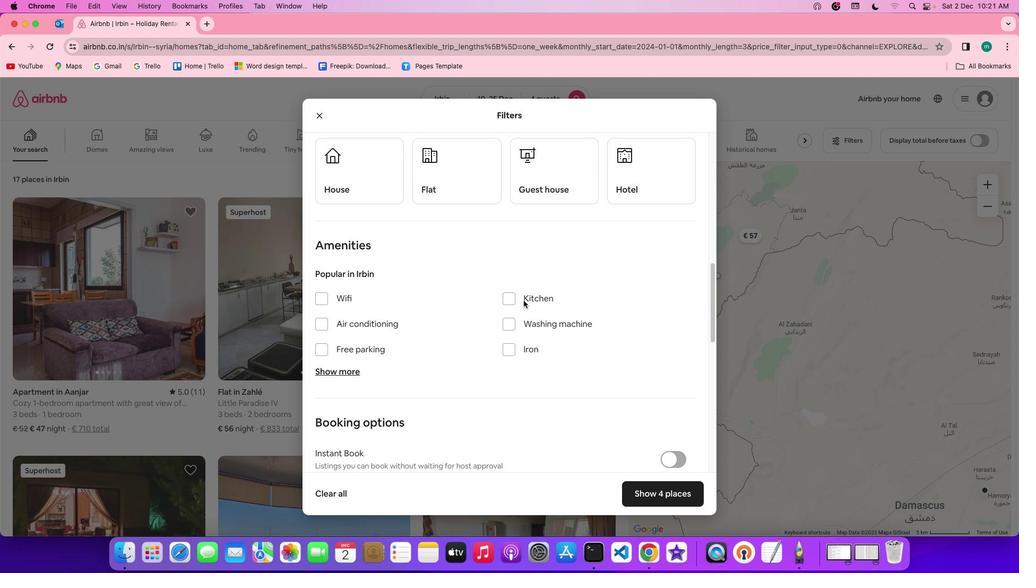 
Action: Mouse scrolled (524, 301) with delta (0, 0)
Screenshot: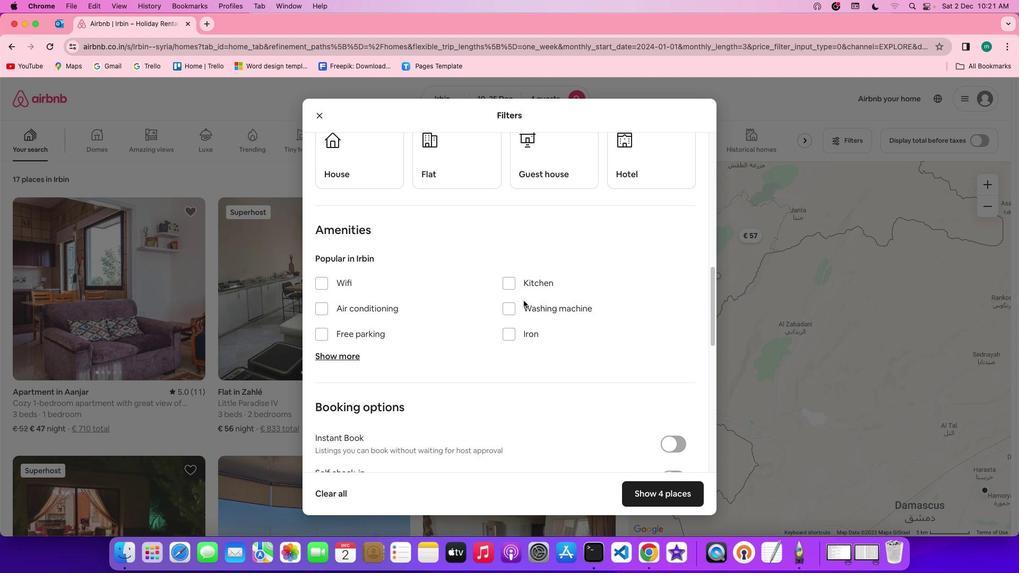
Action: Mouse moved to (319, 264)
Screenshot: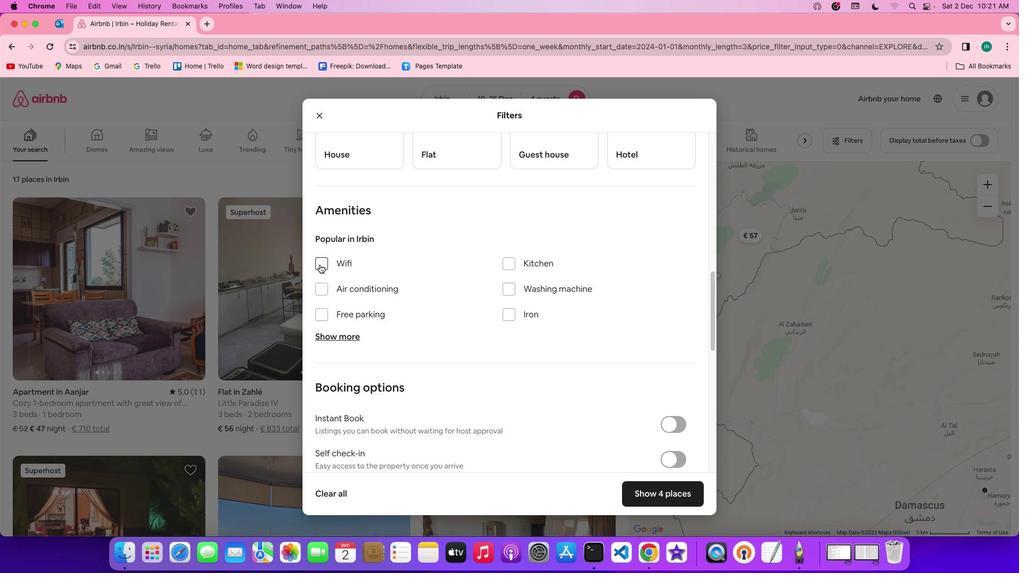 
Action: Mouse pressed left at (319, 264)
Screenshot: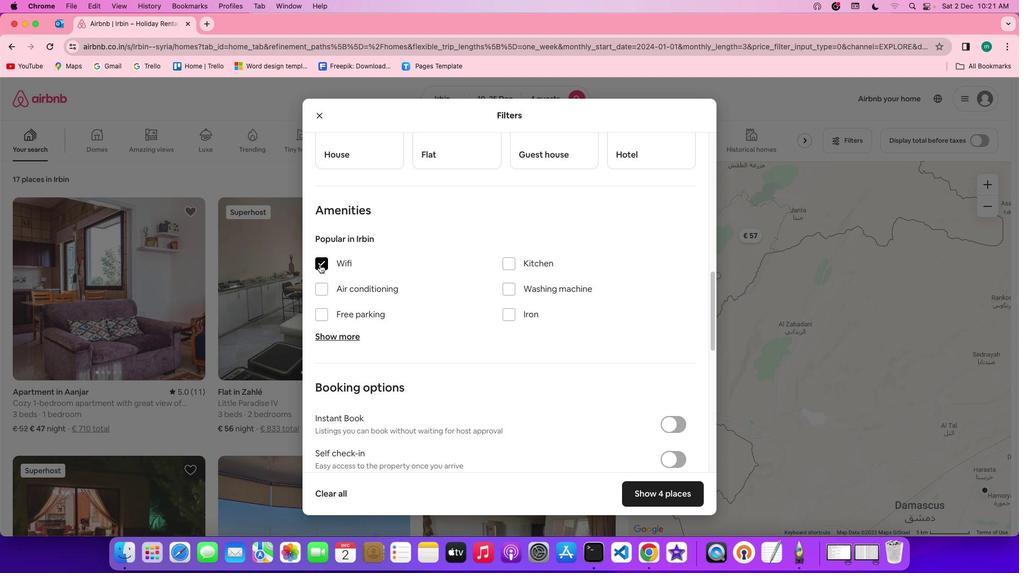 
Action: Mouse moved to (347, 337)
Screenshot: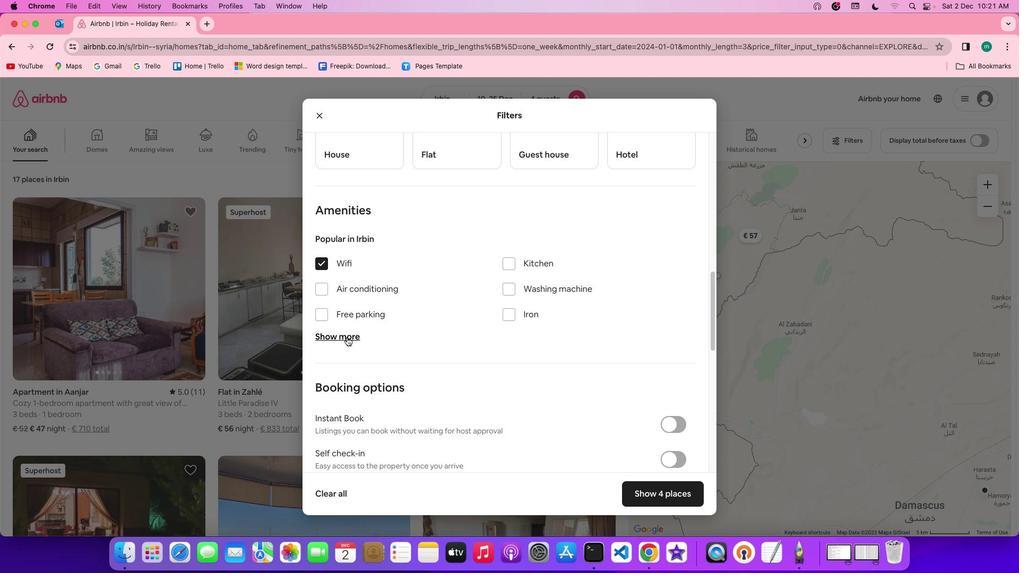 
Action: Mouse pressed left at (347, 337)
Screenshot: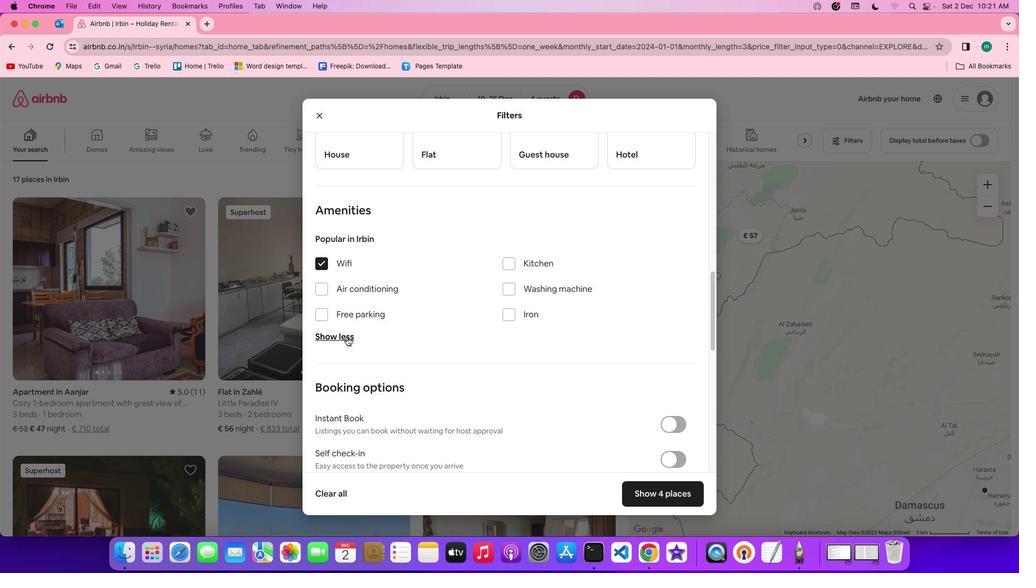 
Action: Mouse moved to (444, 353)
Screenshot: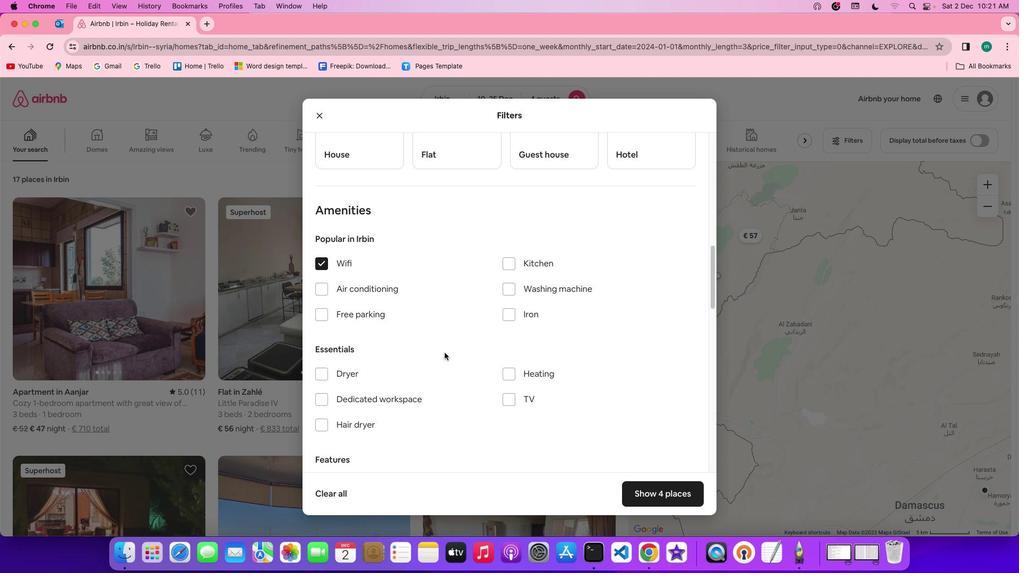 
Action: Mouse scrolled (444, 353) with delta (0, 0)
Screenshot: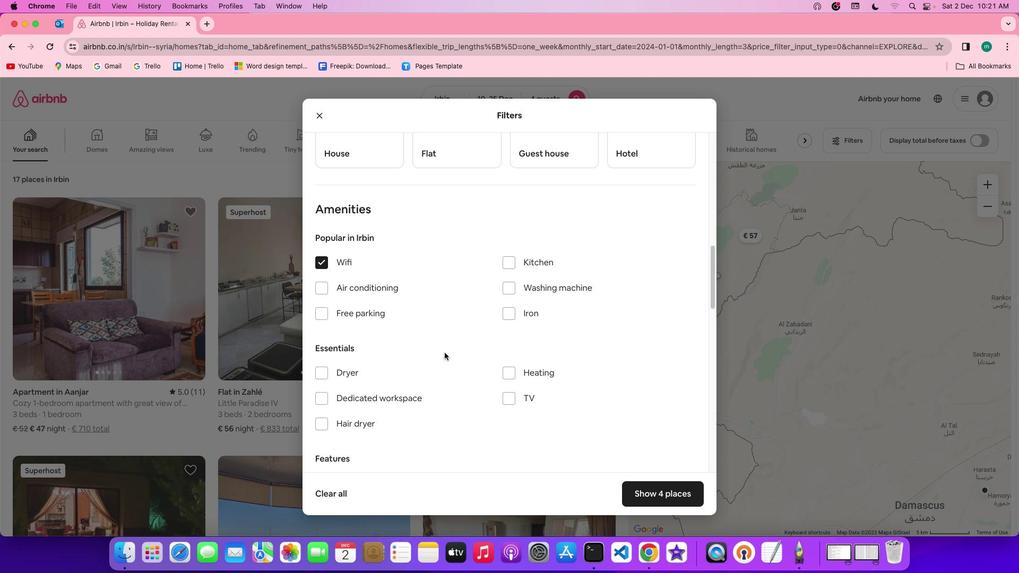 
Action: Mouse scrolled (444, 353) with delta (0, 0)
Screenshot: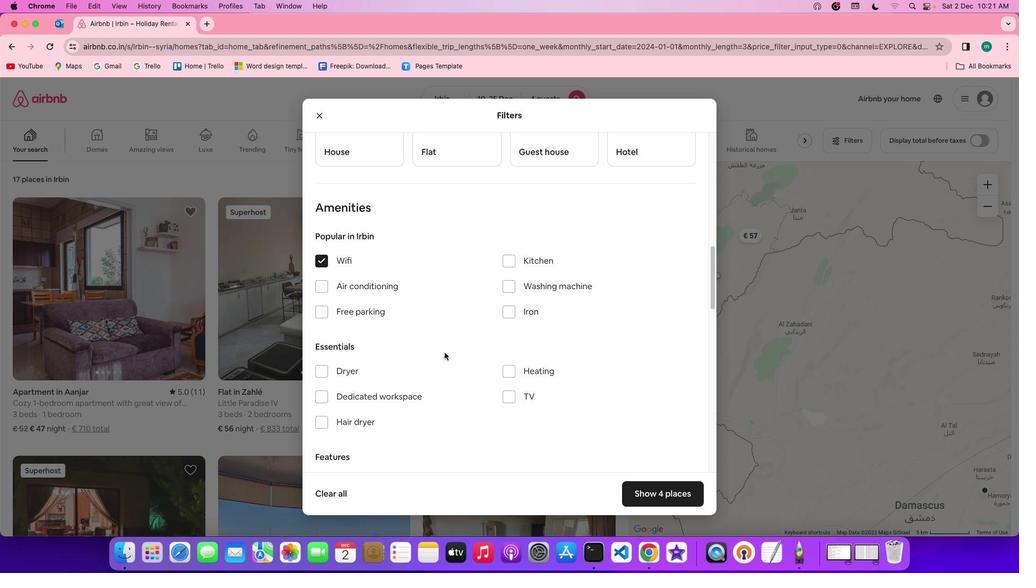 
Action: Mouse scrolled (444, 353) with delta (0, 0)
Screenshot: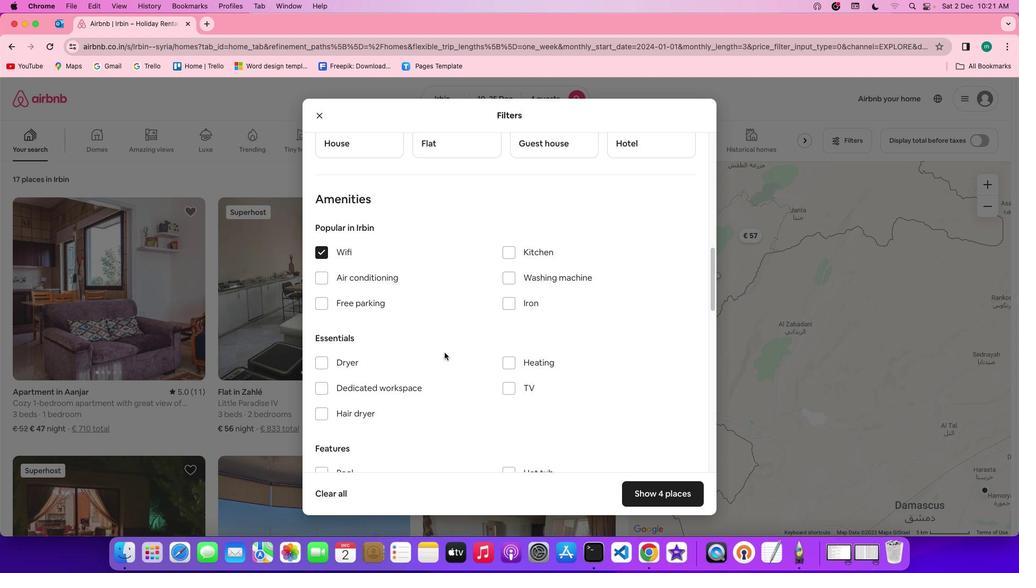 
Action: Mouse scrolled (444, 353) with delta (0, 0)
Screenshot: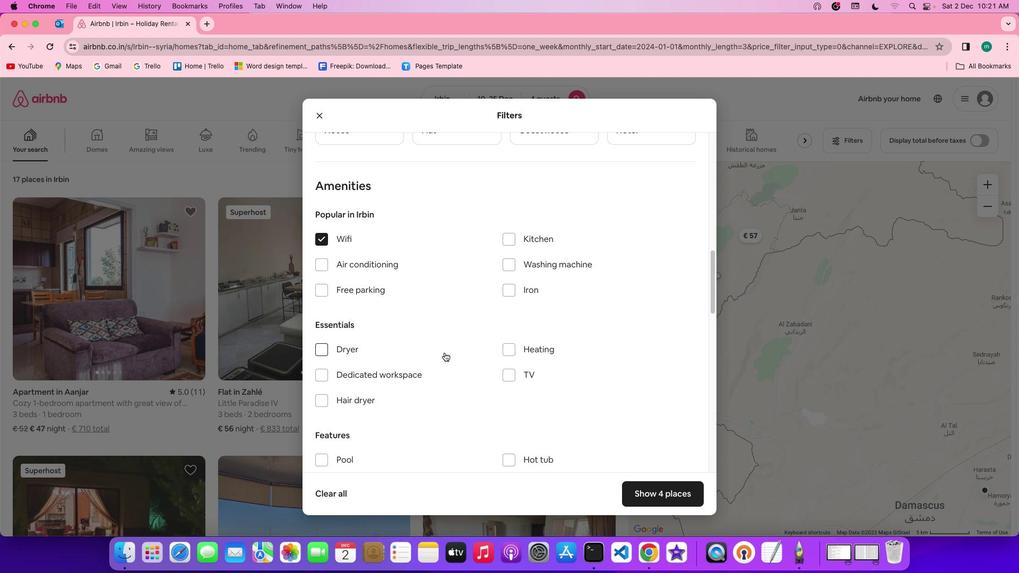 
Action: Mouse scrolled (444, 353) with delta (0, 0)
Screenshot: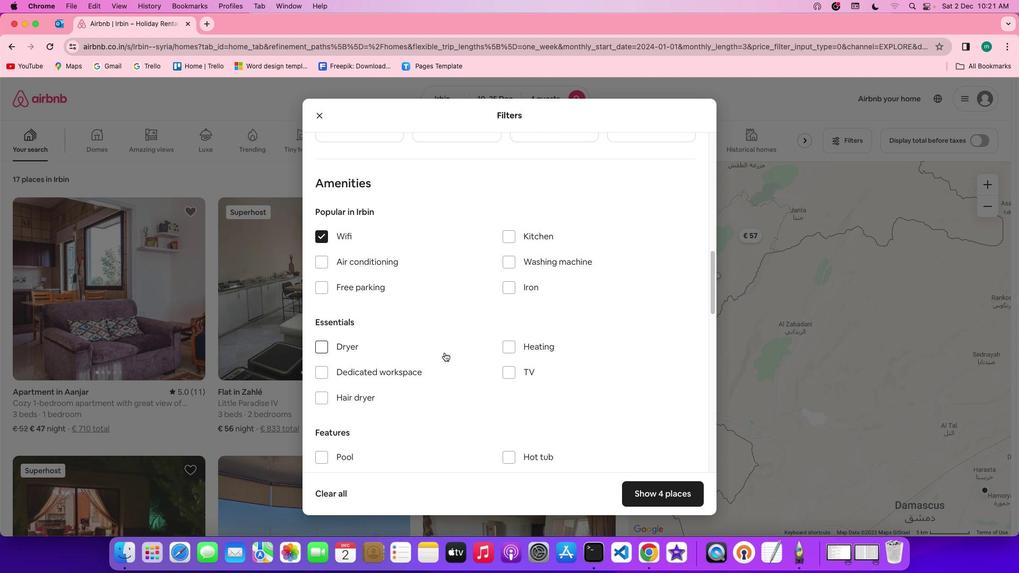 
Action: Mouse scrolled (444, 353) with delta (0, 0)
Screenshot: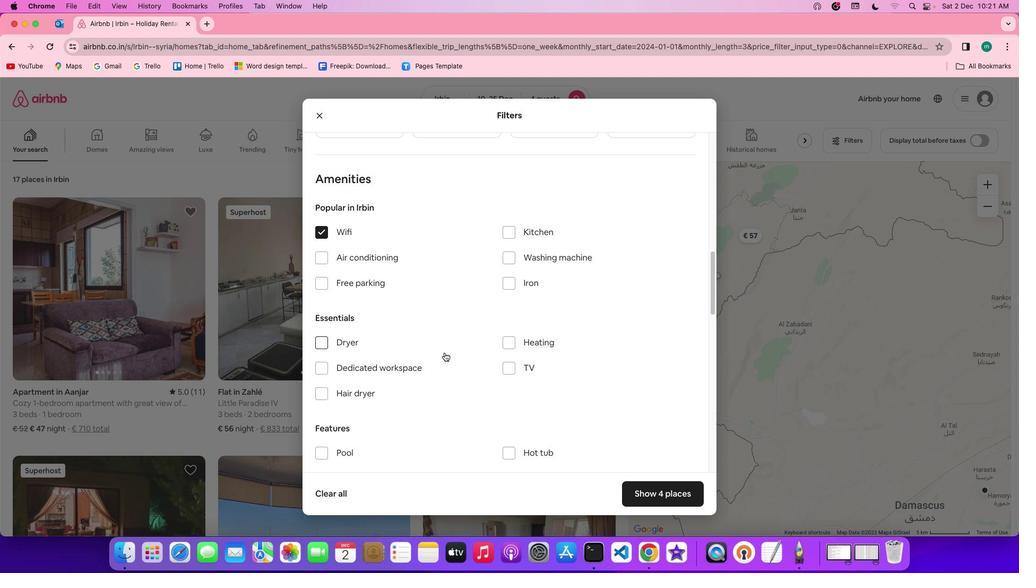 
Action: Mouse scrolled (444, 353) with delta (0, 0)
Screenshot: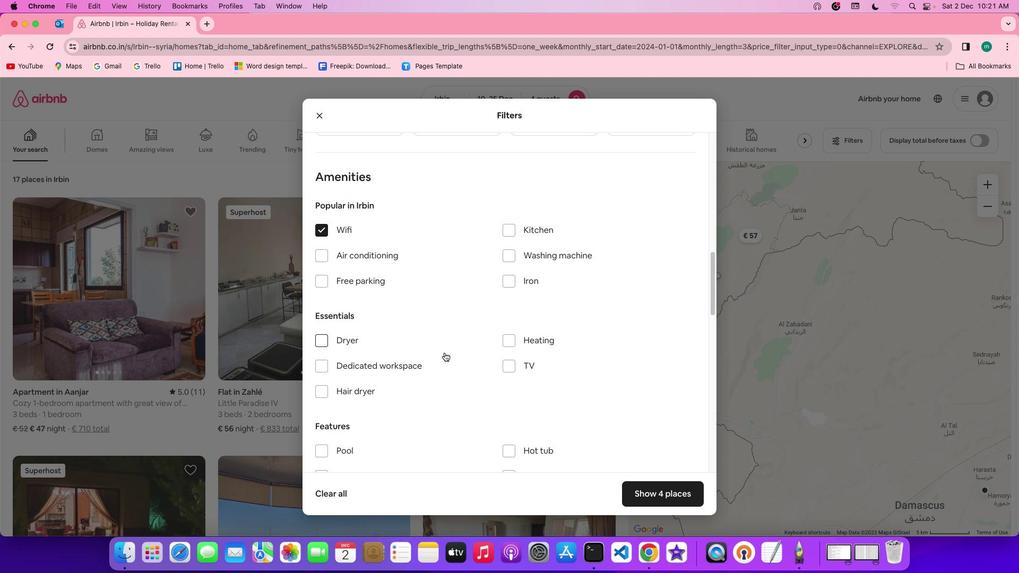 
Action: Mouse scrolled (444, 353) with delta (0, 0)
Screenshot: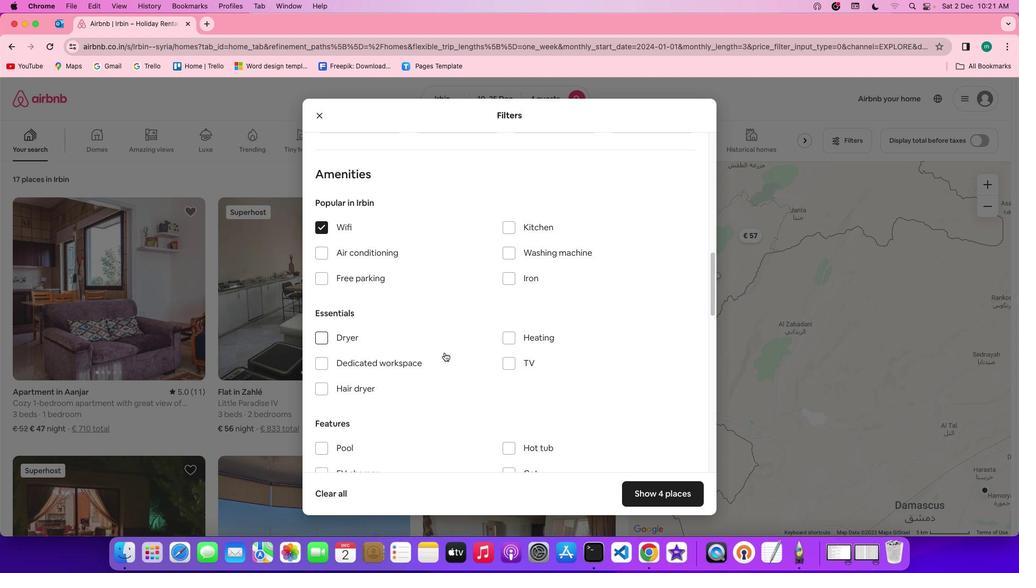 
Action: Mouse scrolled (444, 353) with delta (0, 0)
Screenshot: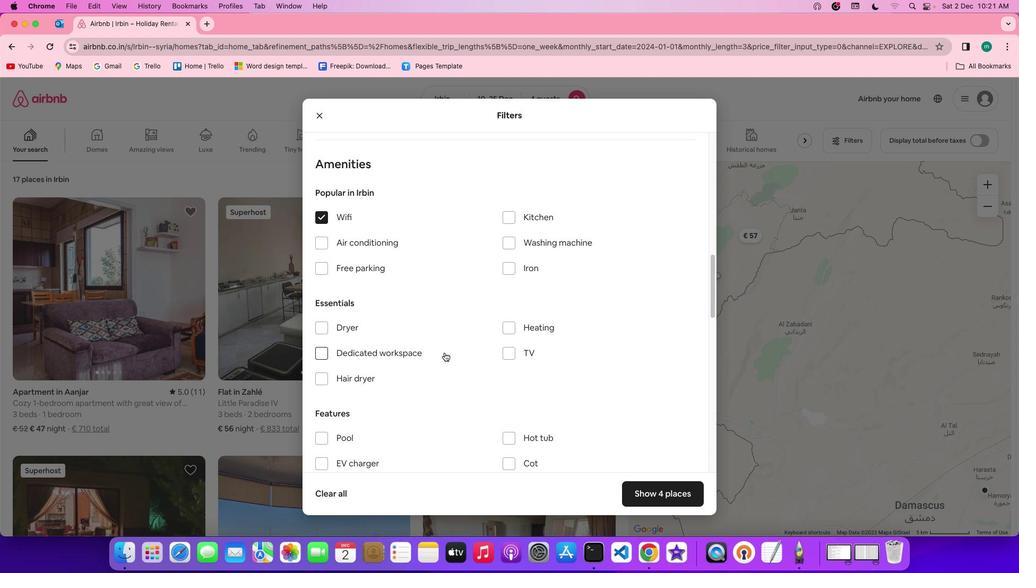 
Action: Mouse scrolled (444, 353) with delta (0, 0)
Screenshot: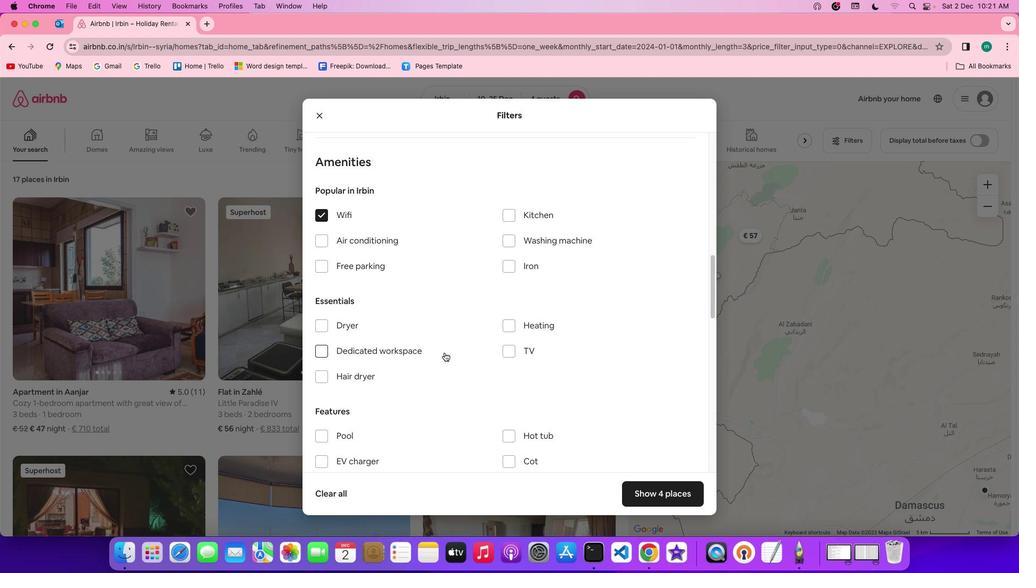 
Action: Mouse scrolled (444, 353) with delta (0, 0)
Screenshot: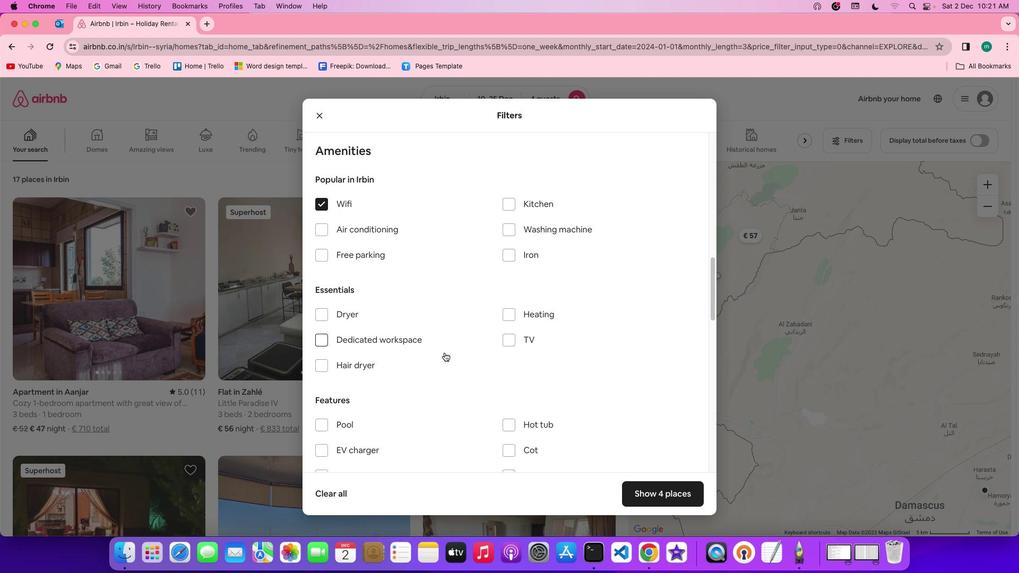 
Action: Mouse scrolled (444, 353) with delta (0, 0)
Screenshot: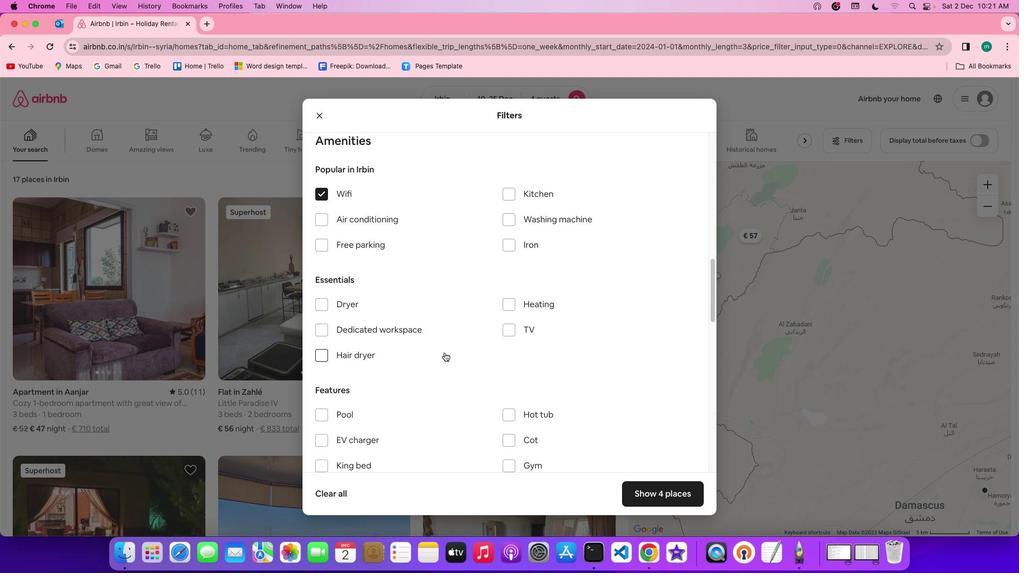 
Action: Mouse scrolled (444, 353) with delta (0, 0)
Screenshot: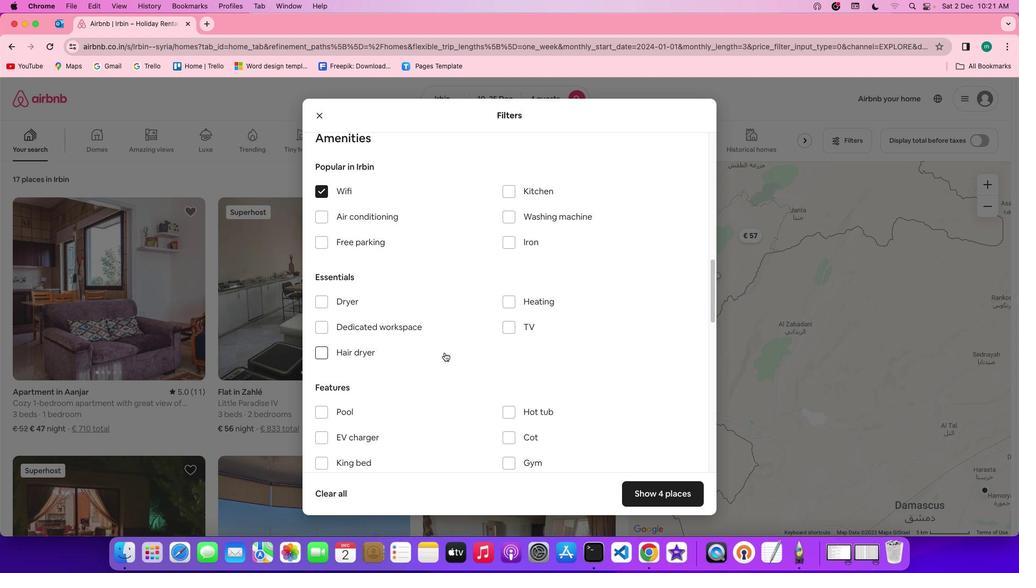 
Action: Mouse scrolled (444, 353) with delta (0, 0)
Screenshot: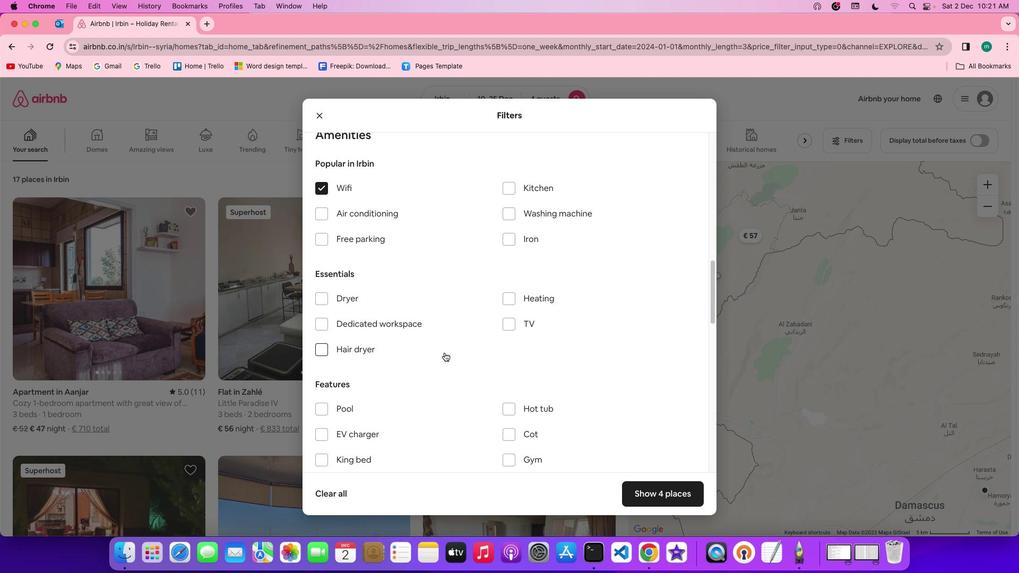 
Action: Mouse scrolled (444, 353) with delta (0, 0)
Screenshot: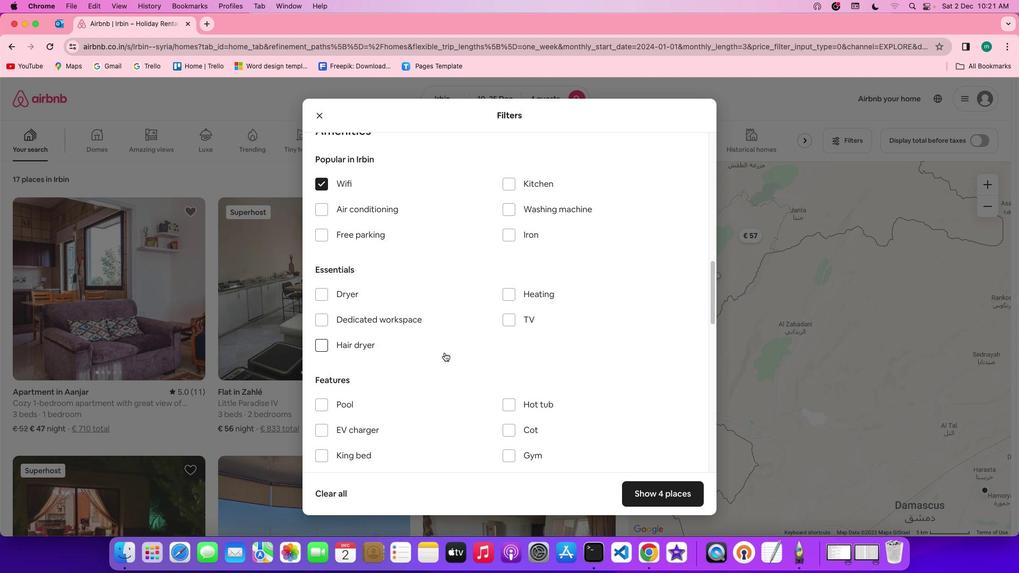 
Action: Mouse scrolled (444, 353) with delta (0, 0)
Screenshot: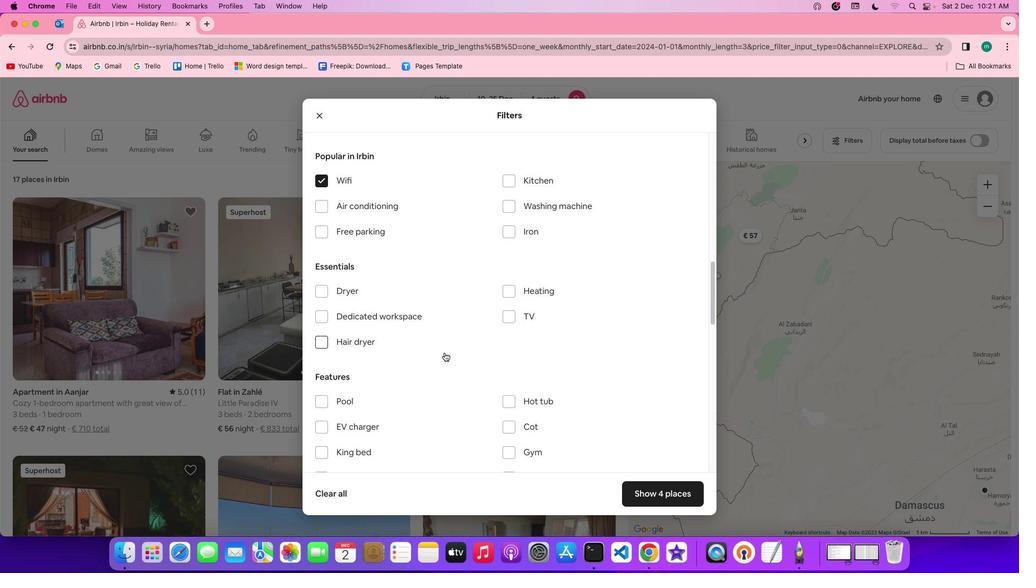 
Action: Mouse moved to (511, 313)
Screenshot: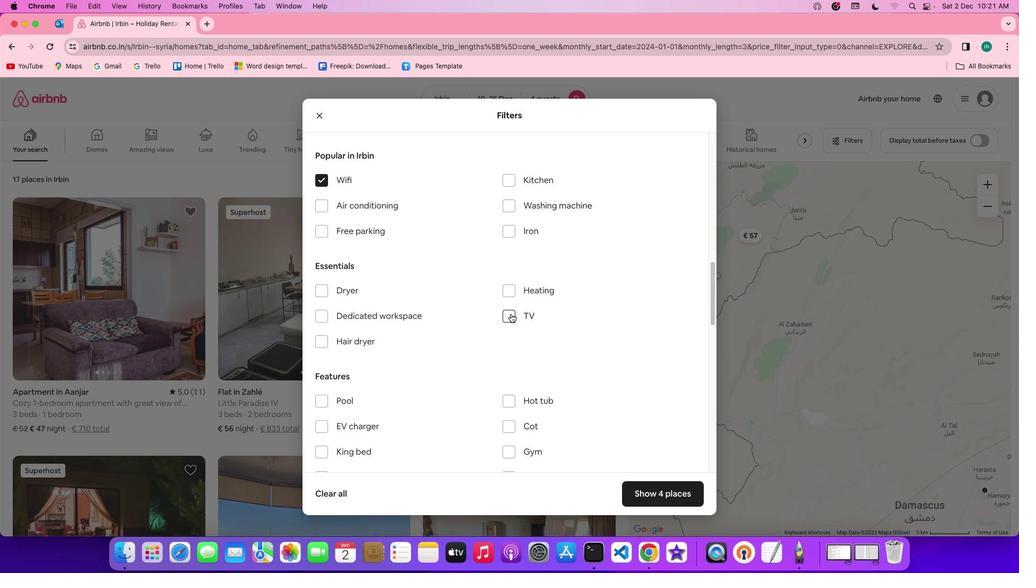 
Action: Mouse pressed left at (511, 313)
Screenshot: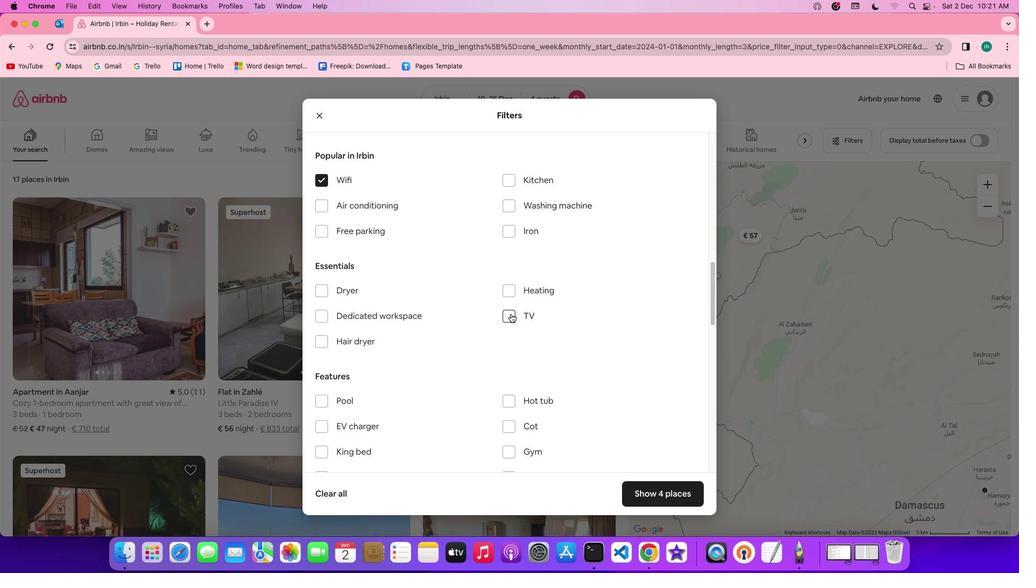 
Action: Mouse moved to (508, 314)
Screenshot: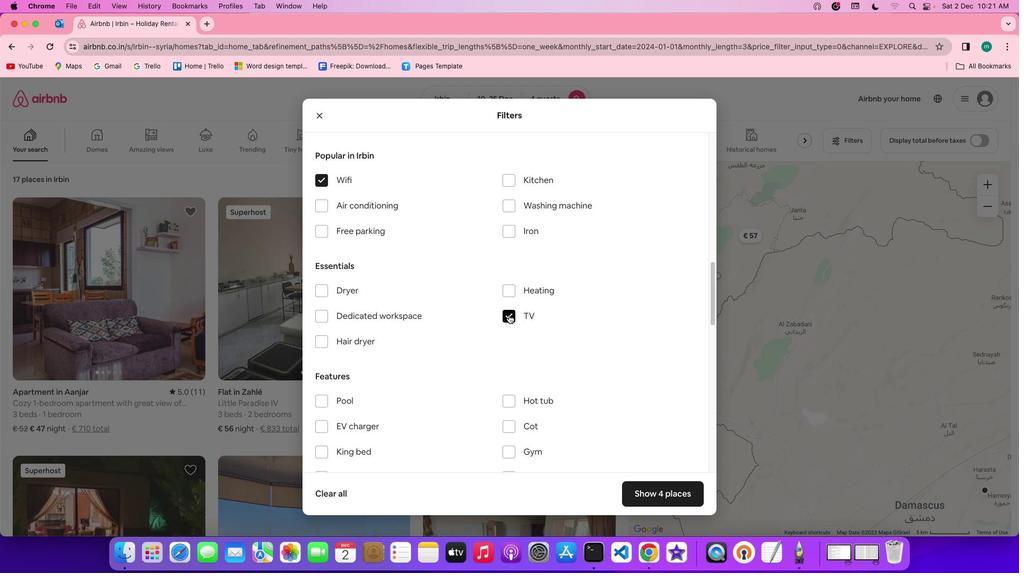 
Action: Mouse scrolled (508, 314) with delta (0, 0)
Screenshot: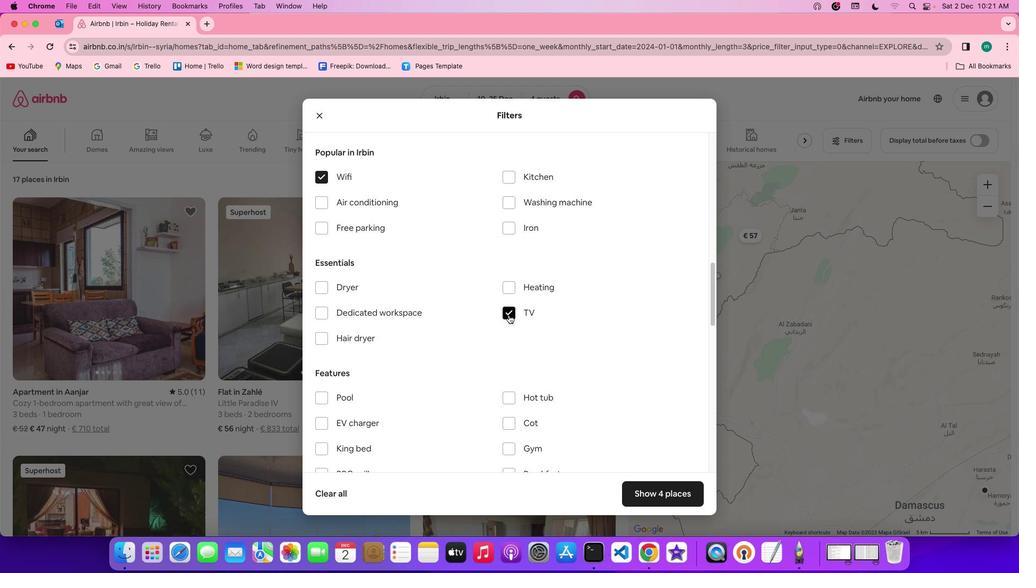 
Action: Mouse scrolled (508, 314) with delta (0, 0)
Screenshot: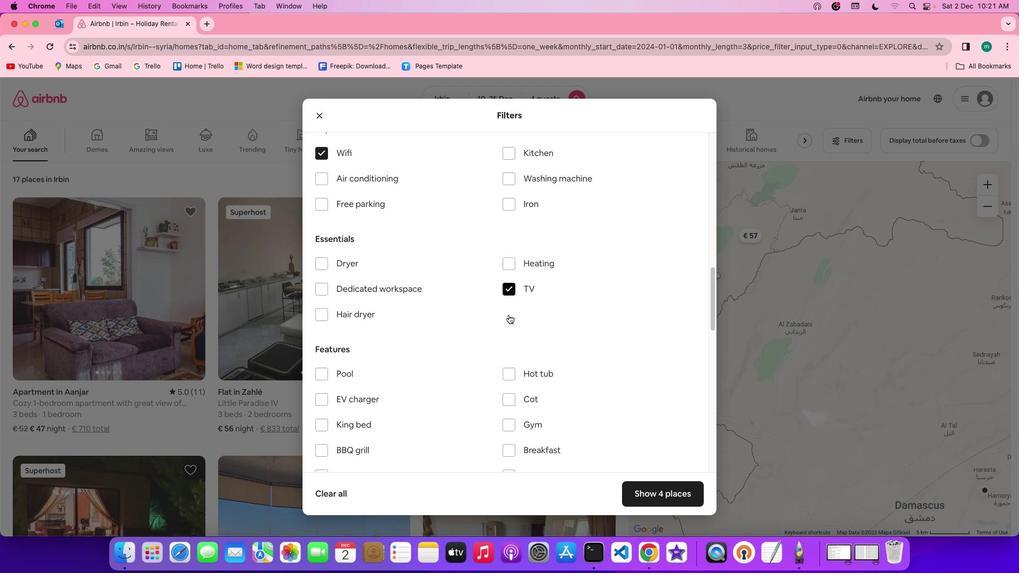 
Action: Mouse scrolled (508, 314) with delta (0, -1)
Screenshot: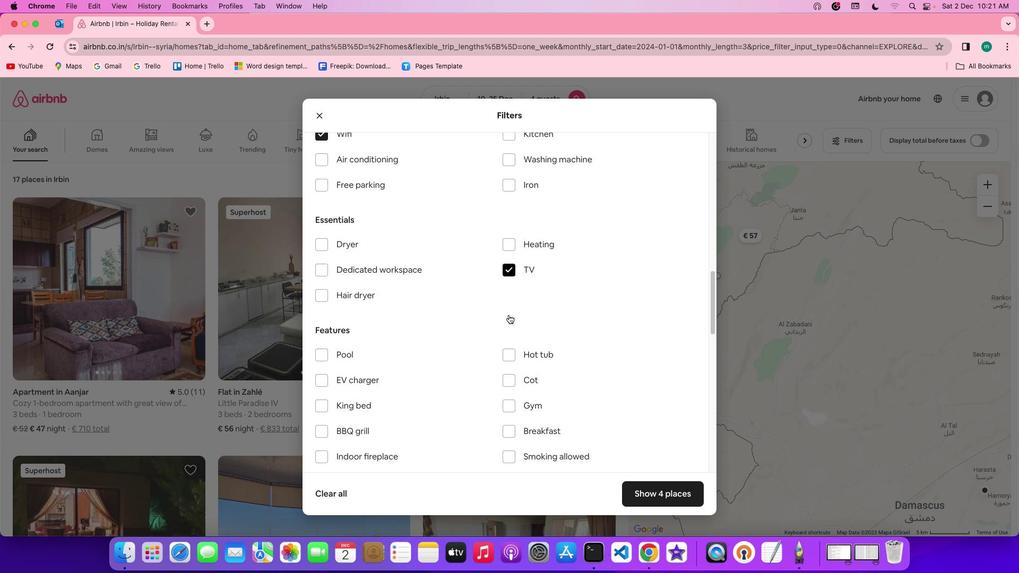 
Action: Mouse scrolled (508, 314) with delta (0, -1)
Screenshot: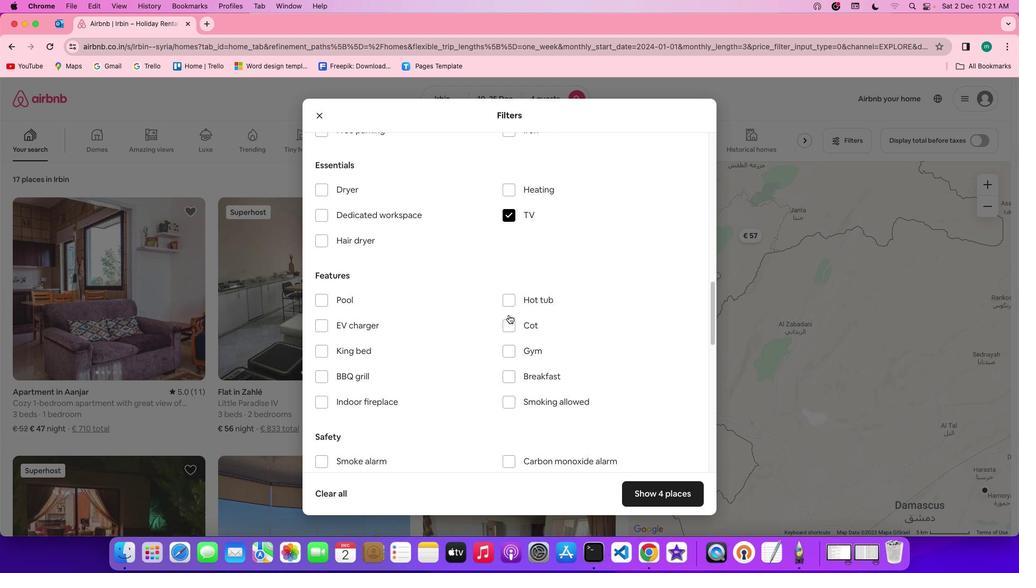 
Action: Mouse scrolled (508, 314) with delta (0, 0)
Screenshot: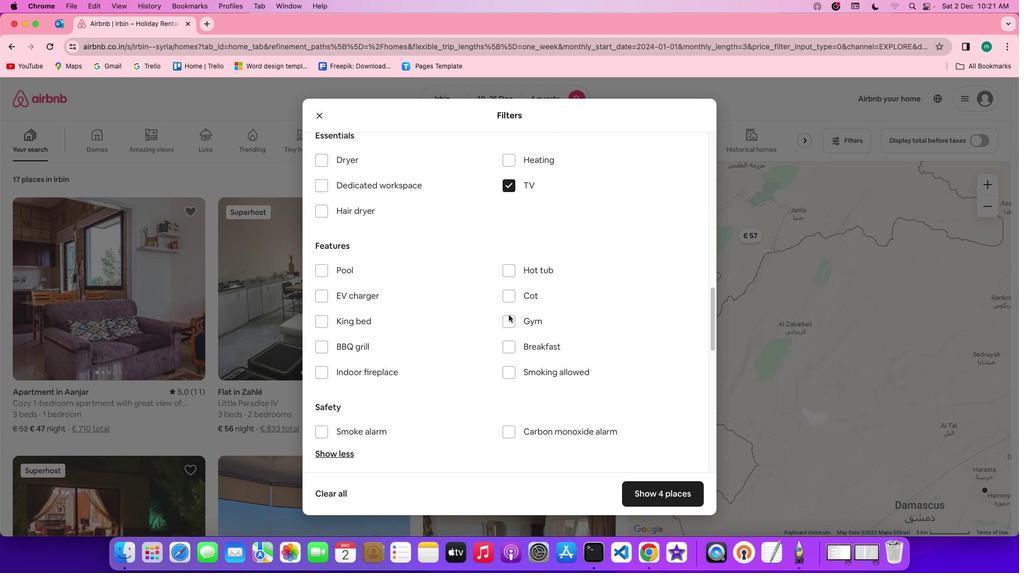 
Action: Mouse scrolled (508, 314) with delta (0, 0)
Screenshot: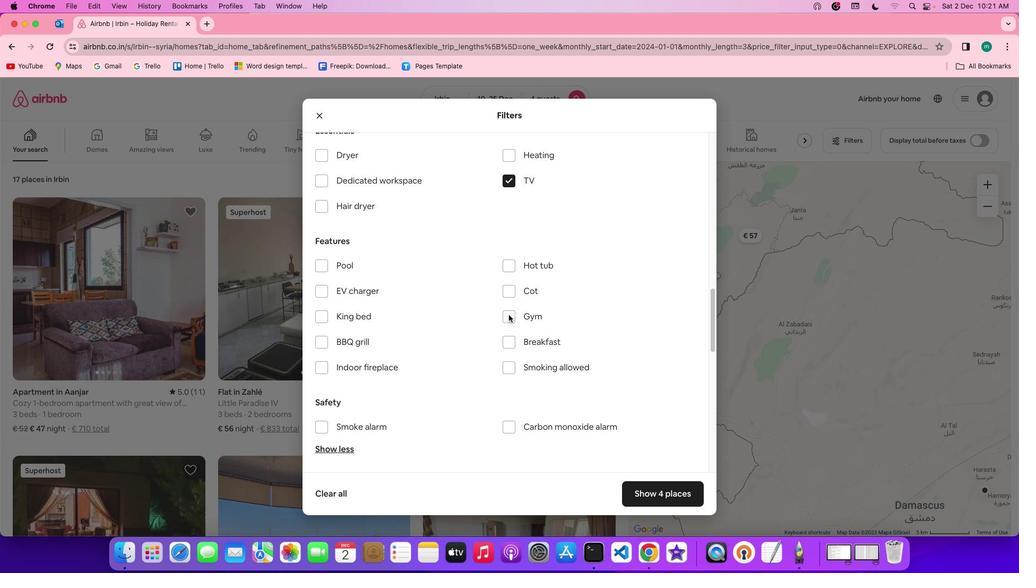 
Action: Mouse scrolled (508, 314) with delta (0, 0)
Screenshot: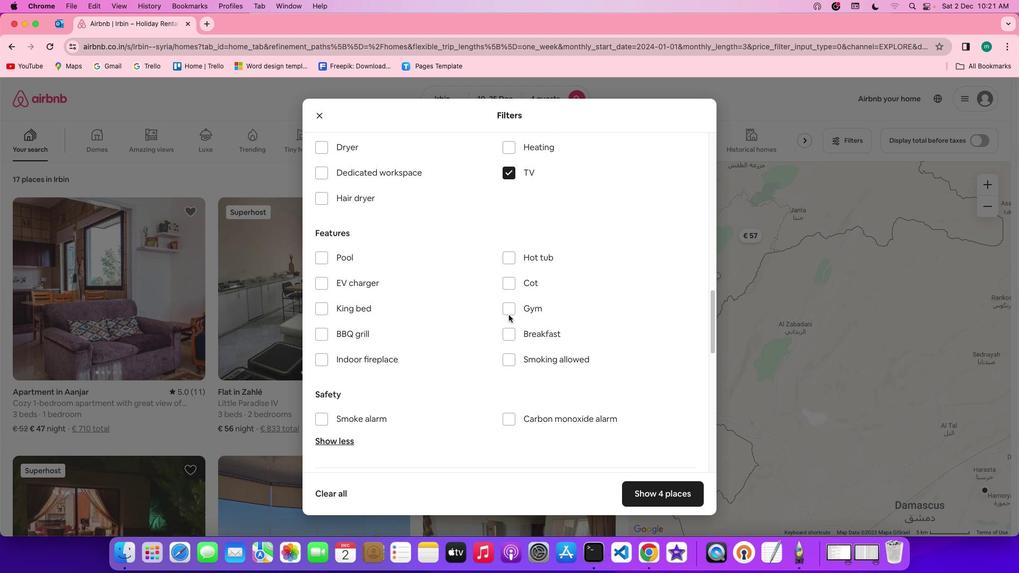 
Action: Mouse moved to (478, 304)
Screenshot: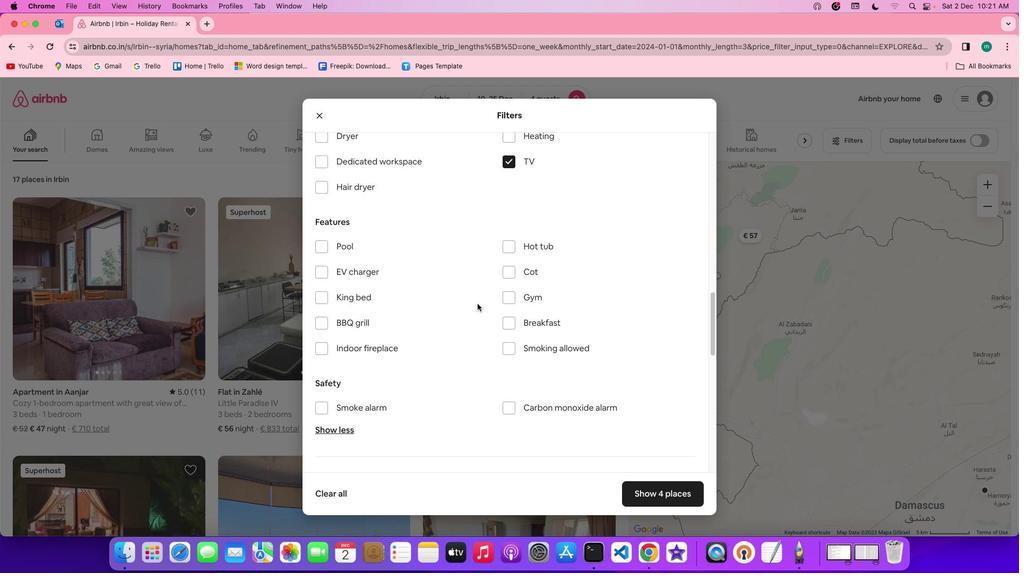 
Action: Mouse scrolled (478, 304) with delta (0, 0)
Screenshot: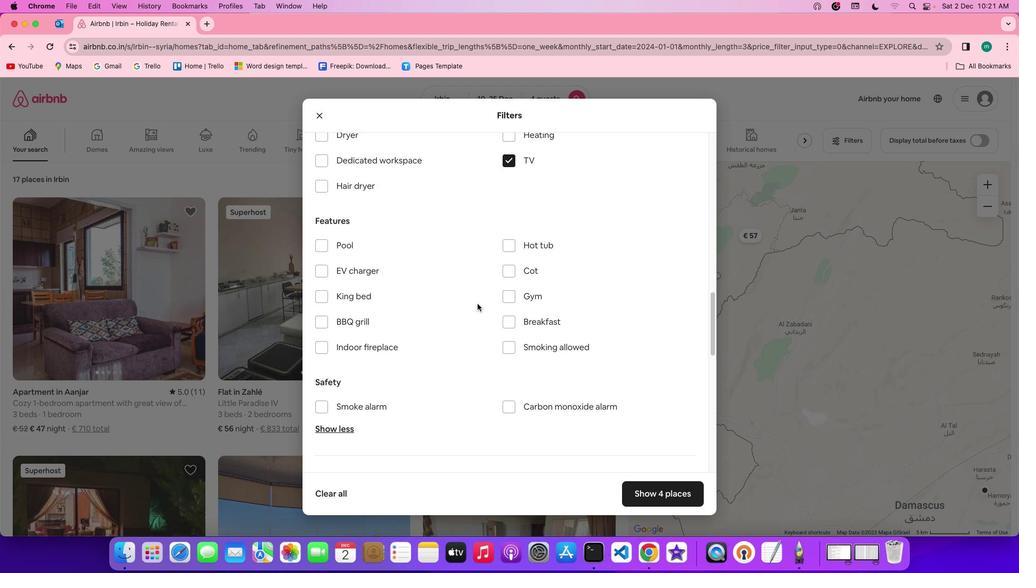 
Action: Mouse scrolled (478, 304) with delta (0, 0)
Screenshot: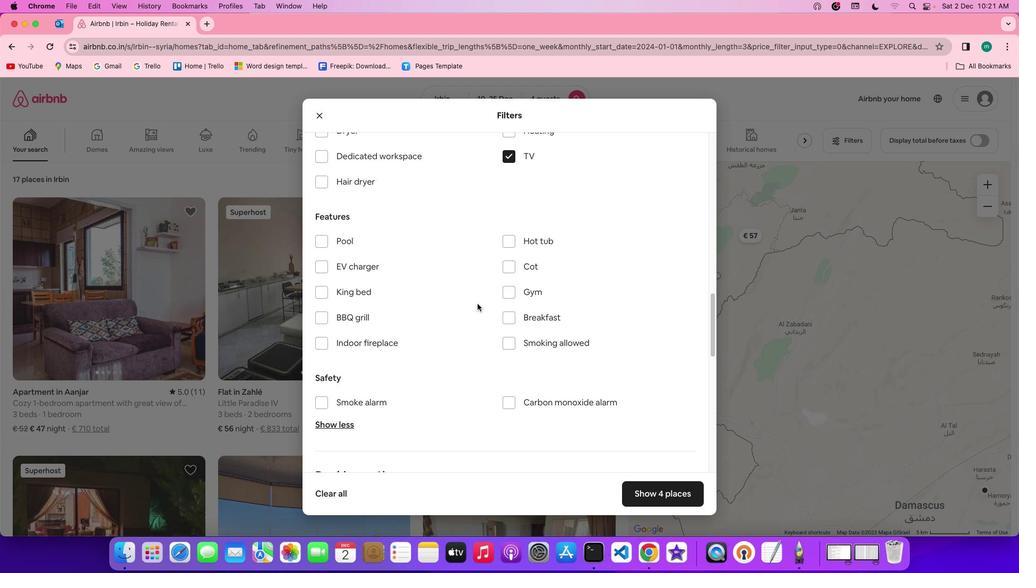 
Action: Mouse scrolled (478, 304) with delta (0, 0)
Screenshot: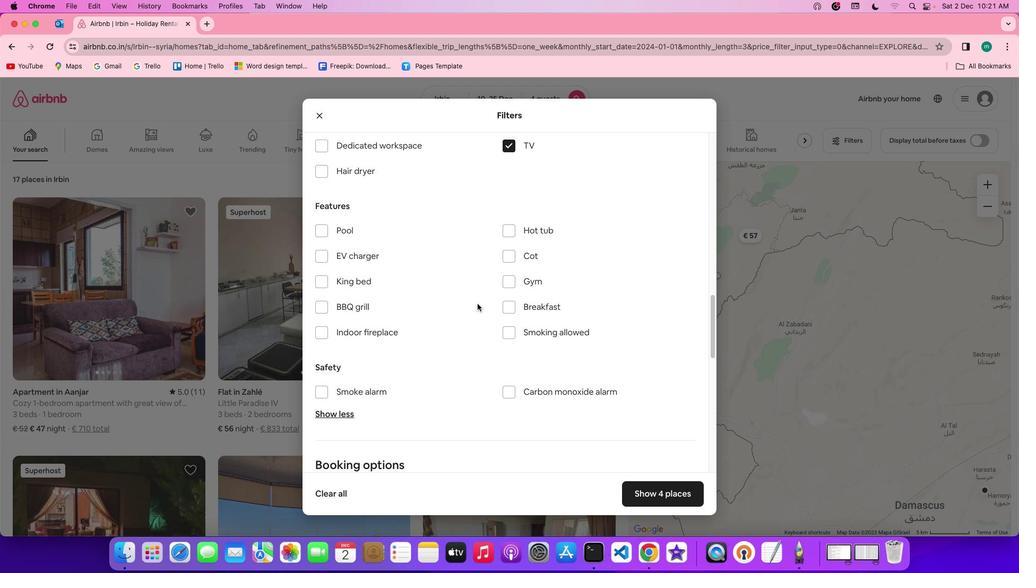 
Action: Mouse moved to (512, 267)
Screenshot: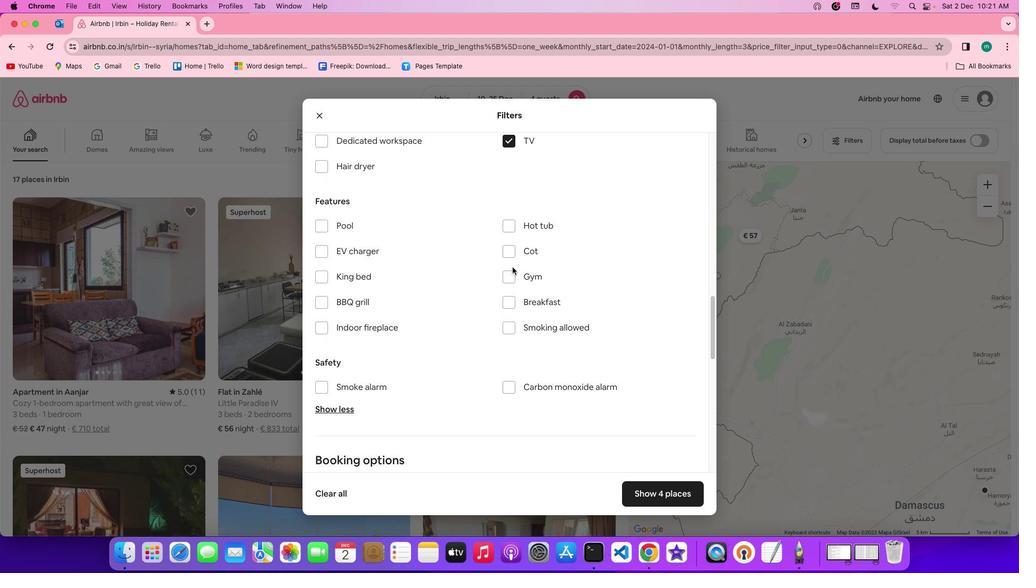 
Action: Mouse scrolled (512, 267) with delta (0, 0)
Screenshot: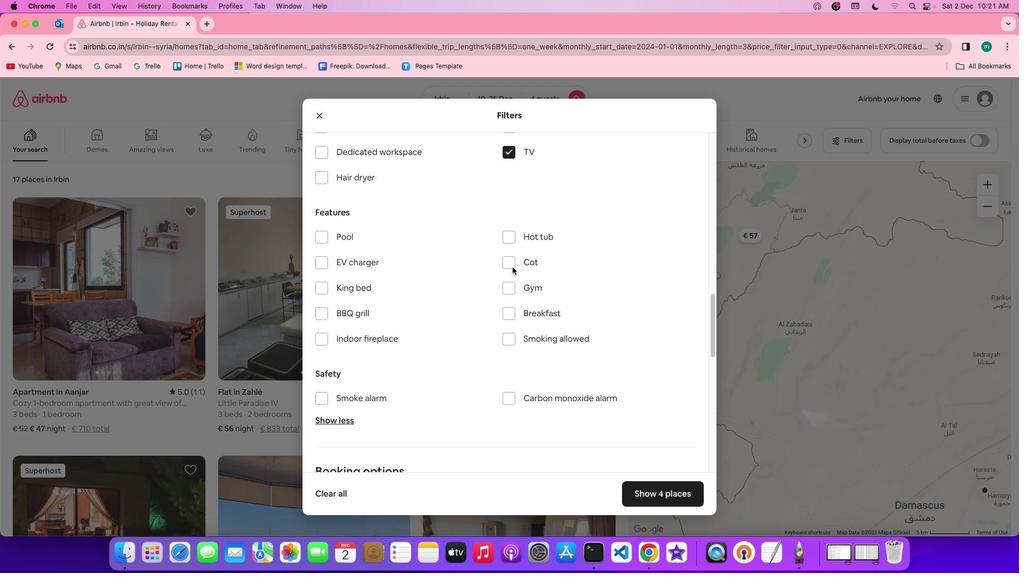 
Action: Mouse scrolled (512, 267) with delta (0, 0)
Screenshot: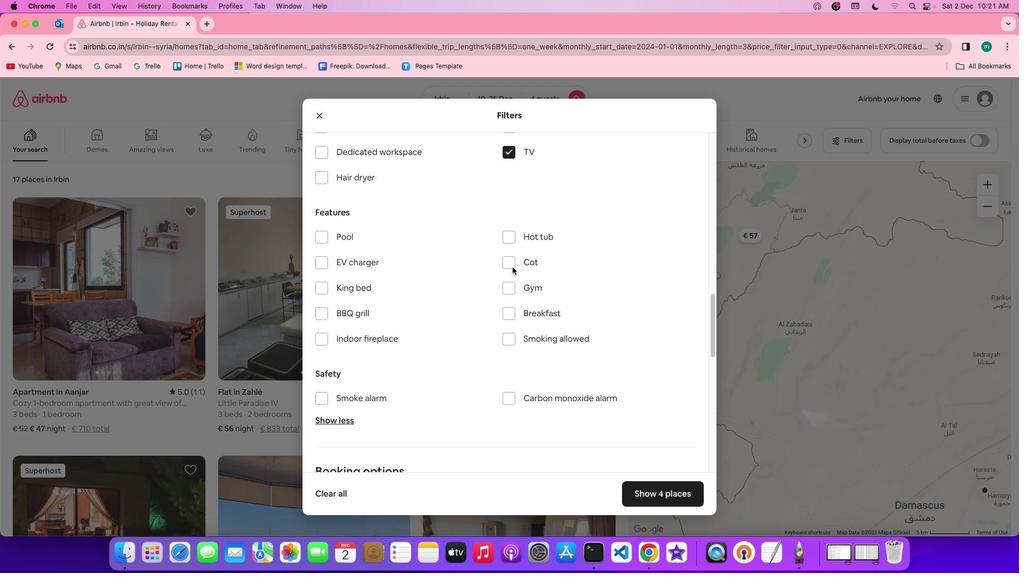 
Action: Mouse scrolled (512, 267) with delta (0, 0)
Screenshot: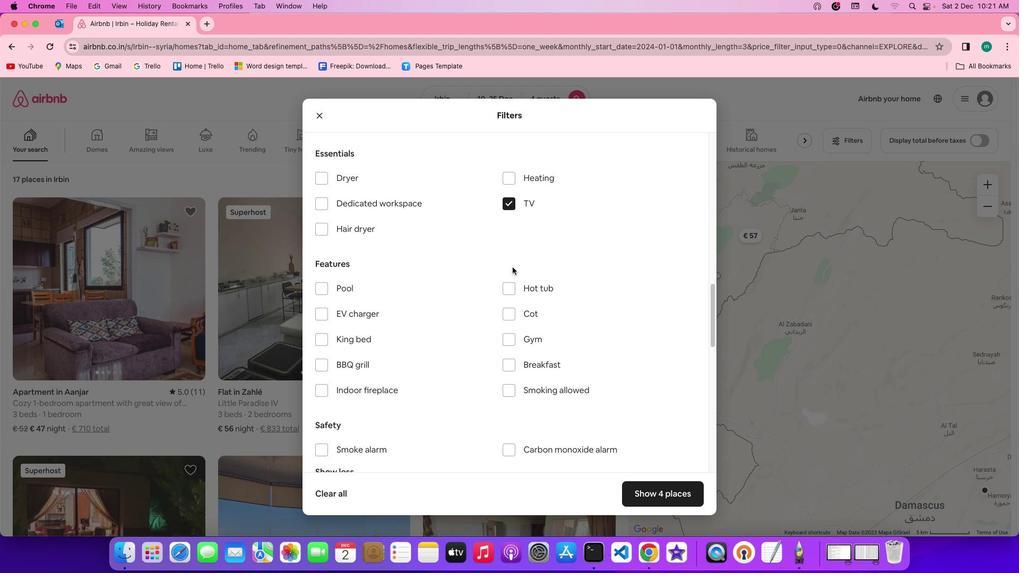 
Action: Mouse scrolled (512, 267) with delta (0, 0)
Screenshot: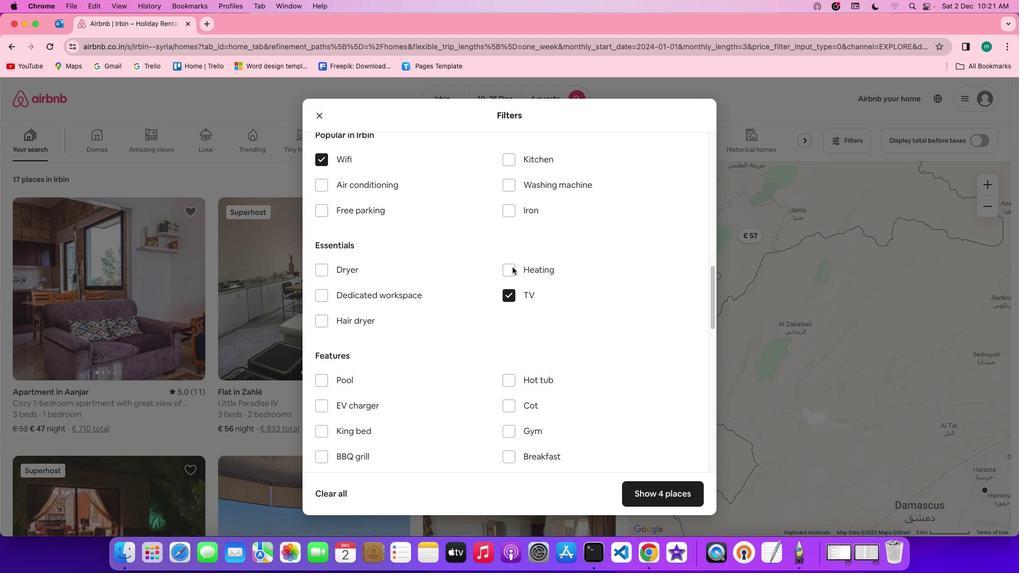 
Action: Mouse scrolled (512, 267) with delta (0, 1)
Screenshot: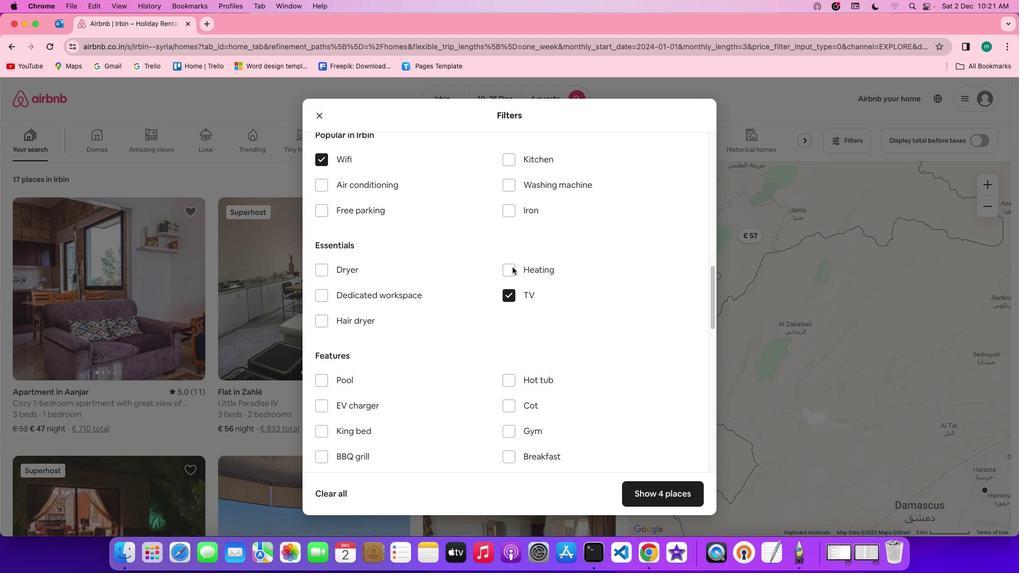 
Action: Mouse scrolled (512, 267) with delta (0, 2)
Screenshot: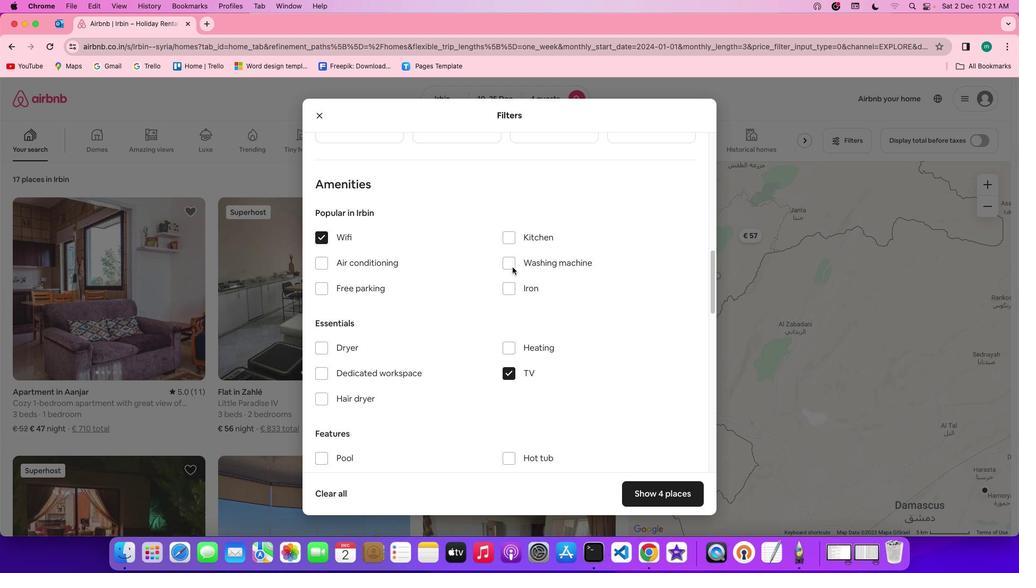 
Action: Mouse moved to (519, 299)
Screenshot: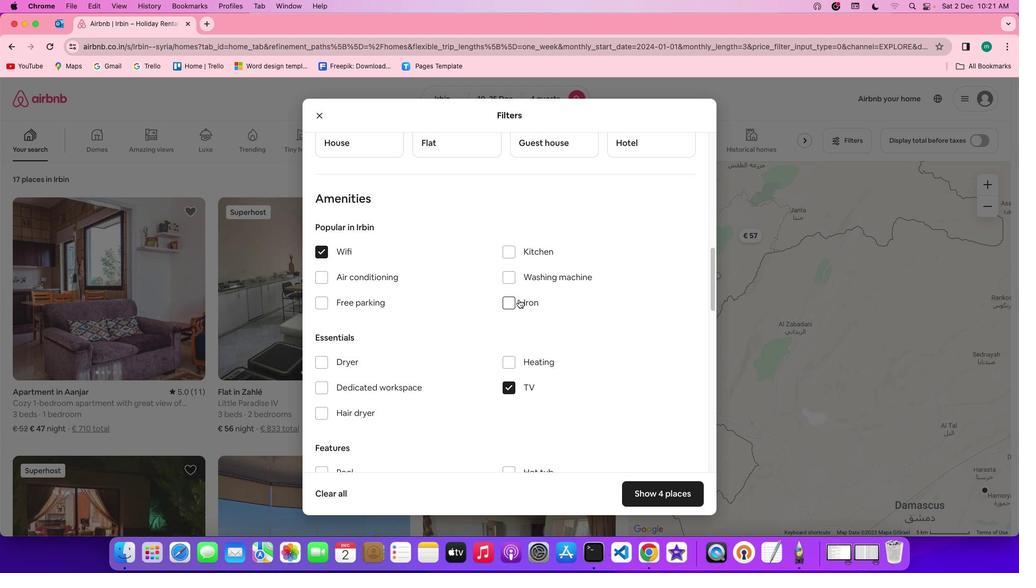 
Action: Mouse scrolled (519, 299) with delta (0, 0)
Screenshot: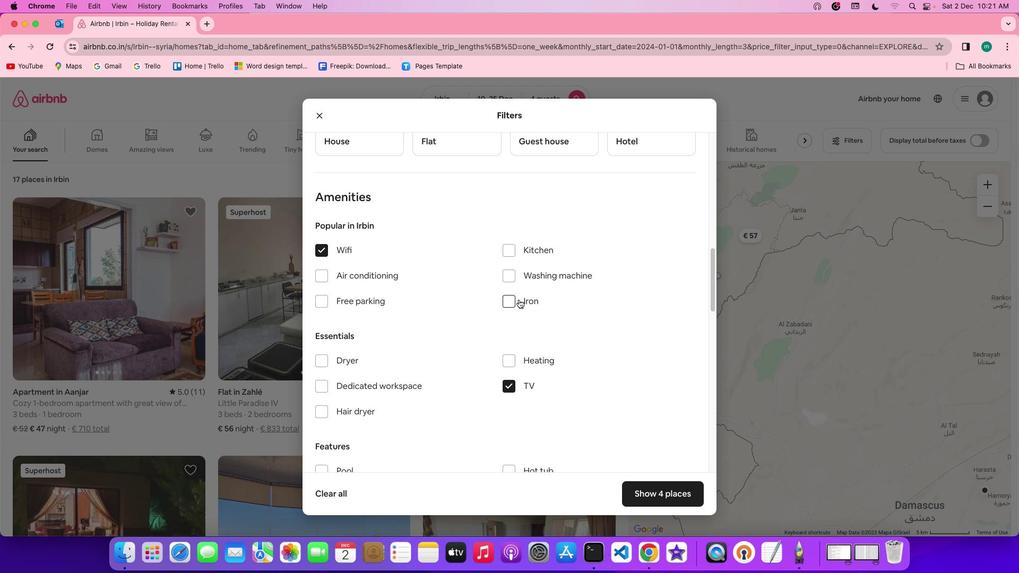 
Action: Mouse scrolled (519, 299) with delta (0, 0)
Screenshot: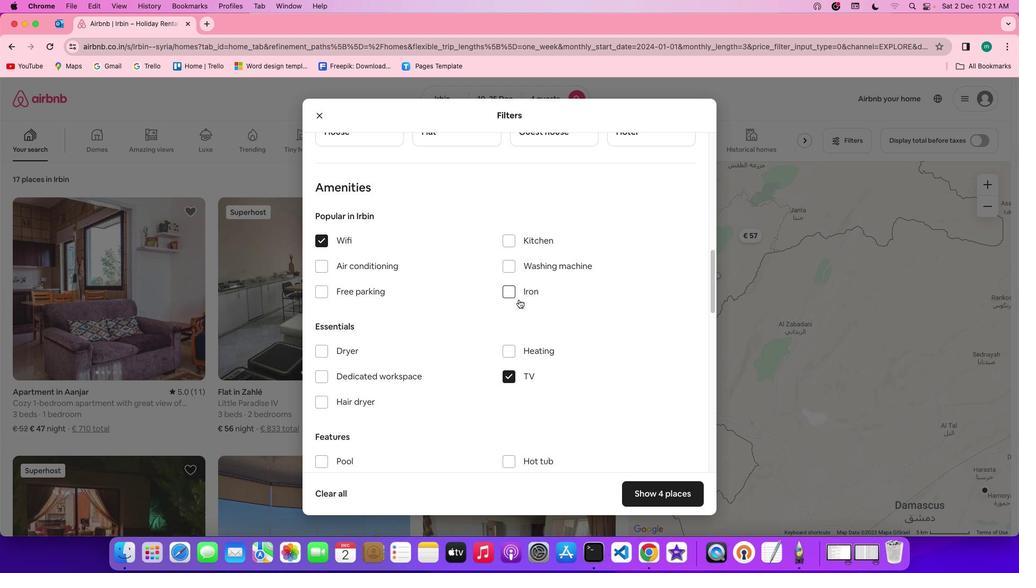 
Action: Mouse scrolled (519, 299) with delta (0, 0)
Screenshot: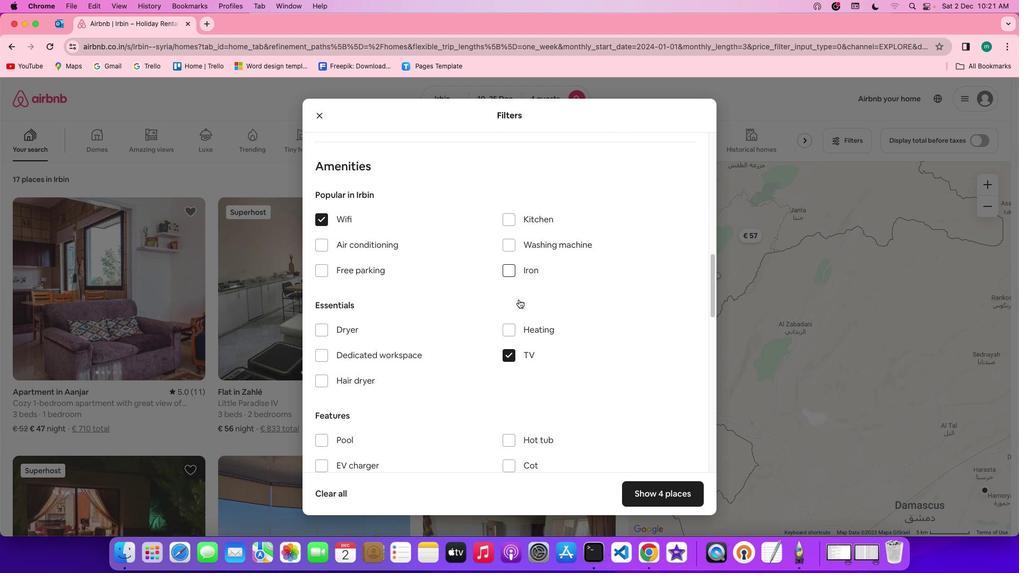 
Action: Mouse moved to (364, 245)
Screenshot: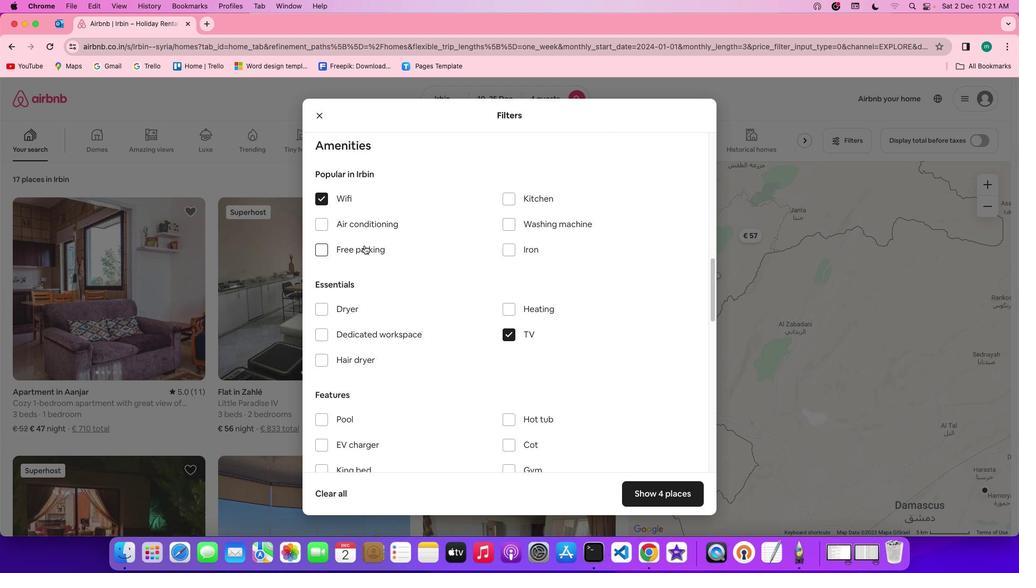
Action: Mouse pressed left at (364, 245)
Screenshot: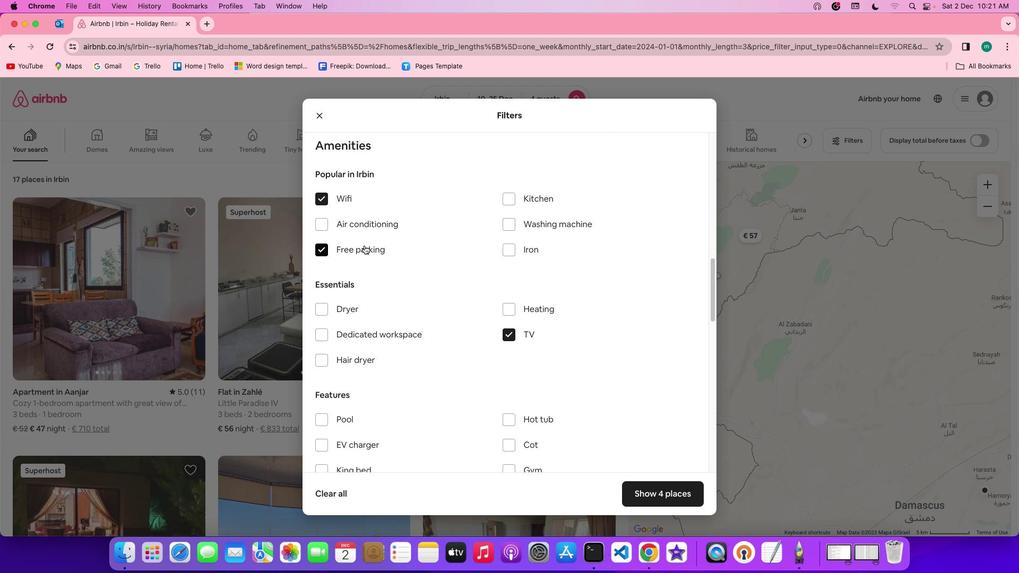 
Action: Mouse moved to (433, 277)
Screenshot: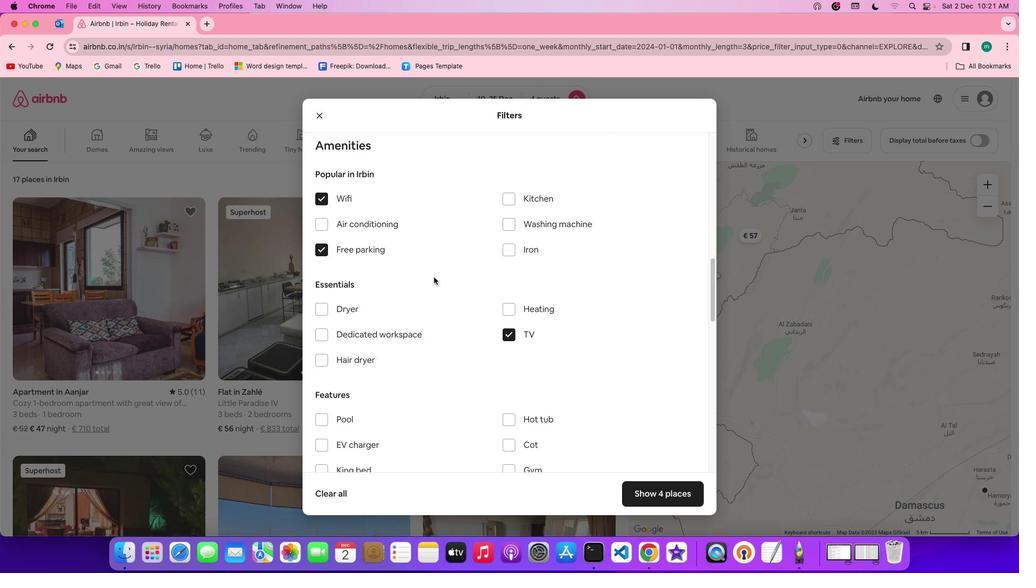 
Action: Mouse scrolled (433, 277) with delta (0, 0)
Screenshot: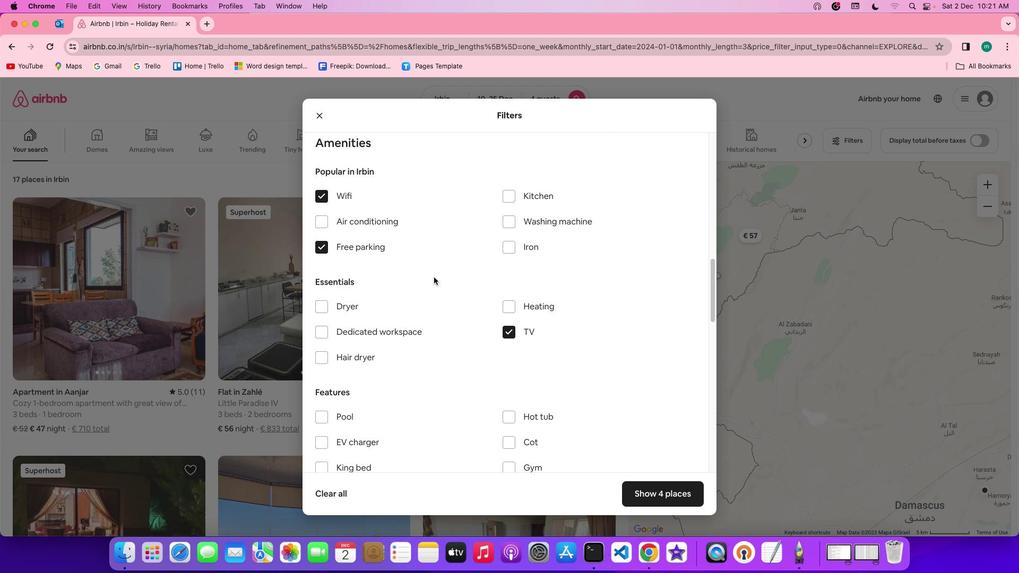 
Action: Mouse scrolled (433, 277) with delta (0, 0)
Screenshot: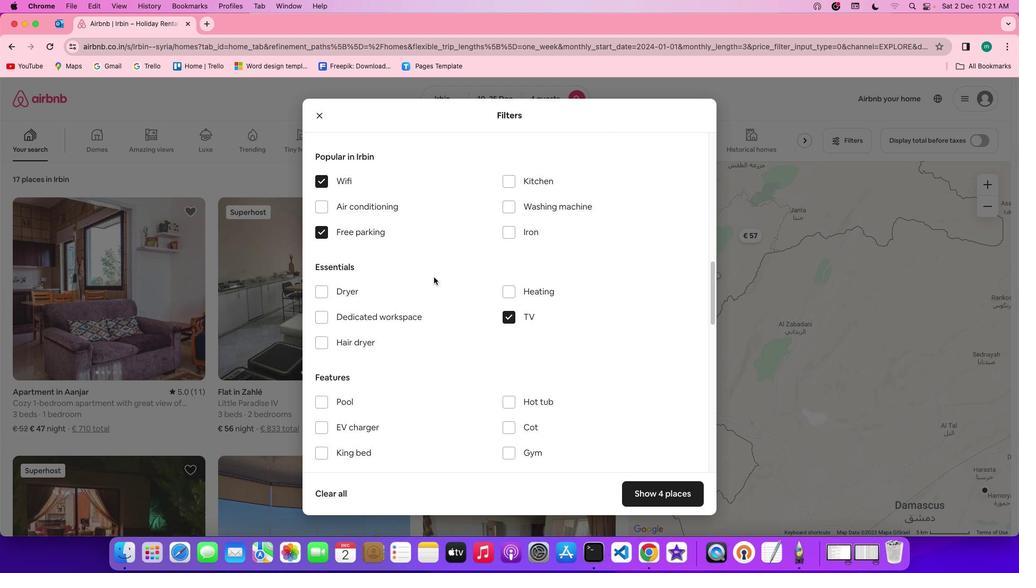 
Action: Mouse scrolled (433, 277) with delta (0, -1)
Screenshot: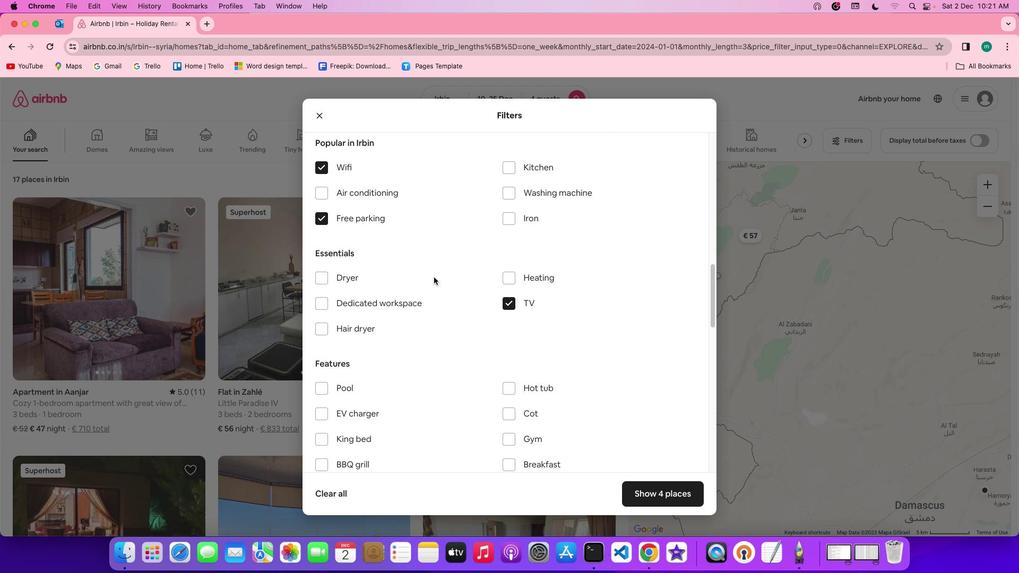 
Action: Mouse scrolled (433, 277) with delta (0, 0)
Screenshot: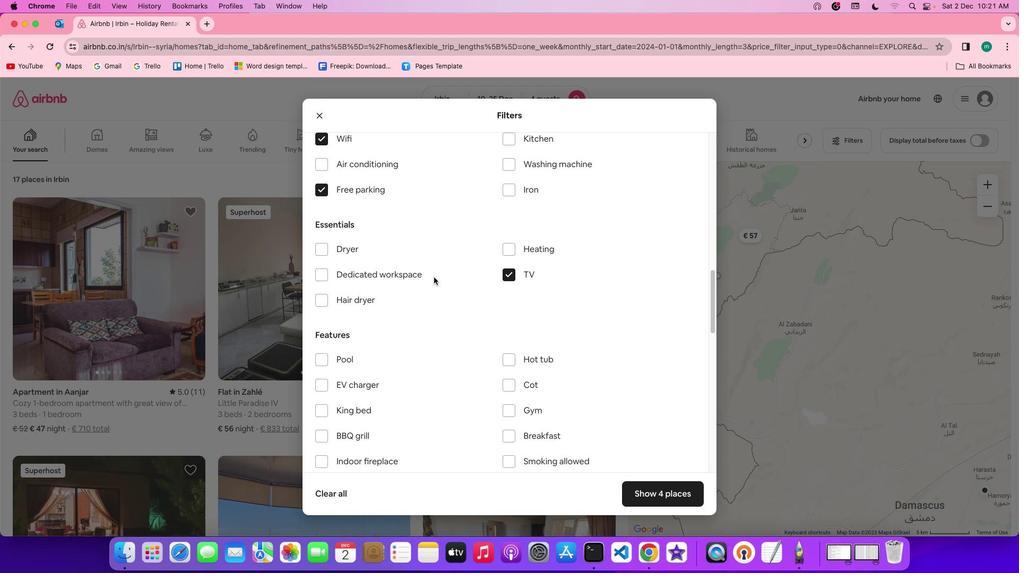
Action: Mouse scrolled (433, 277) with delta (0, 0)
Screenshot: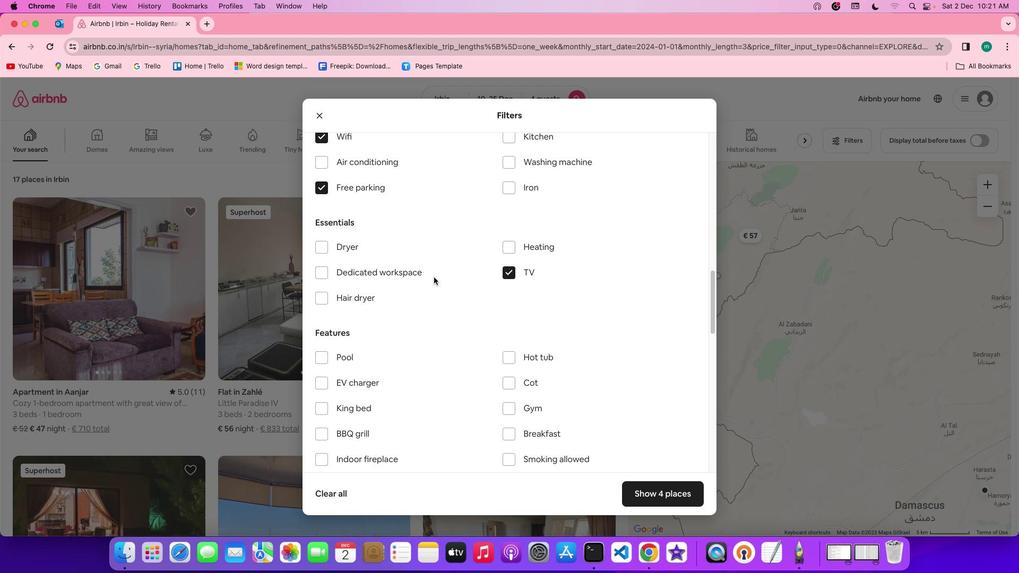 
Action: Mouse scrolled (433, 277) with delta (0, 0)
Screenshot: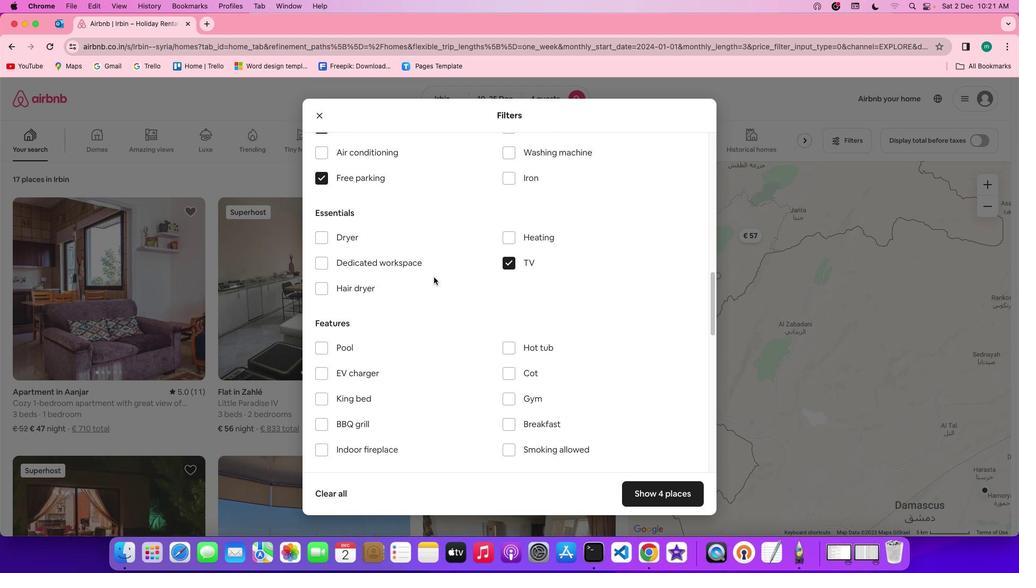 
Action: Mouse scrolled (433, 277) with delta (0, 0)
Screenshot: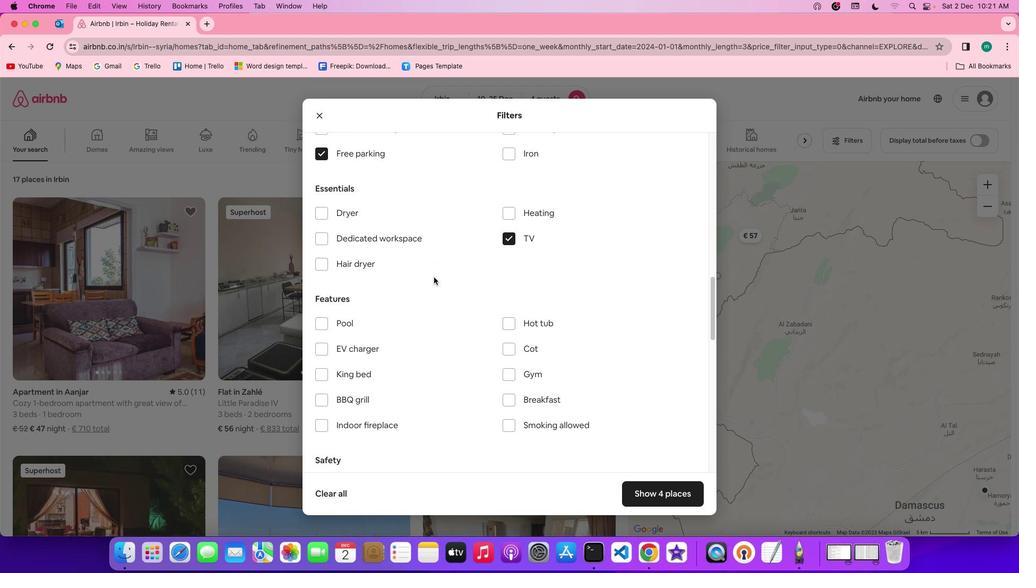 
Action: Mouse scrolled (433, 277) with delta (0, 0)
Screenshot: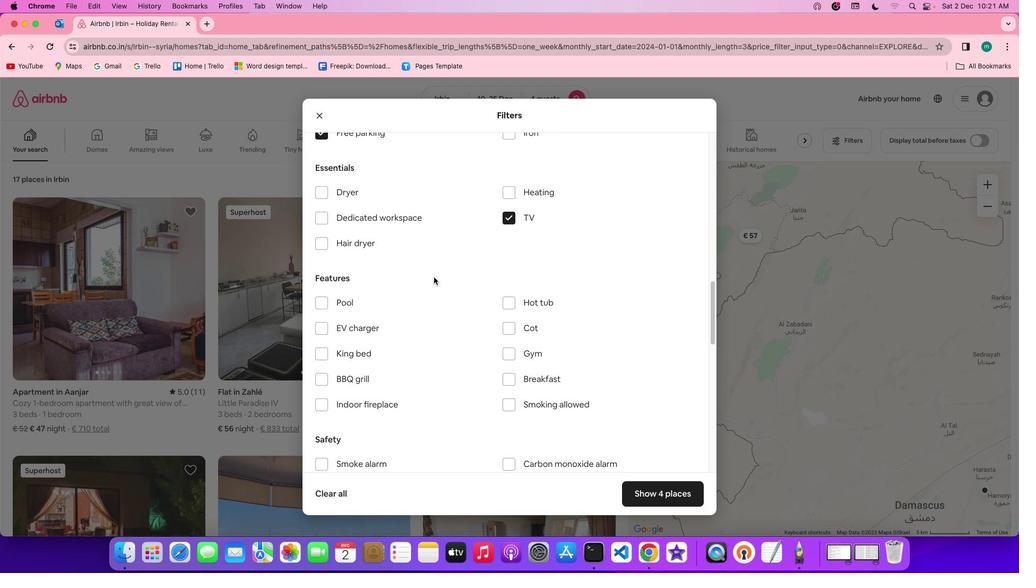 
Action: Mouse scrolled (433, 277) with delta (0, 0)
Screenshot: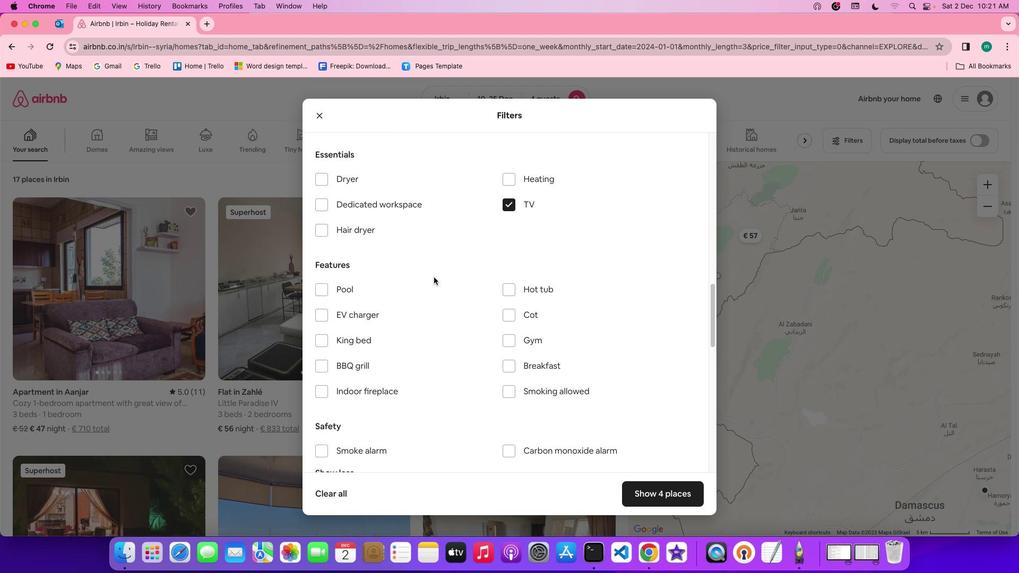 
Action: Mouse scrolled (433, 277) with delta (0, 0)
Screenshot: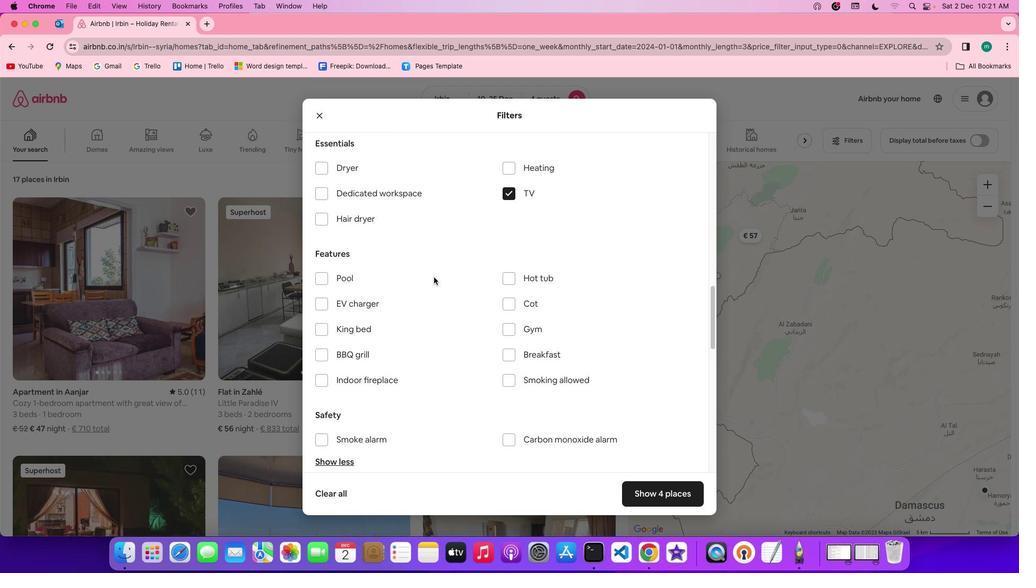 
Action: Mouse scrolled (433, 277) with delta (0, 0)
Screenshot: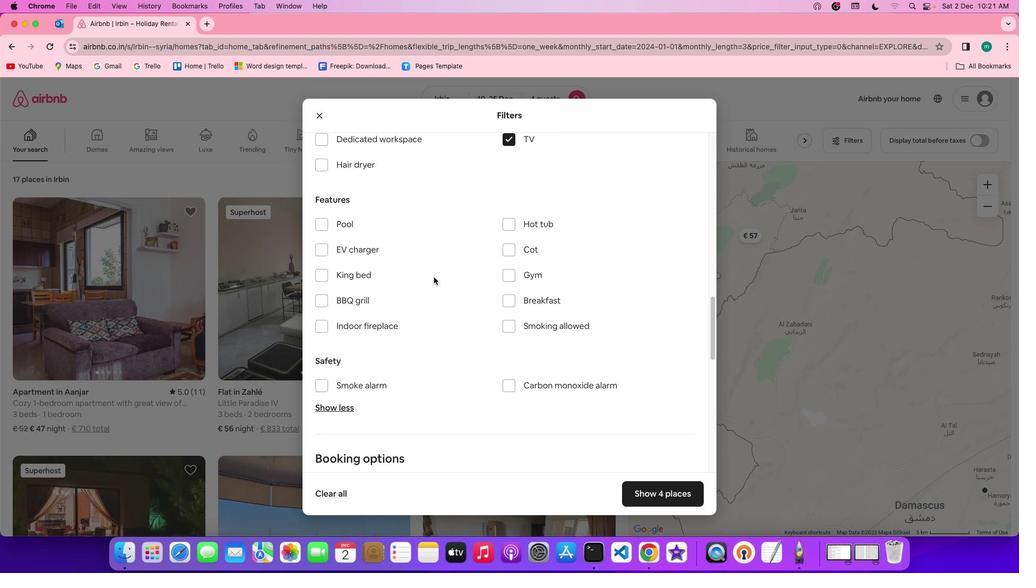 
Action: Mouse scrolled (433, 277) with delta (0, 0)
Screenshot: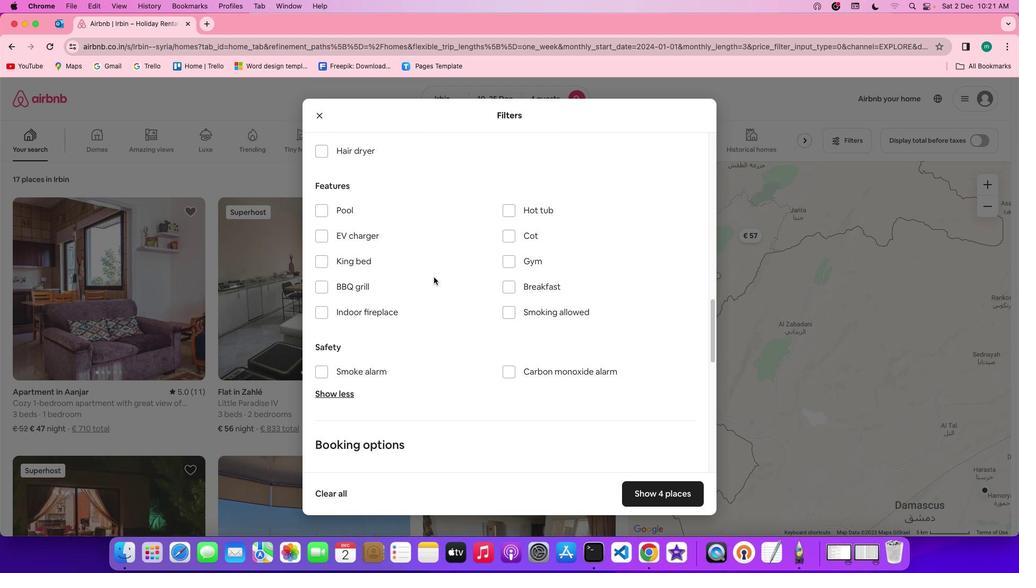 
Action: Mouse scrolled (433, 277) with delta (0, 0)
Screenshot: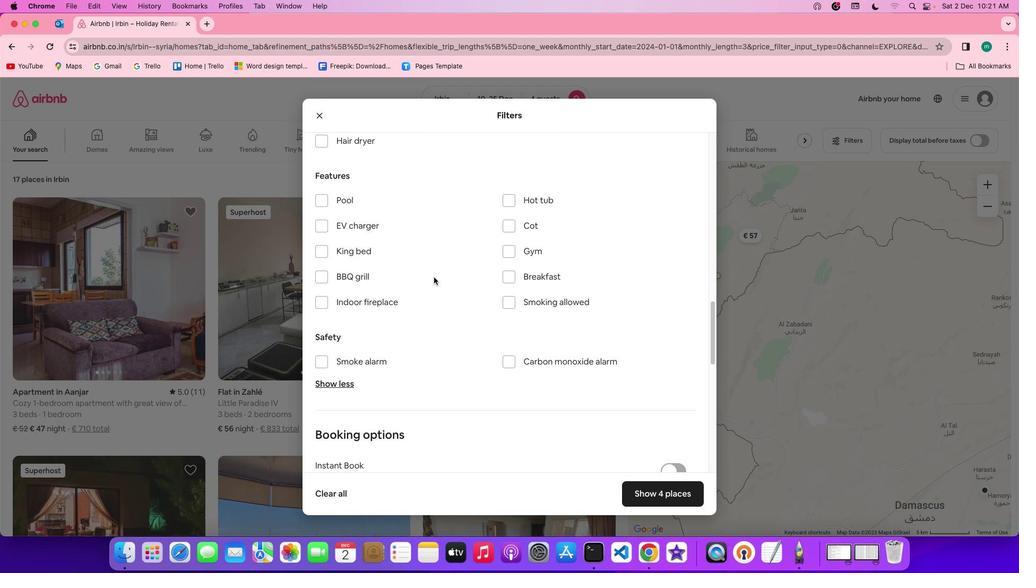
Action: Mouse scrolled (433, 277) with delta (0, 0)
Screenshot: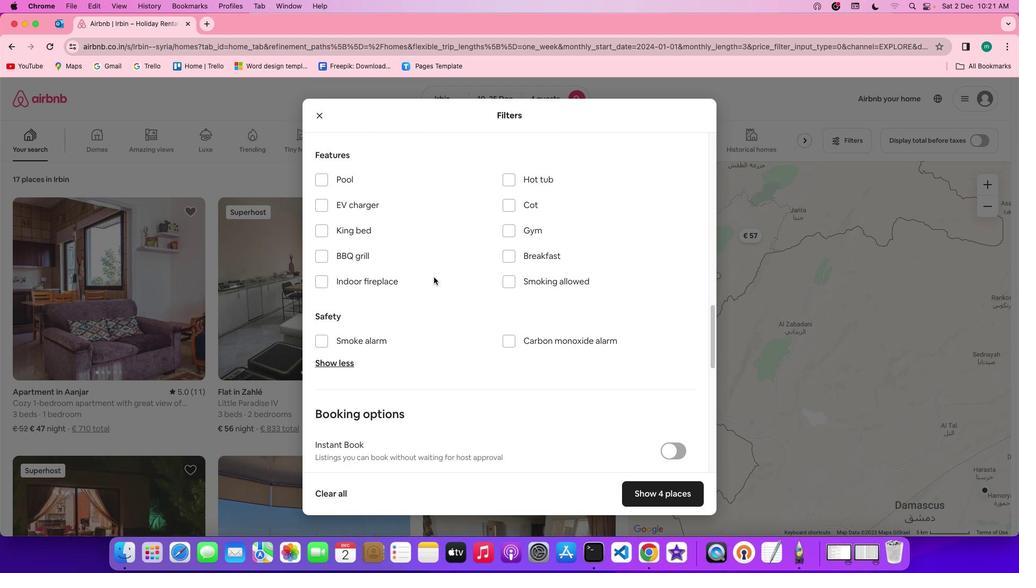 
Action: Mouse scrolled (433, 277) with delta (0, 0)
Screenshot: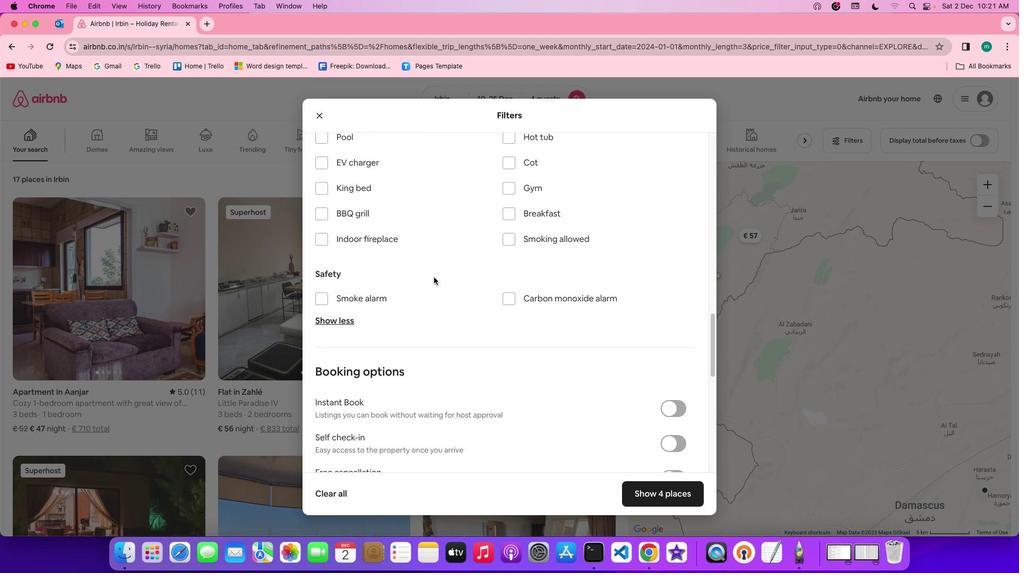 
Action: Mouse scrolled (433, 277) with delta (0, 0)
Screenshot: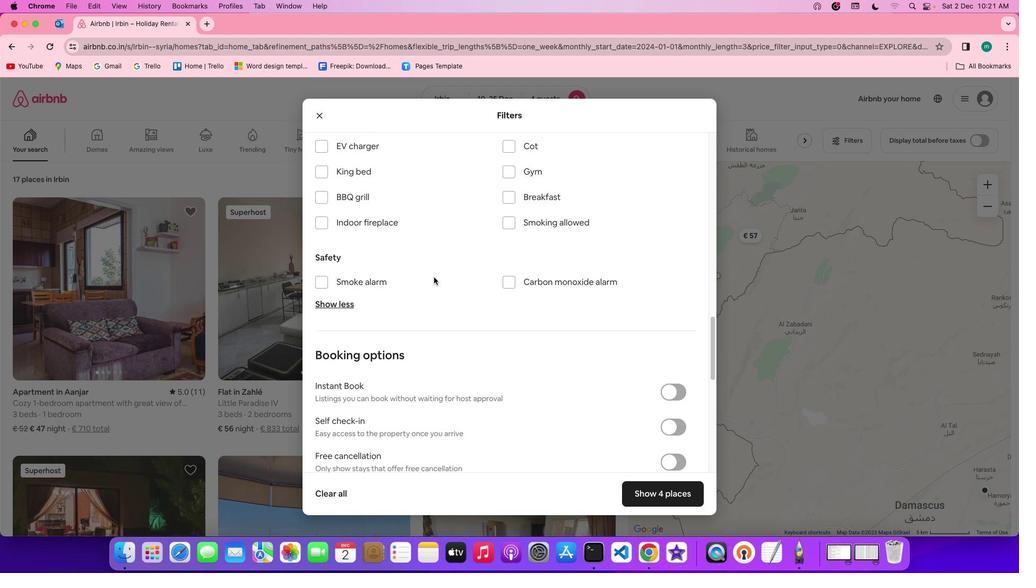
Action: Mouse scrolled (433, 277) with delta (0, 0)
Screenshot: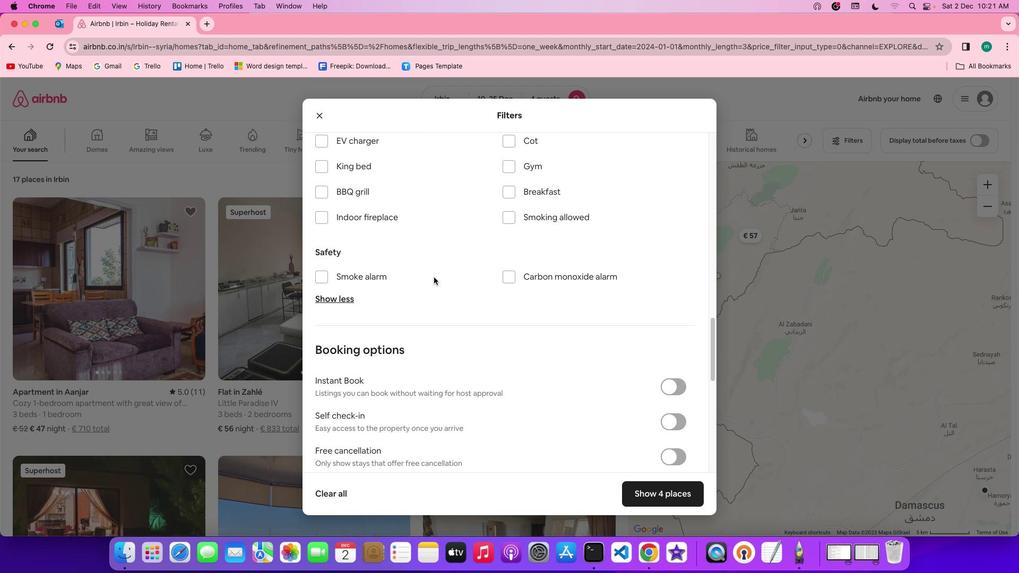 
Action: Mouse scrolled (433, 277) with delta (0, 0)
Screenshot: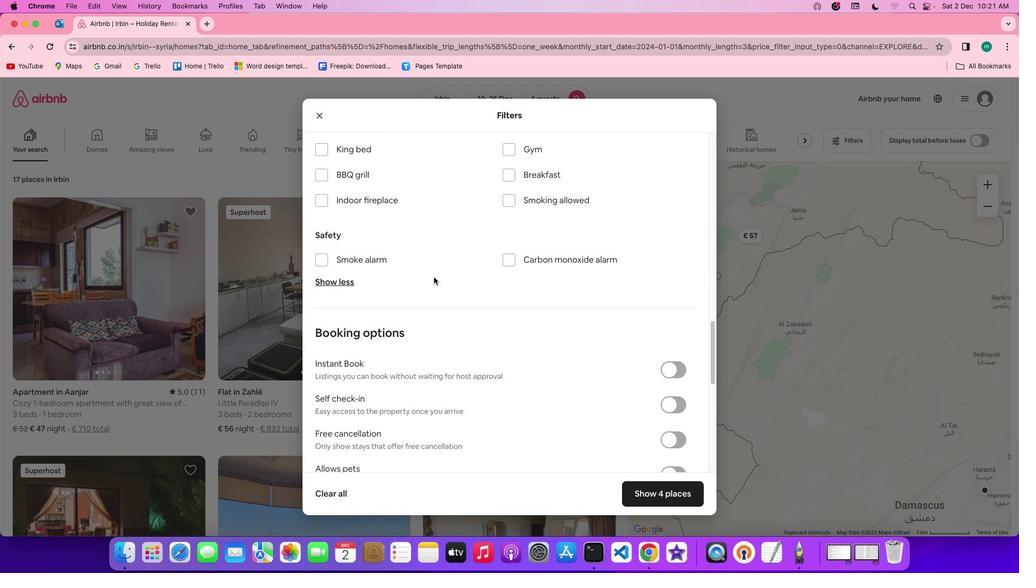 
Action: Mouse scrolled (433, 277) with delta (0, 0)
Screenshot: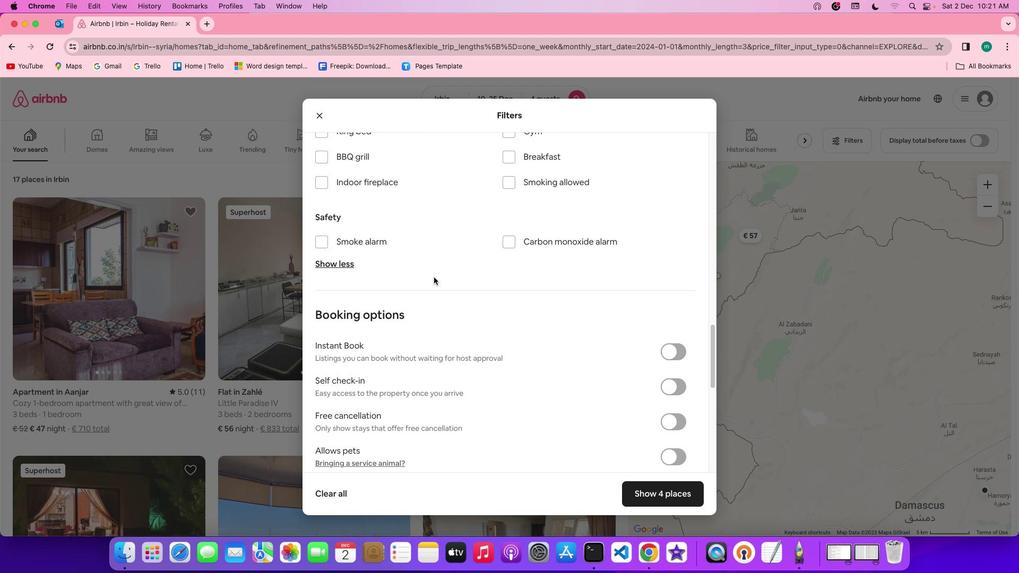 
Action: Mouse scrolled (433, 277) with delta (0, 0)
Screenshot: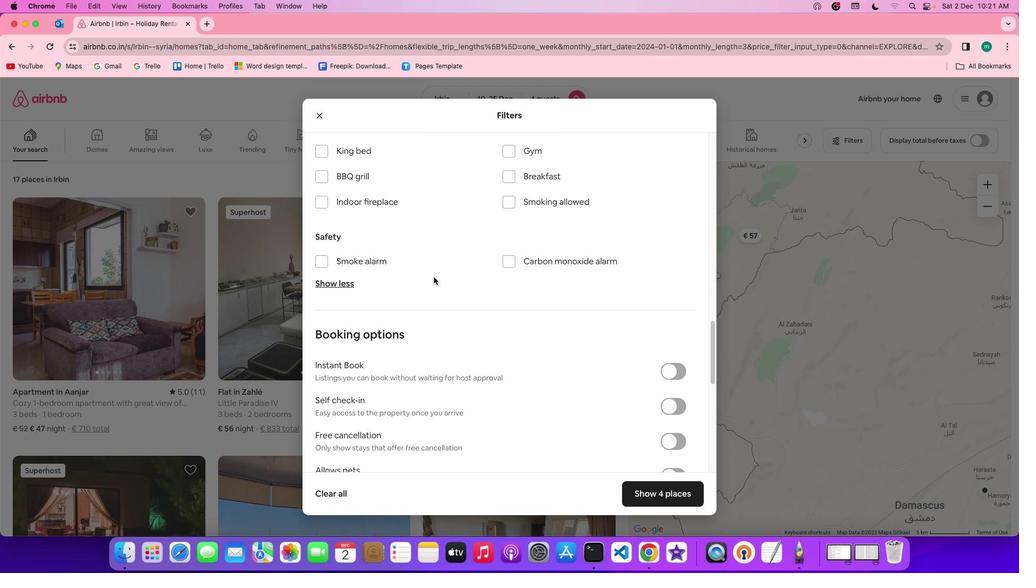 
Action: Mouse scrolled (433, 277) with delta (0, 0)
Screenshot: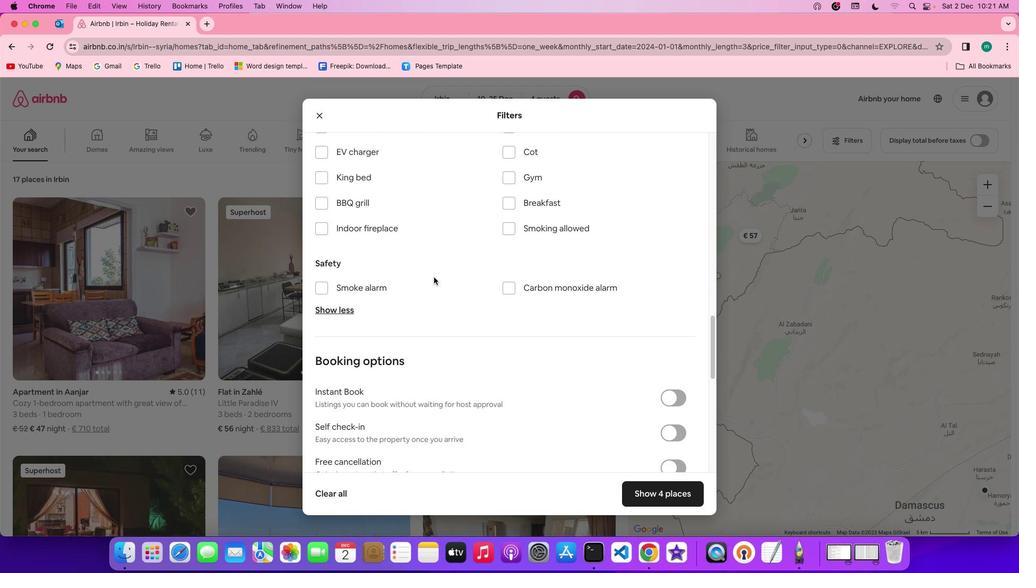 
Action: Mouse scrolled (433, 277) with delta (0, 1)
Screenshot: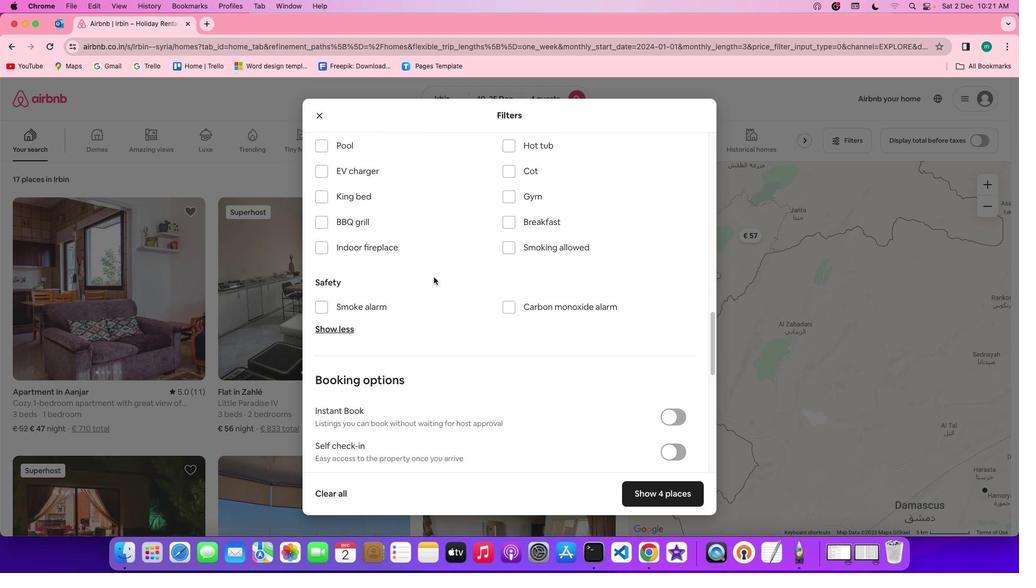 
Action: Mouse scrolled (433, 277) with delta (0, 2)
Screenshot: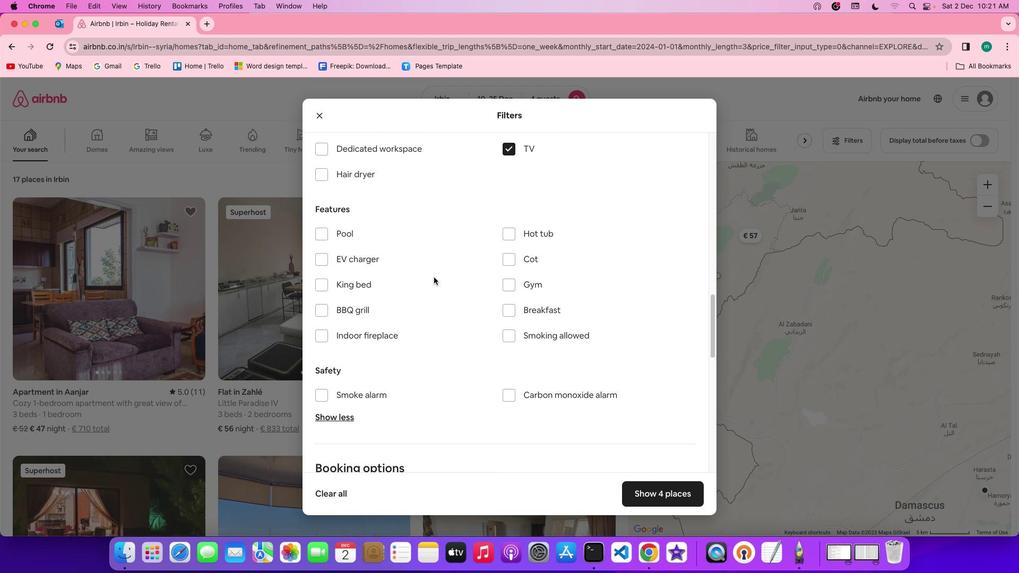 
Action: Mouse moved to (509, 310)
Screenshot: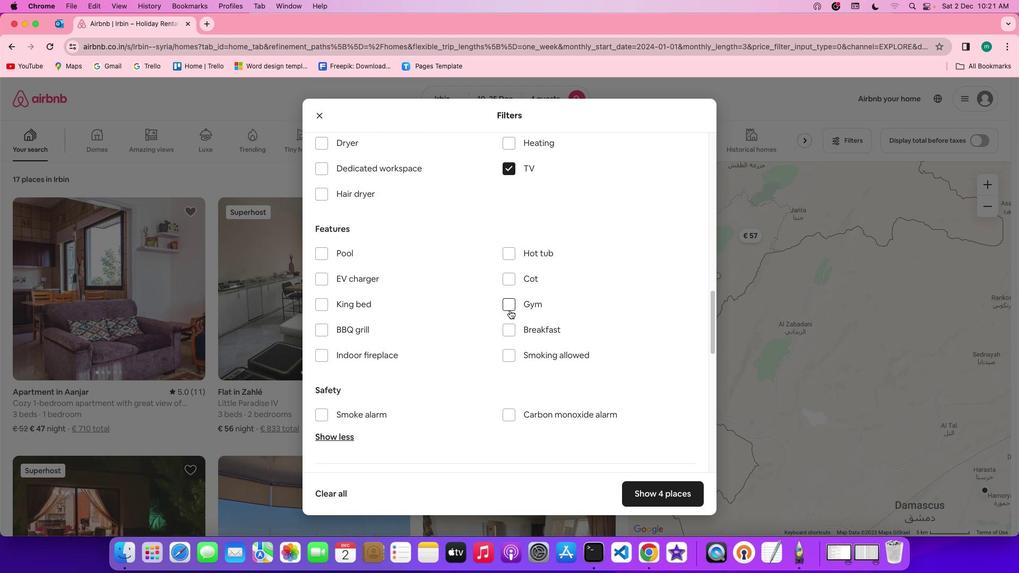 
Action: Mouse pressed left at (509, 310)
Screenshot: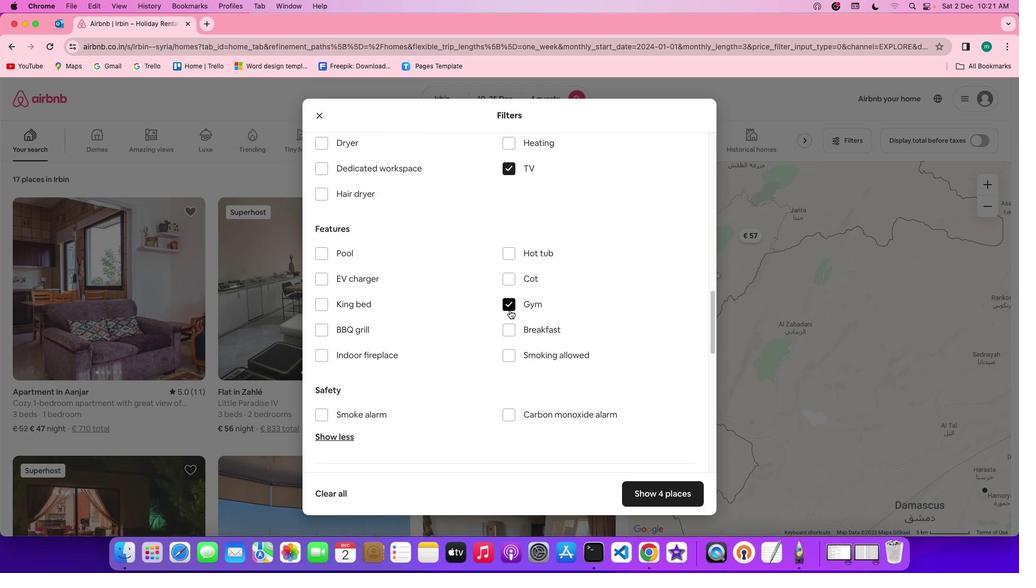 
Action: Mouse moved to (508, 321)
Screenshot: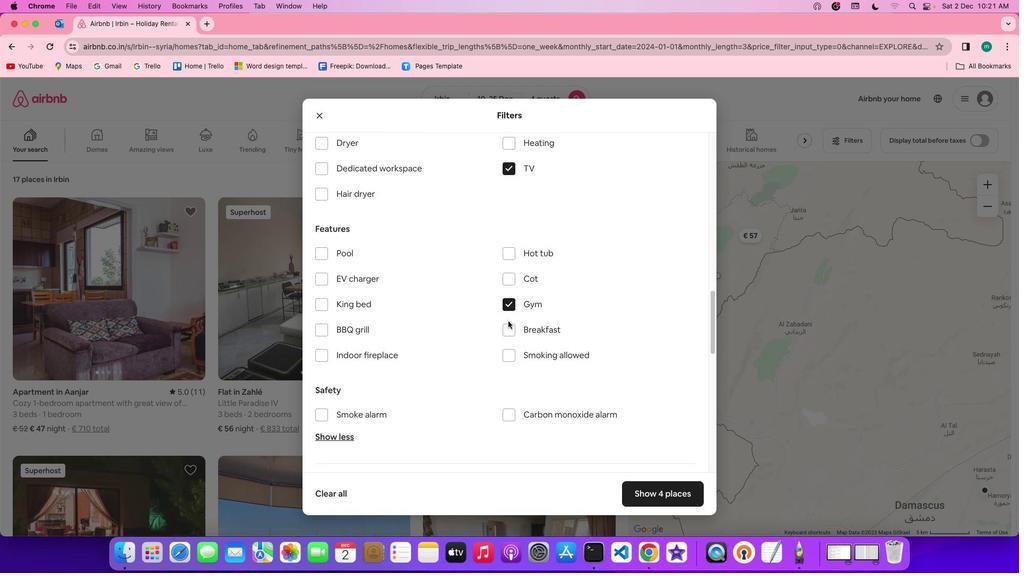 
Action: Mouse pressed left at (508, 321)
Screenshot: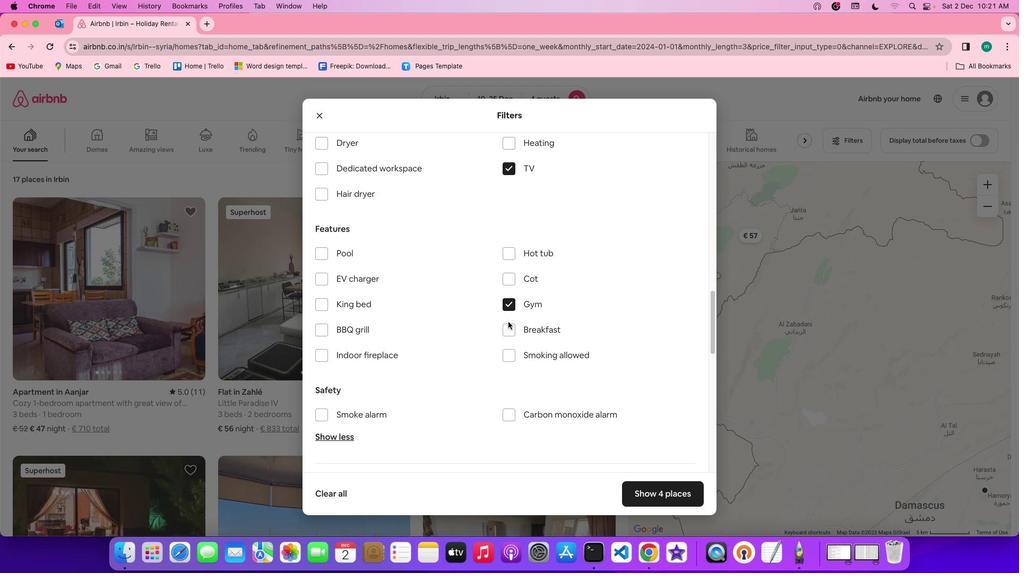 
Action: Mouse moved to (509, 326)
Screenshot: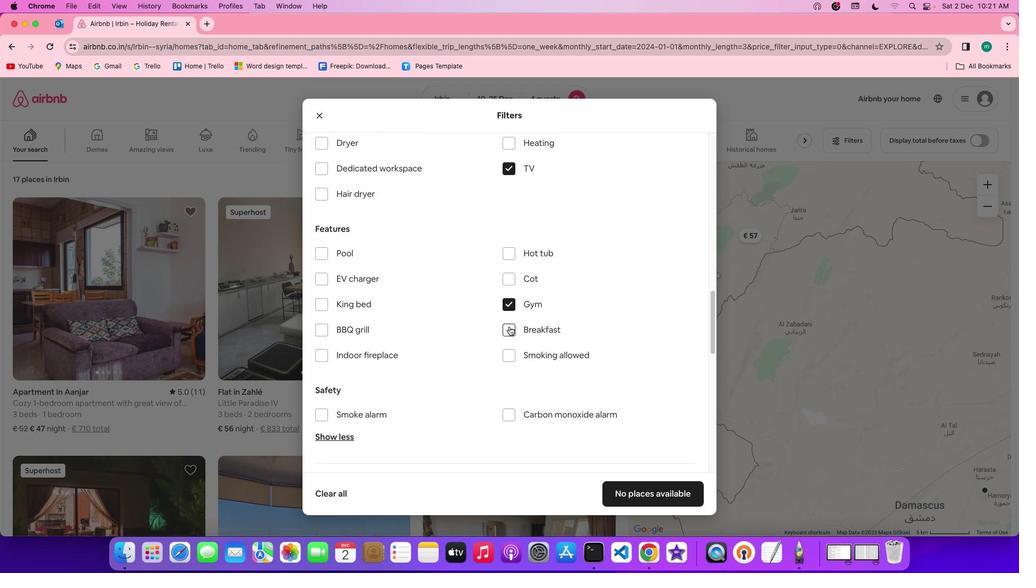 
Action: Mouse pressed left at (509, 326)
Screenshot: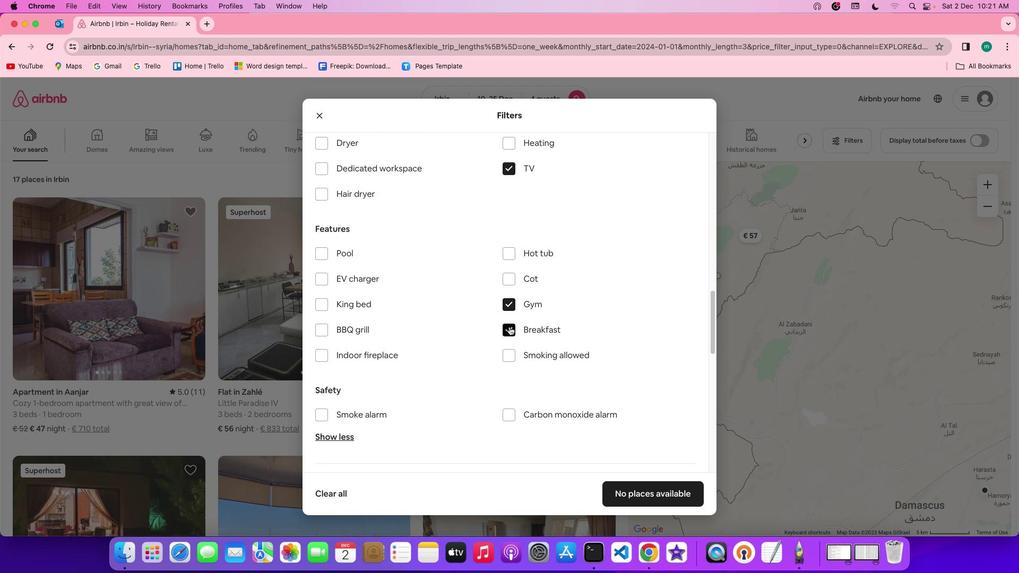 
Action: Mouse moved to (591, 357)
Screenshot: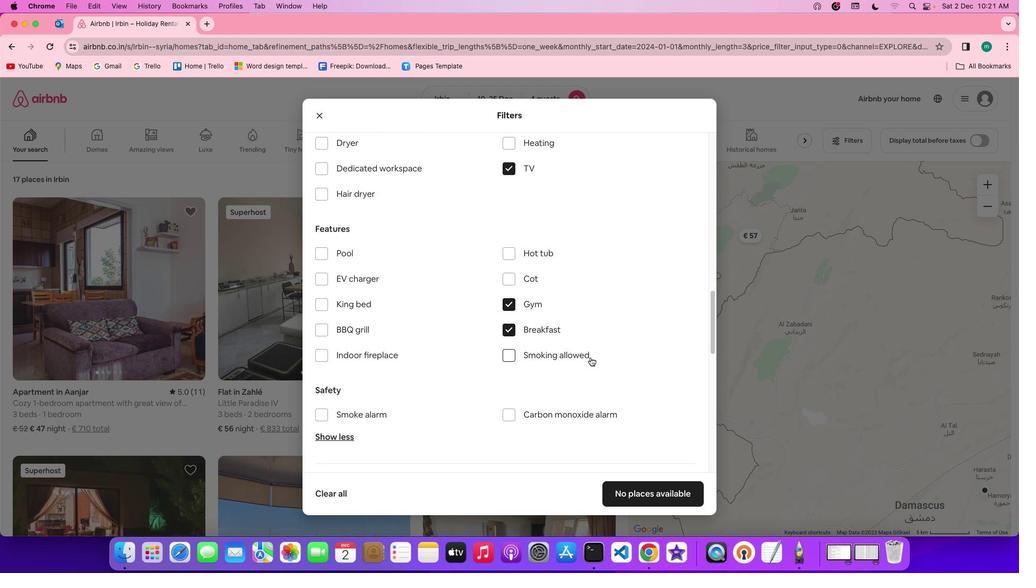 
Action: Mouse scrolled (591, 357) with delta (0, 0)
Screenshot: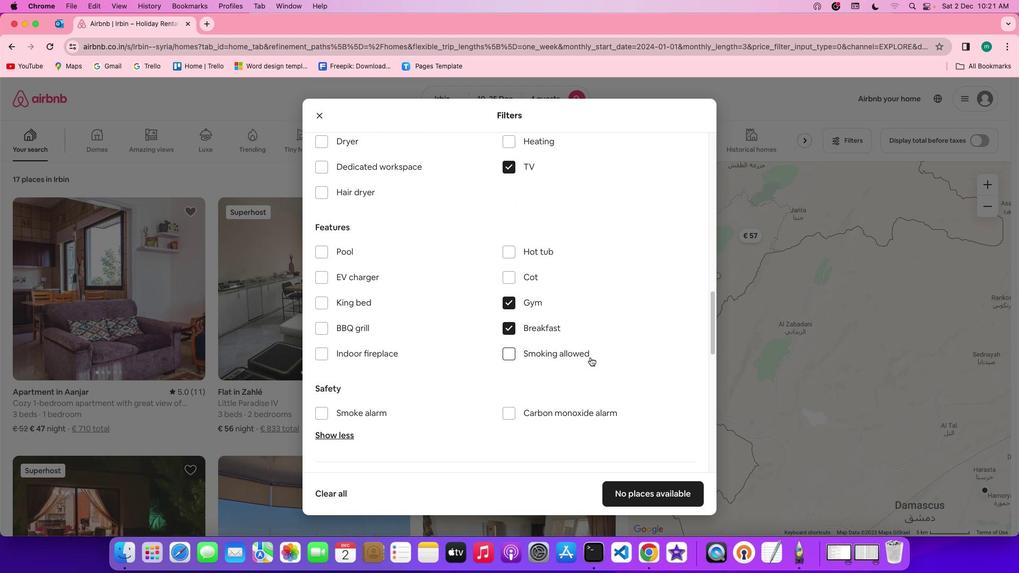 
Action: Mouse scrolled (591, 357) with delta (0, 0)
Screenshot: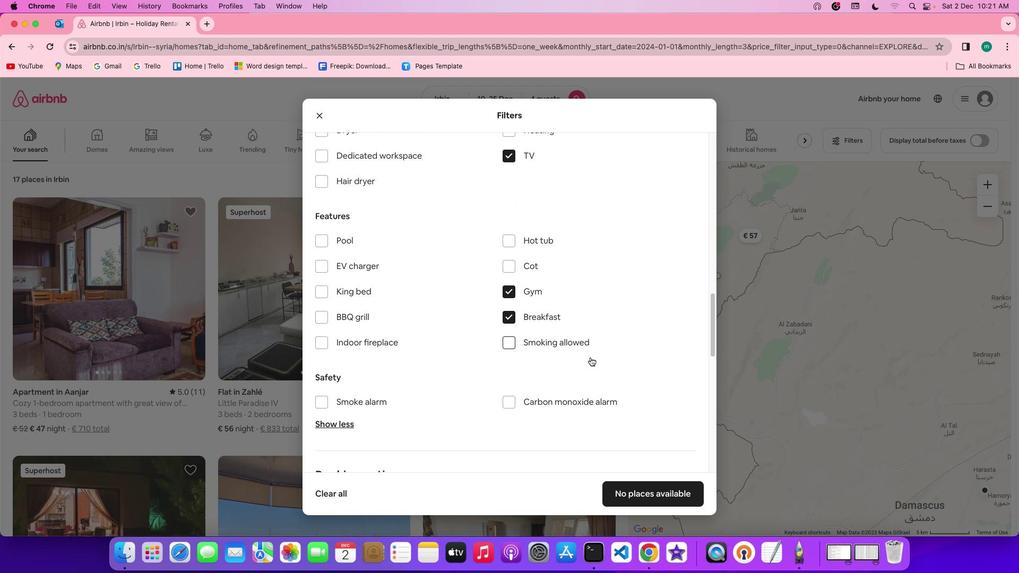 
Action: Mouse scrolled (591, 357) with delta (0, 0)
Screenshot: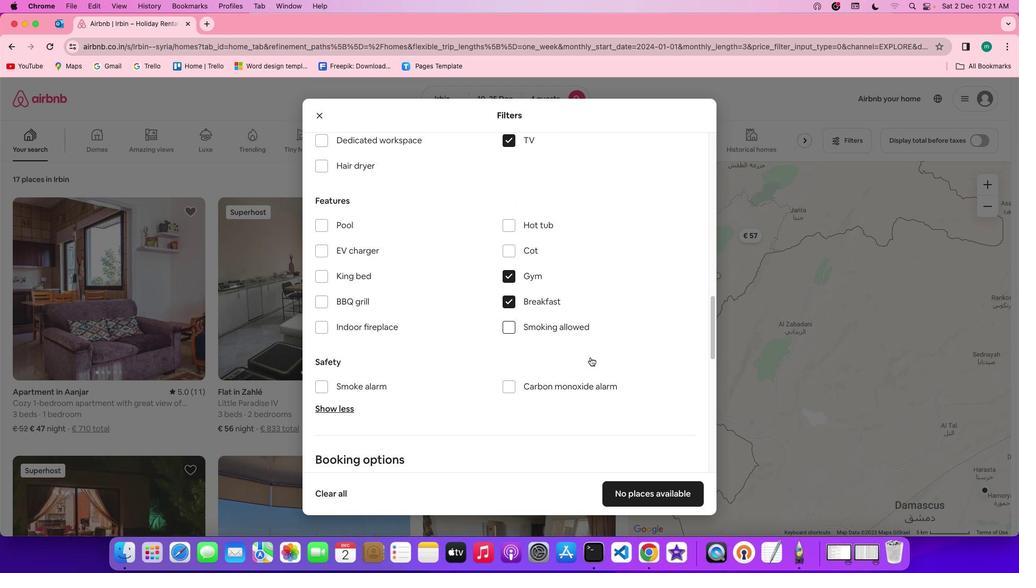 
Action: Mouse scrolled (591, 357) with delta (0, -1)
Screenshot: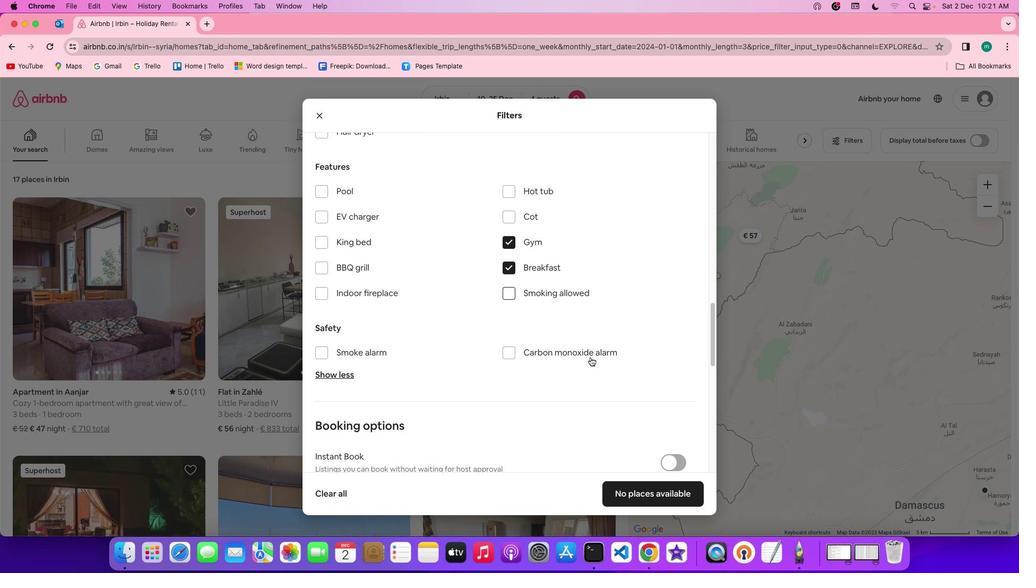 
Action: Mouse scrolled (591, 357) with delta (0, 0)
Screenshot: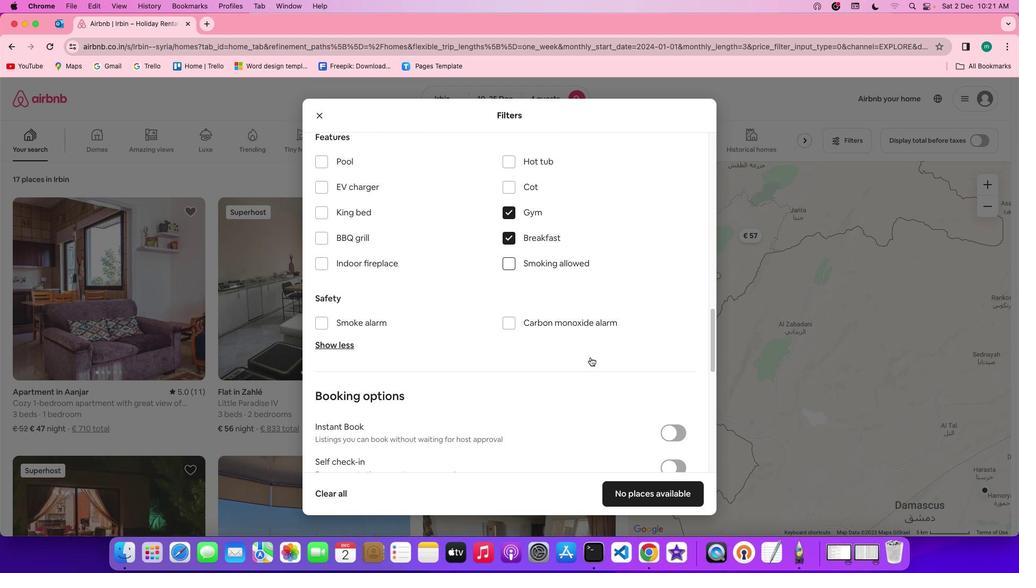 
Action: Mouse scrolled (591, 357) with delta (0, 0)
Screenshot: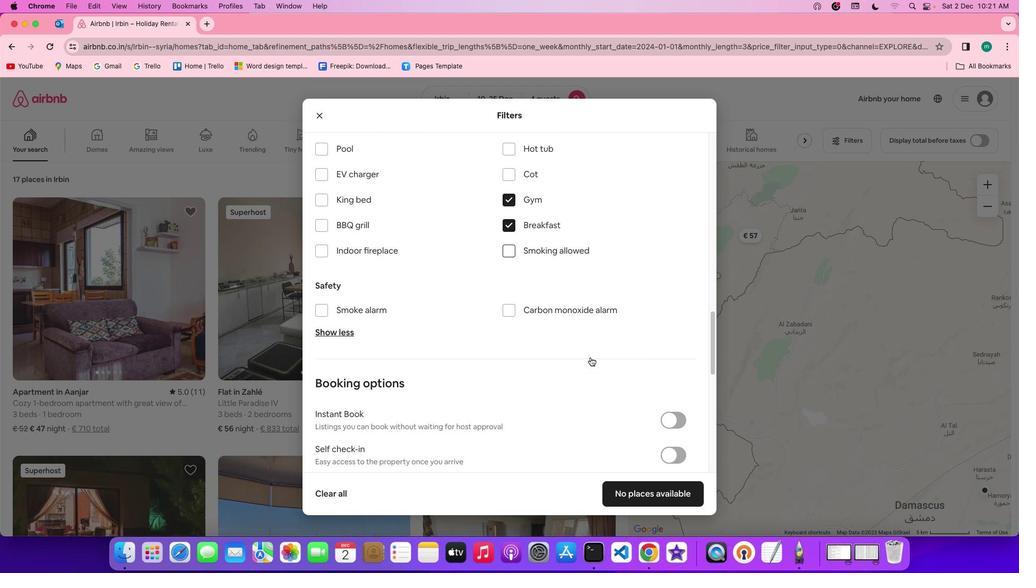 
Action: Mouse scrolled (591, 357) with delta (0, 0)
Screenshot: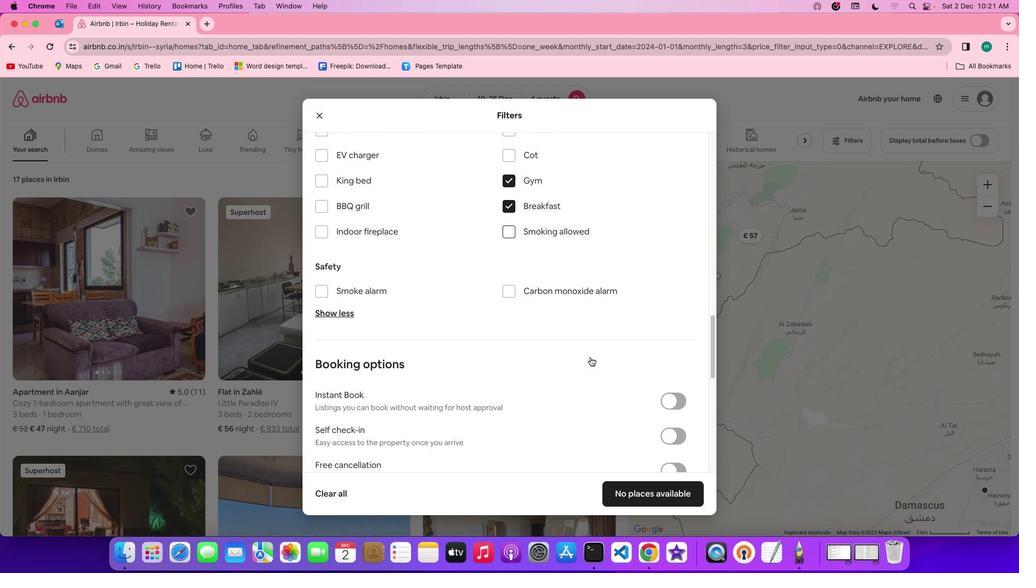 
Action: Mouse scrolled (591, 357) with delta (0, 0)
Screenshot: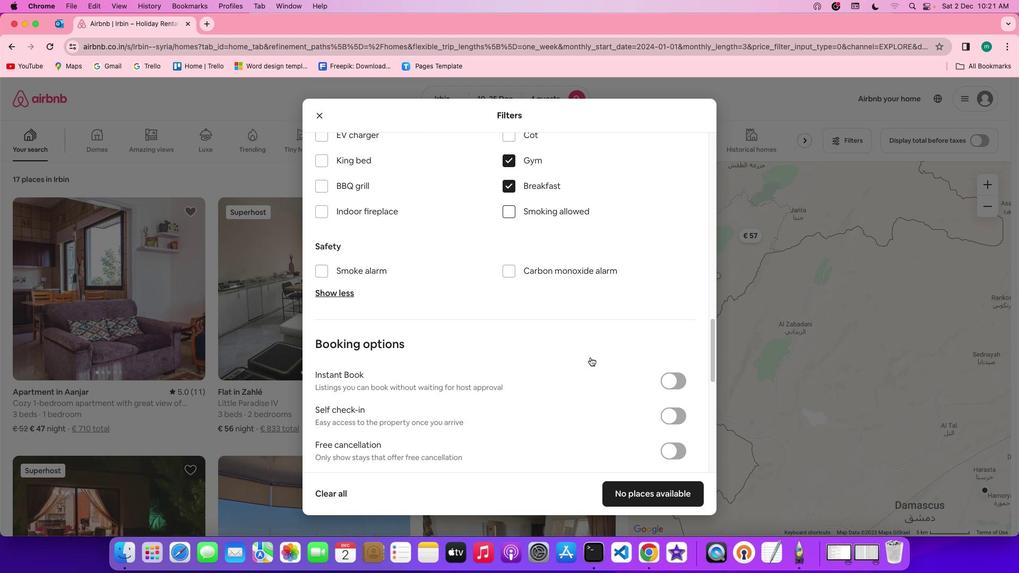 
Action: Mouse scrolled (591, 357) with delta (0, 0)
Screenshot: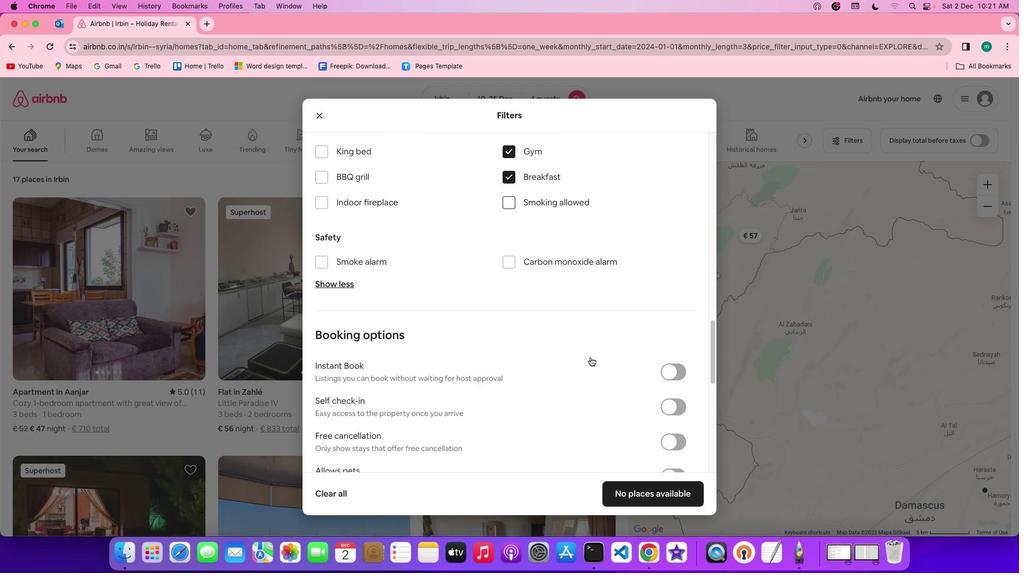 
Action: Mouse scrolled (591, 357) with delta (0, 0)
Screenshot: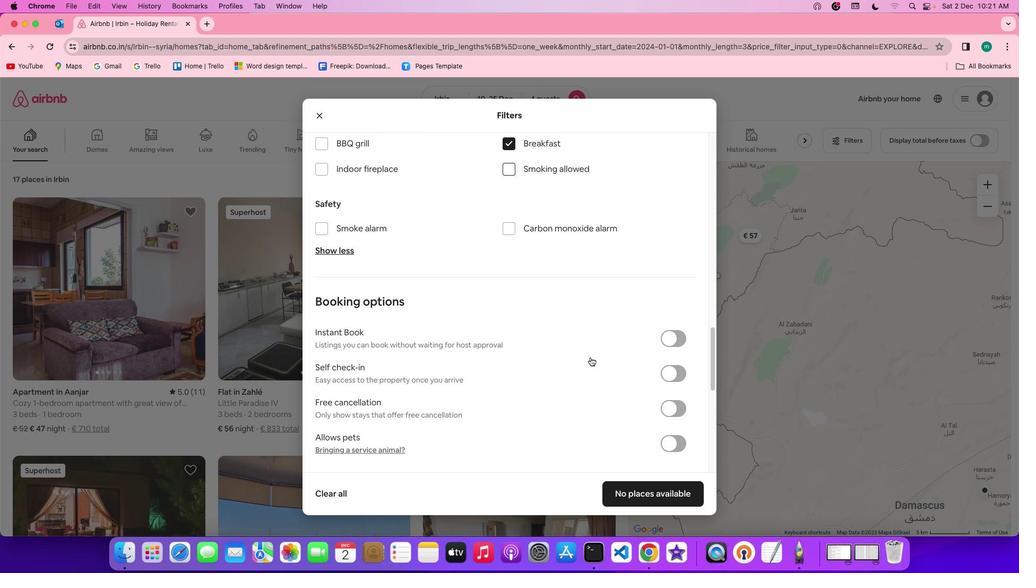 
Action: Mouse scrolled (591, 357) with delta (0, -1)
Screenshot: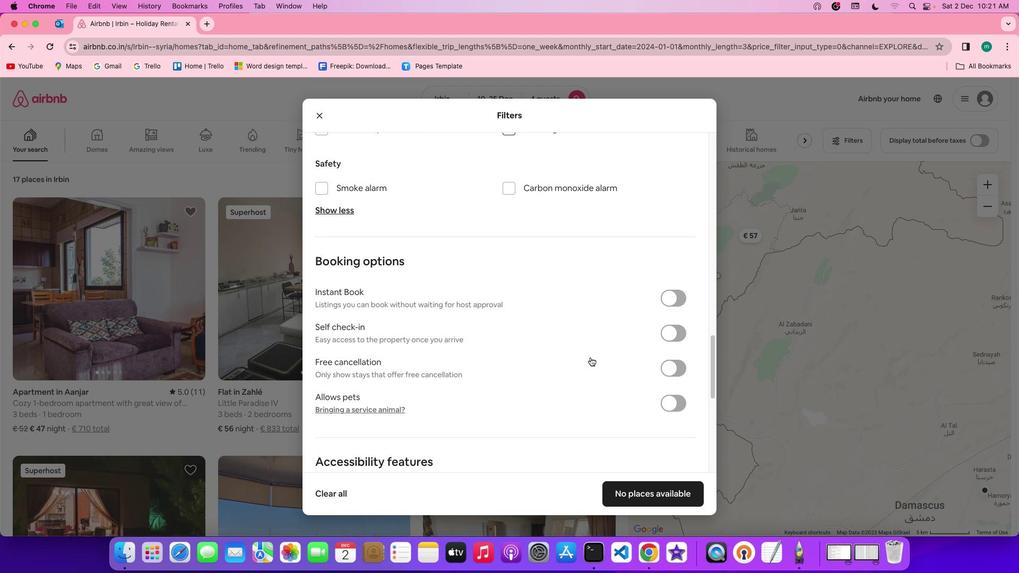 
Action: Mouse scrolled (591, 357) with delta (0, -1)
Screenshot: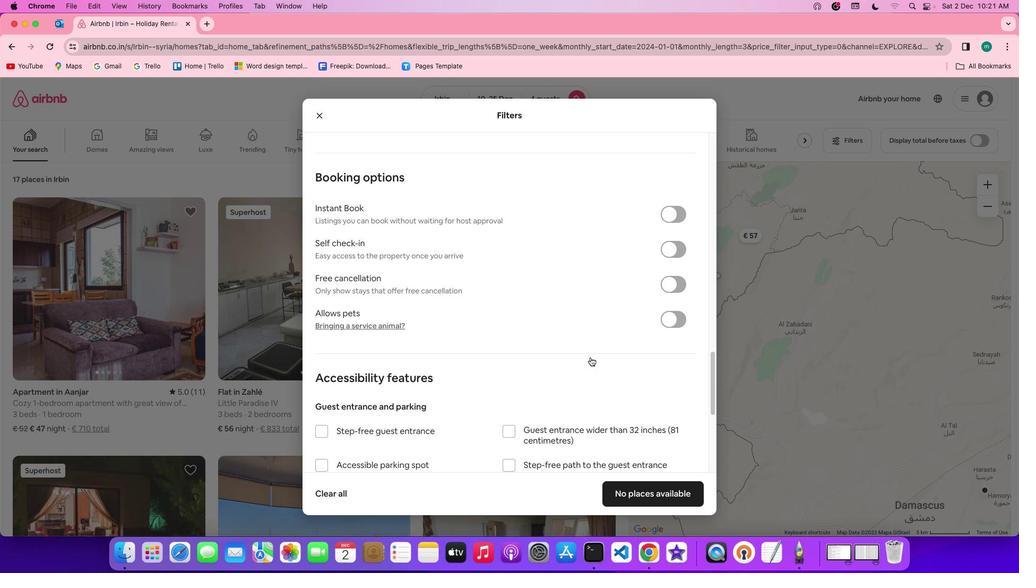 
Action: Mouse scrolled (591, 357) with delta (0, 0)
Screenshot: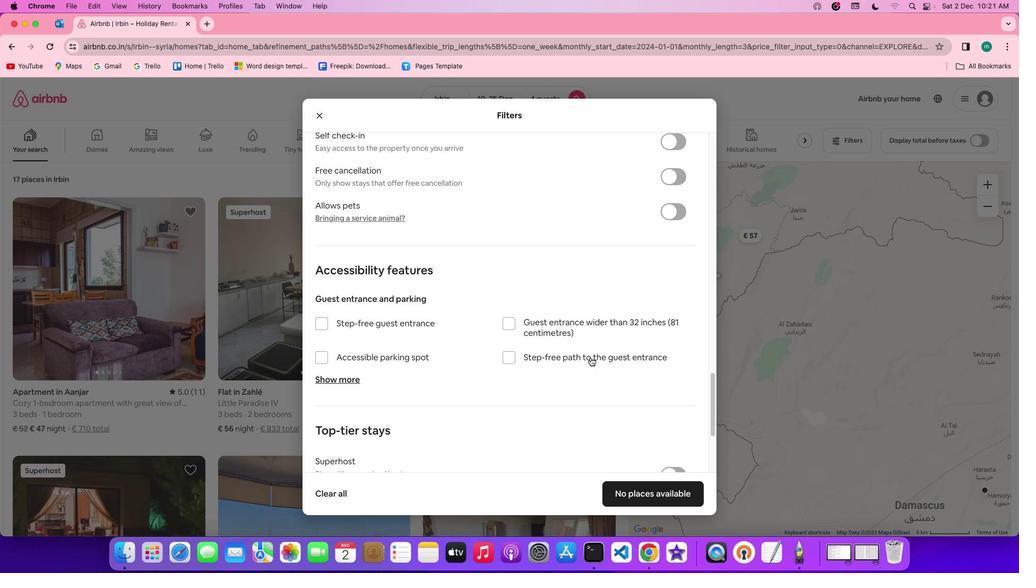 
Action: Mouse scrolled (591, 357) with delta (0, 0)
Screenshot: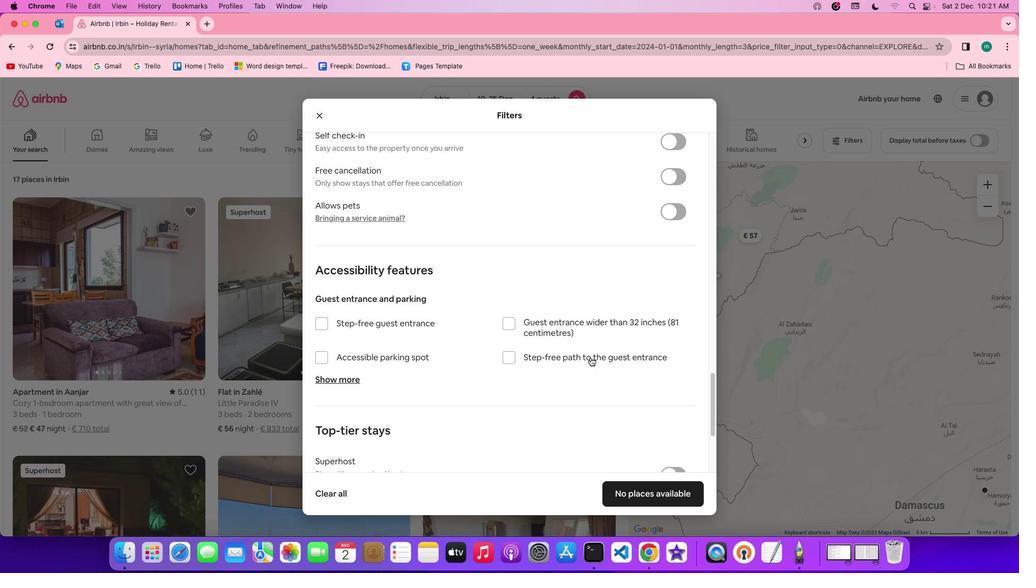 
Action: Mouse scrolled (591, 357) with delta (0, -1)
Screenshot: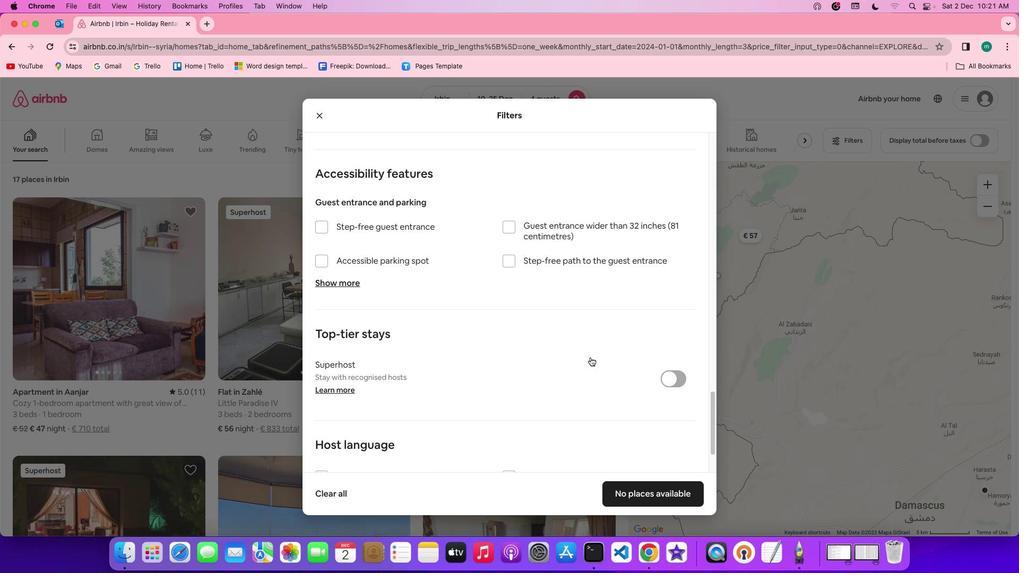 
Action: Mouse scrolled (591, 357) with delta (0, -2)
Screenshot: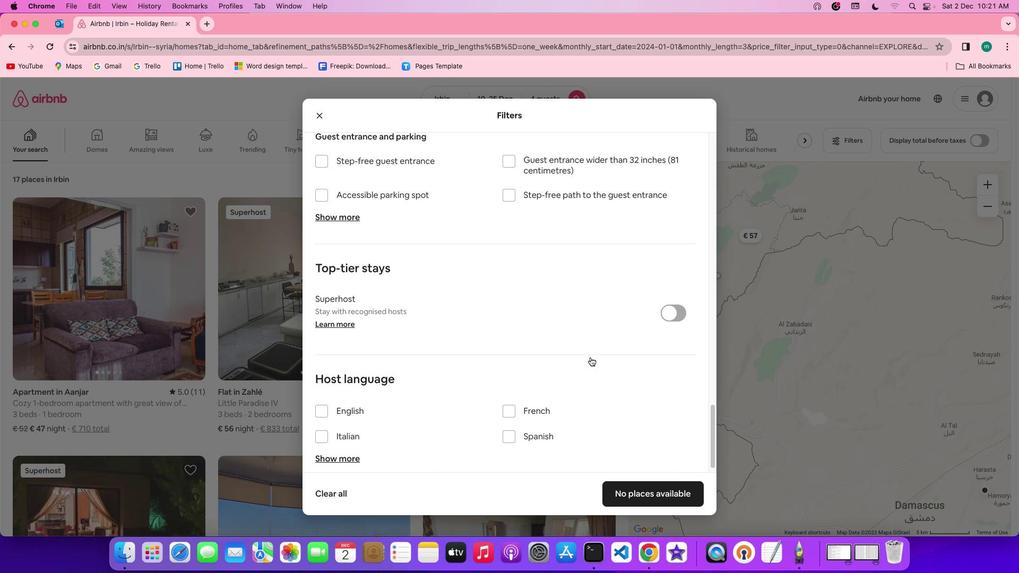 
Action: Mouse scrolled (591, 357) with delta (0, -3)
Screenshot: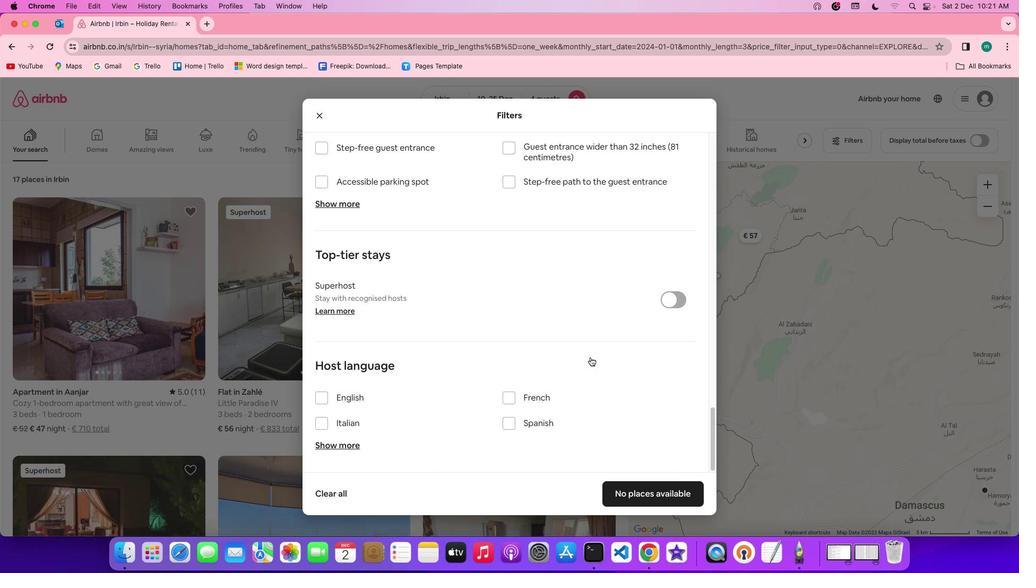
Action: Mouse scrolled (591, 357) with delta (0, 0)
Screenshot: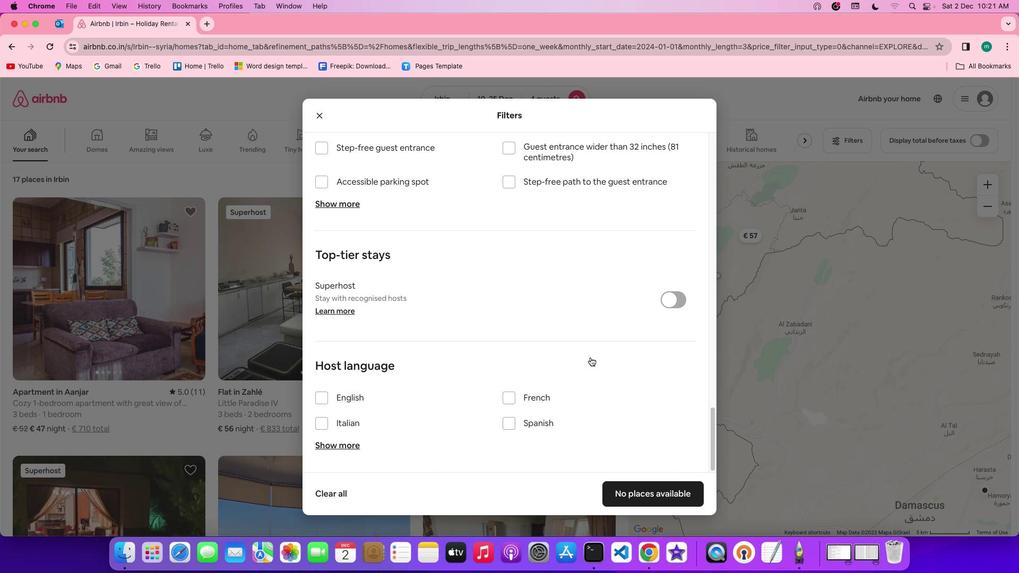
Action: Mouse scrolled (591, 357) with delta (0, 0)
Screenshot: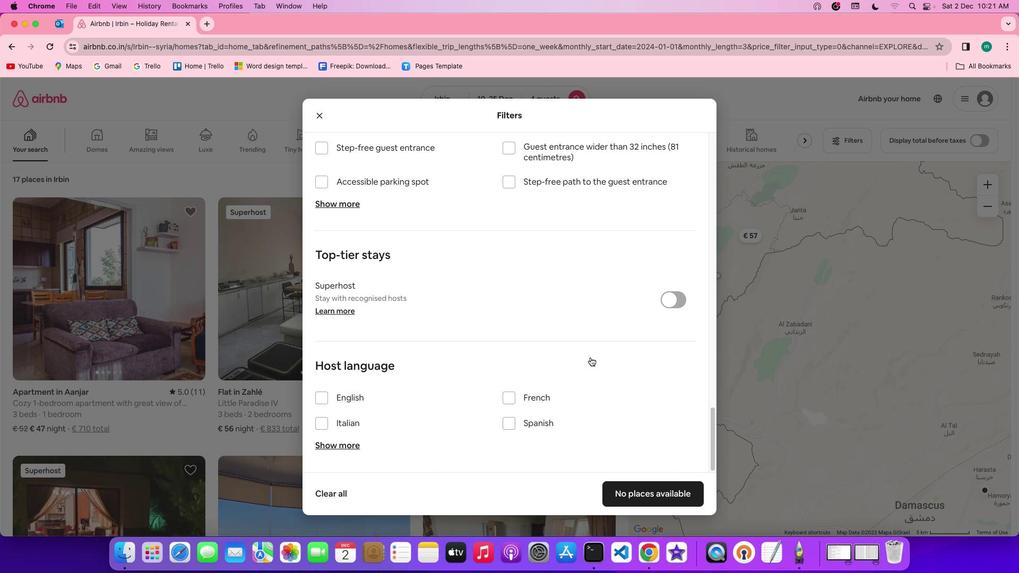 
Action: Mouse scrolled (591, 357) with delta (0, -1)
Screenshot: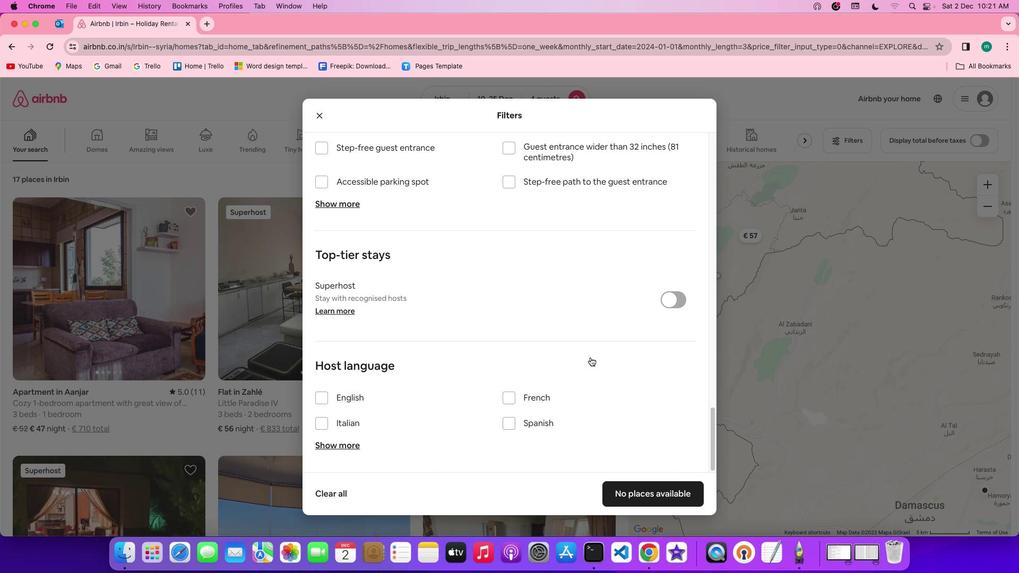 
Action: Mouse scrolled (591, 357) with delta (0, -2)
Screenshot: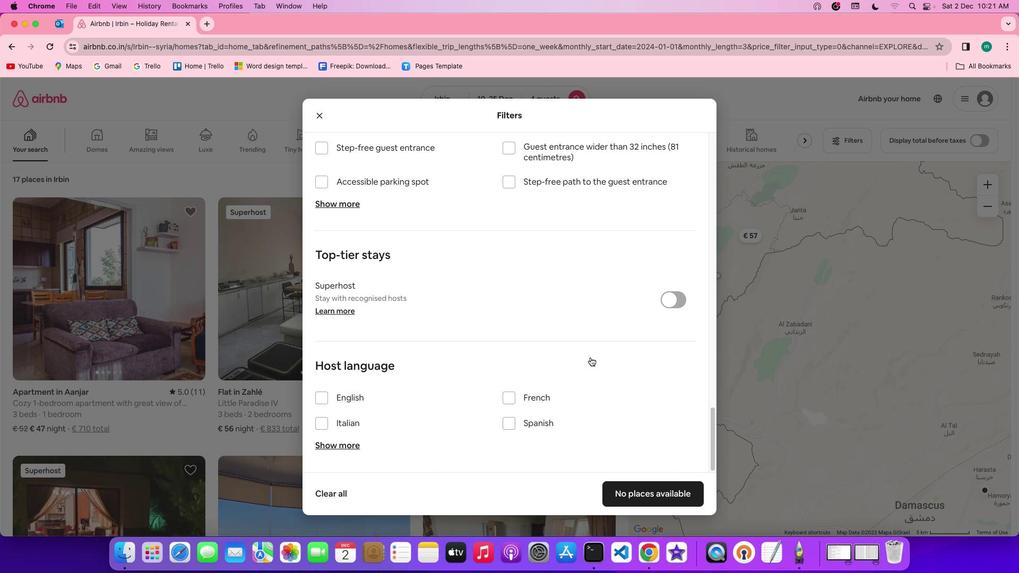 
Action: Mouse scrolled (591, 357) with delta (0, -3)
Screenshot: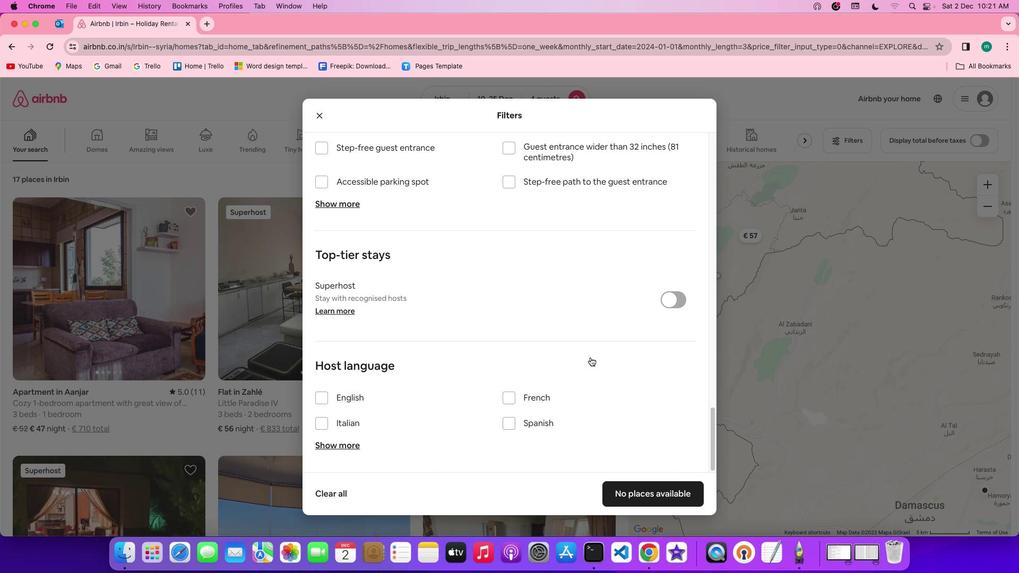 
Action: Mouse scrolled (591, 357) with delta (0, -3)
Screenshot: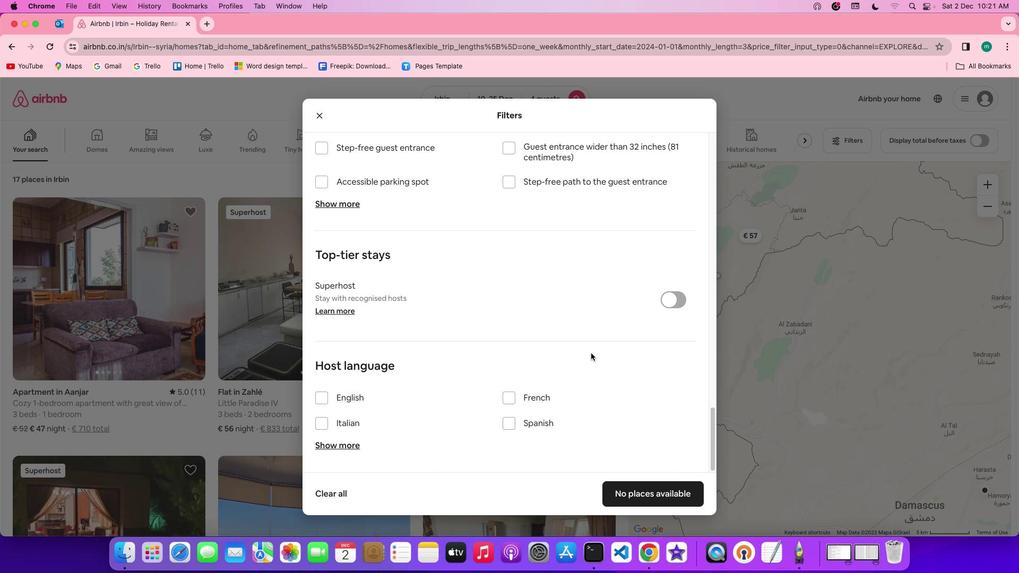 
Action: Mouse moved to (647, 489)
Screenshot: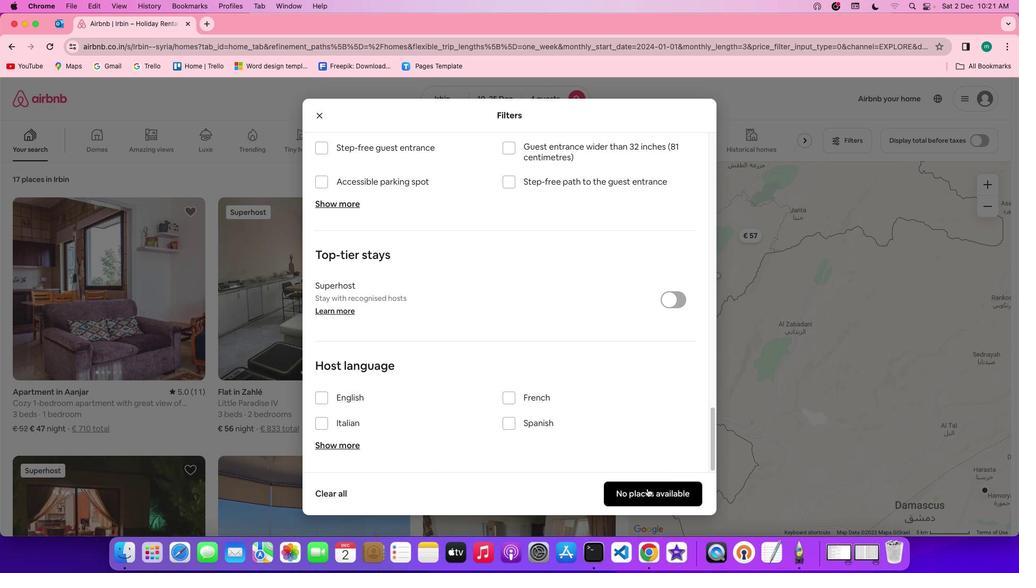 
Action: Mouse pressed left at (647, 489)
Screenshot: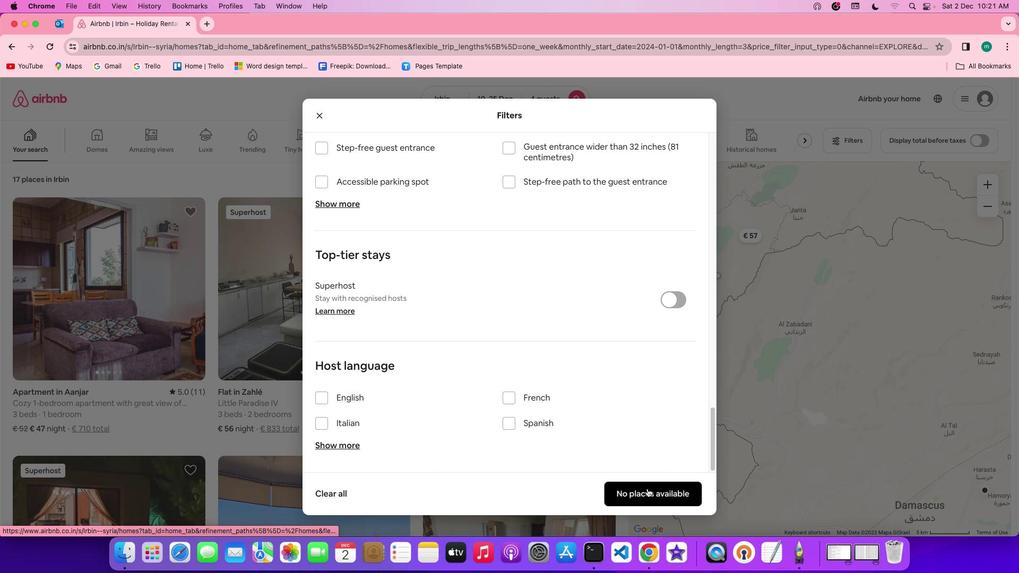 
Action: Mouse moved to (329, 196)
Screenshot: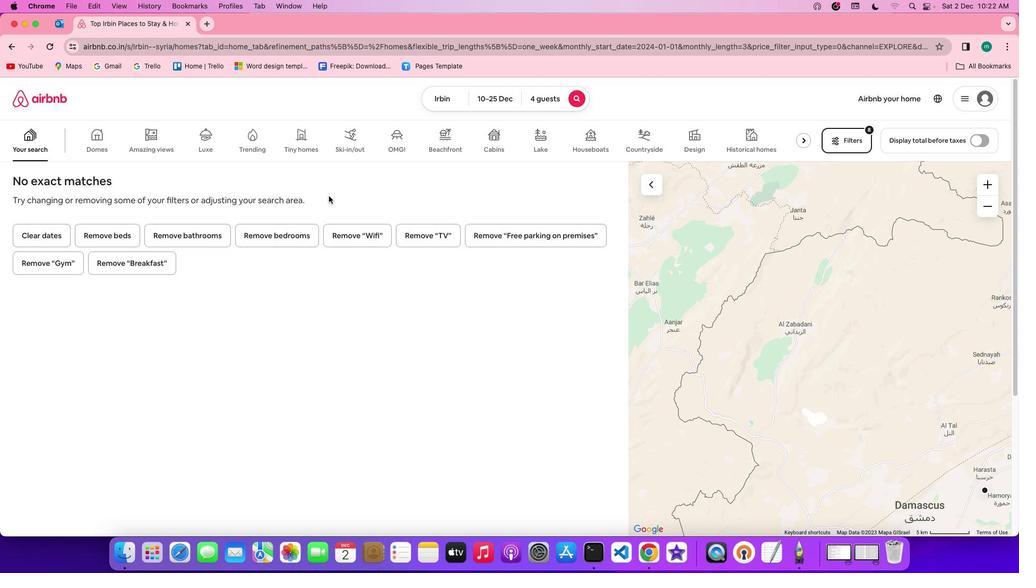 
